 Task: Create in the project CalibratePro and in the Backlog issue 'Implement a new feature to allow for voice-based navigation and control of the system' a child issue 'Big data model interpretability and transparency remediation and testing', and assign it to team member softage.3@softage.net. Create in the project CalibratePro and in the Backlog issue 'Address issues related to data duplication and redundancy' a child issue 'Kubernetes cluster backup and recovery remediation and testing', and assign it to team member softage.4@softage.net
Action: Mouse moved to (91, 209)
Screenshot: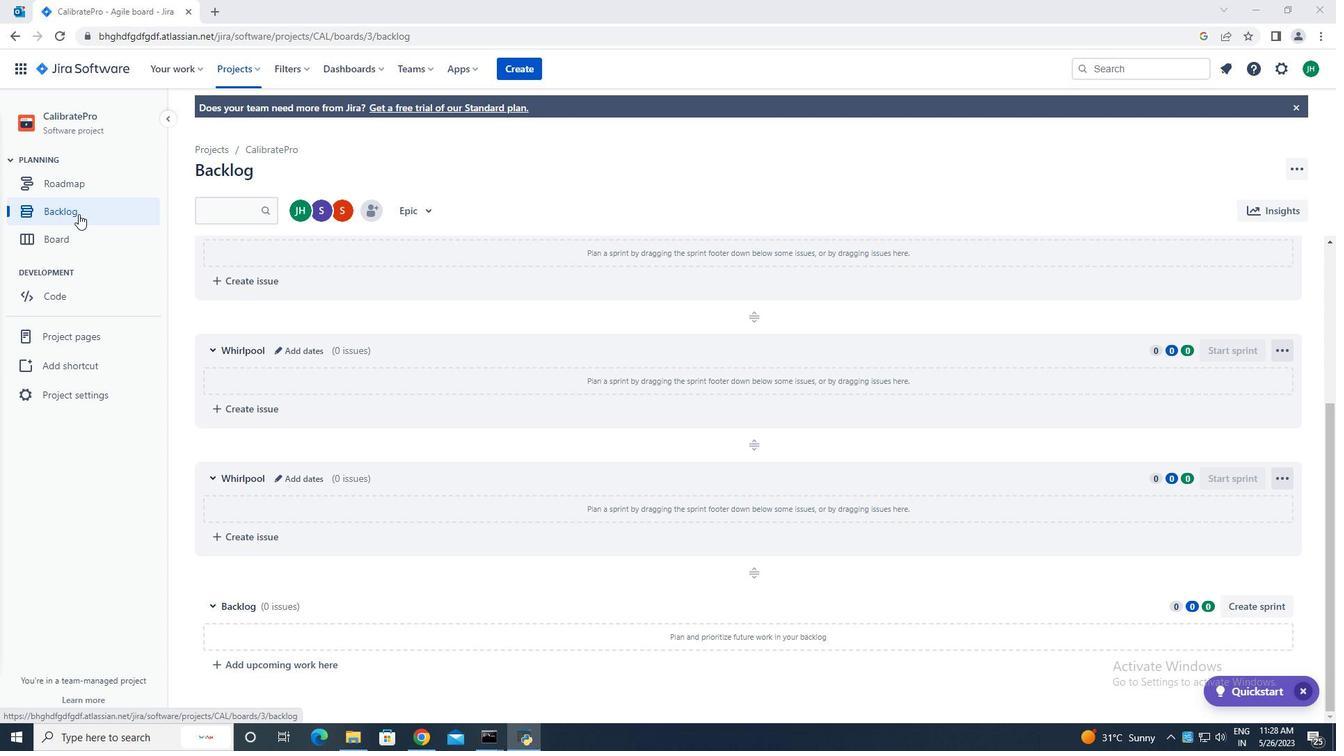 
Action: Mouse pressed left at (91, 209)
Screenshot: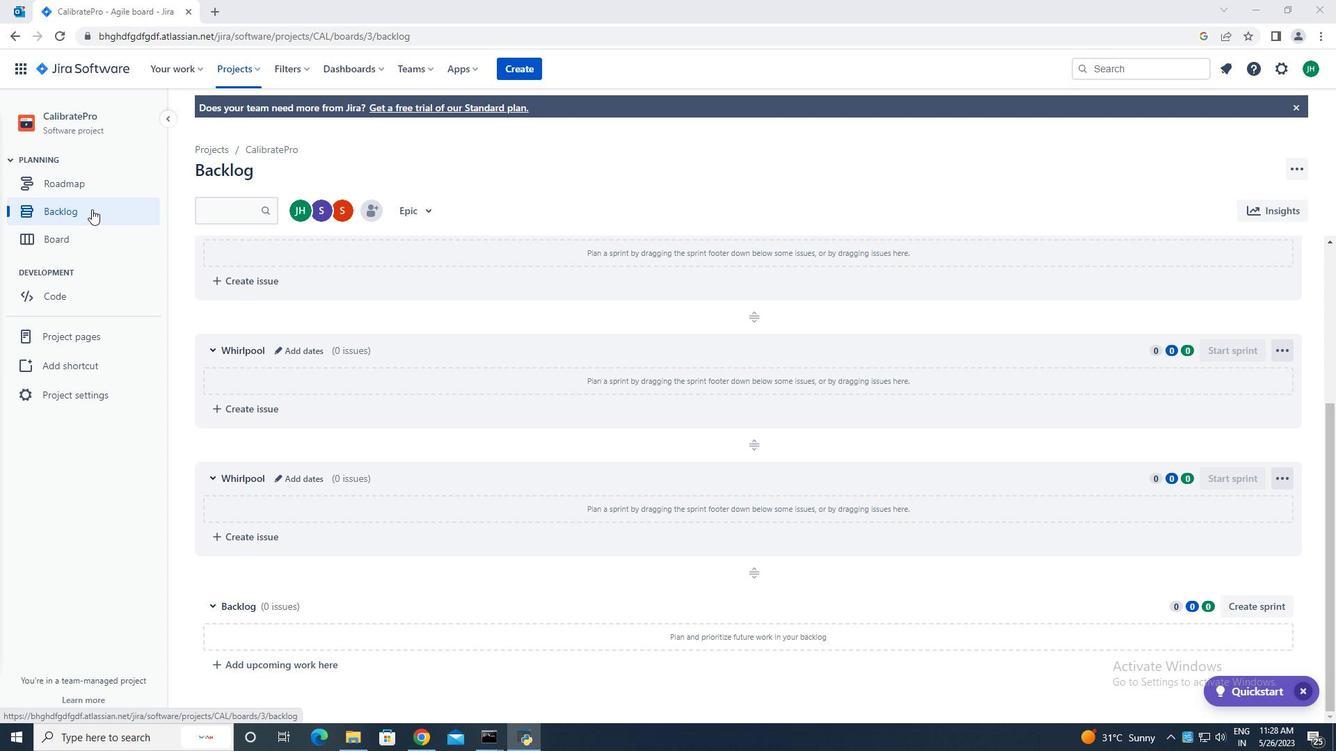 
Action: Mouse moved to (121, 210)
Screenshot: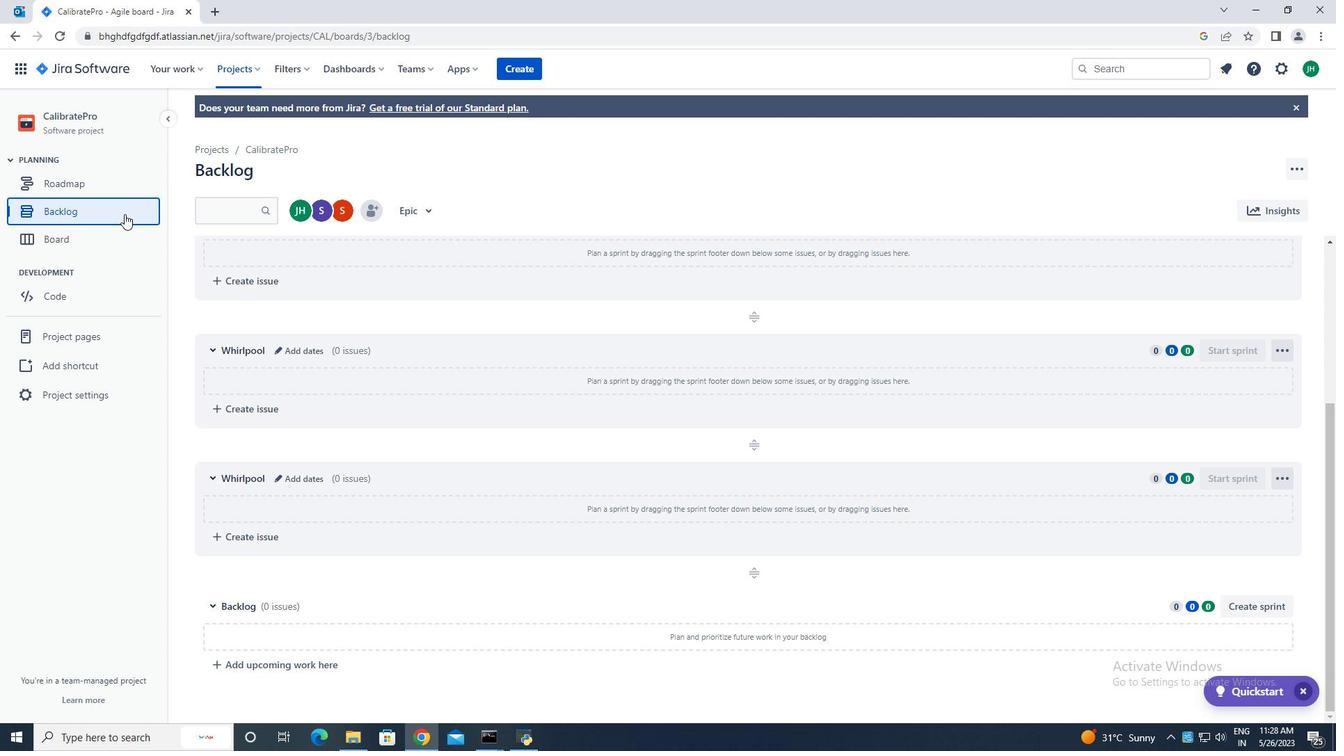 
Action: Mouse pressed left at (121, 210)
Screenshot: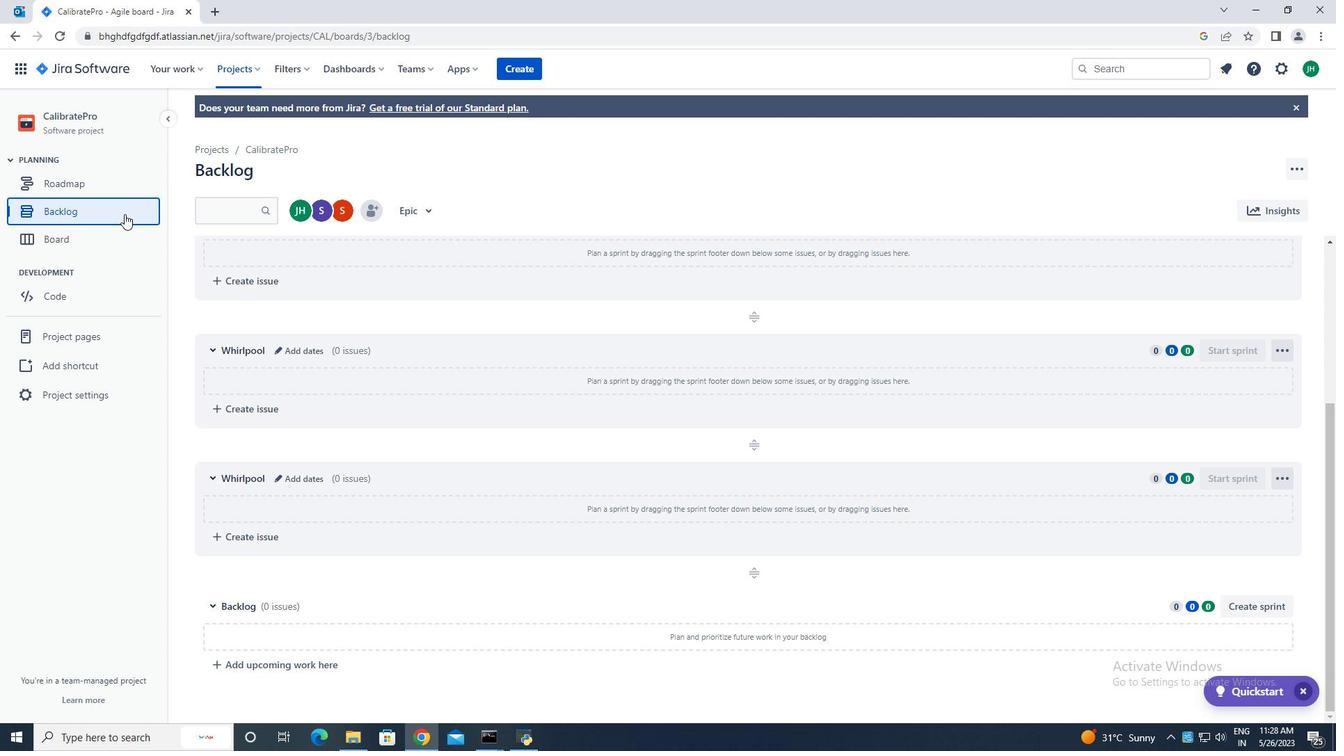
Action: Mouse moved to (366, 417)
Screenshot: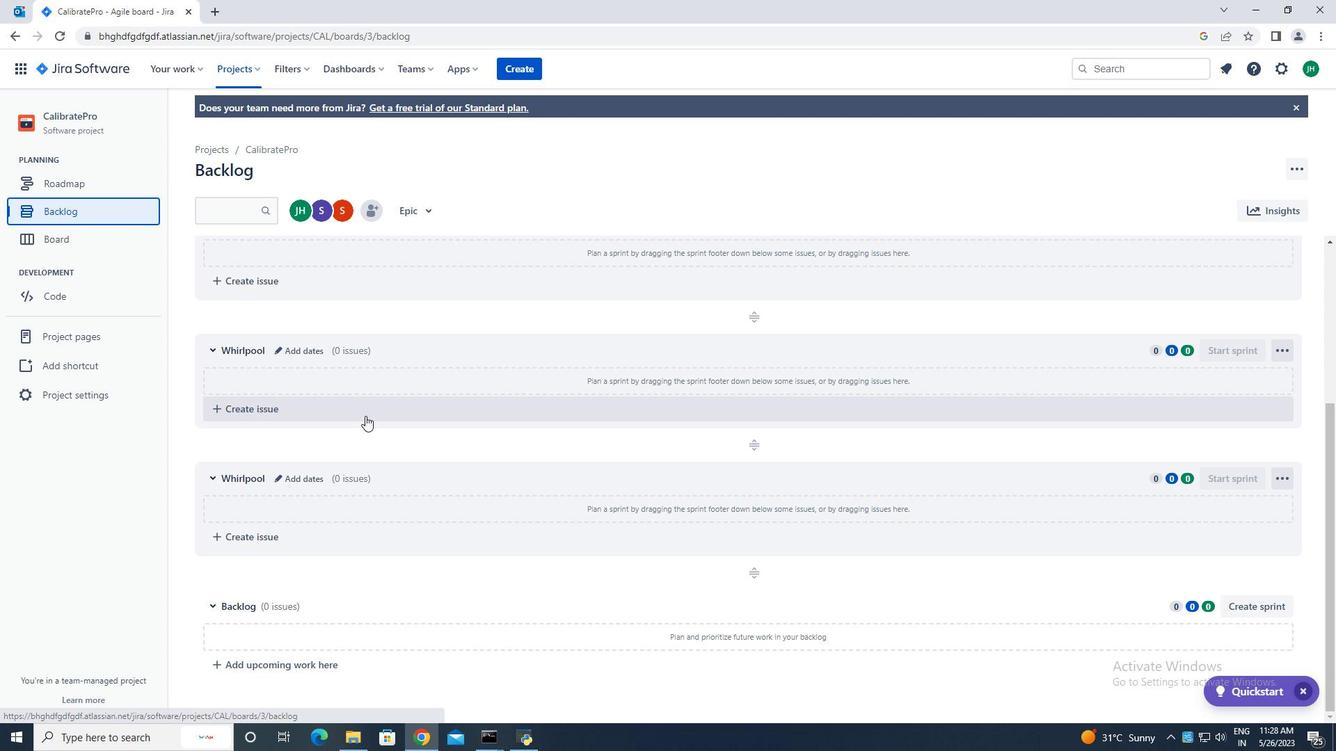 
Action: Mouse scrolled (366, 416) with delta (0, 0)
Screenshot: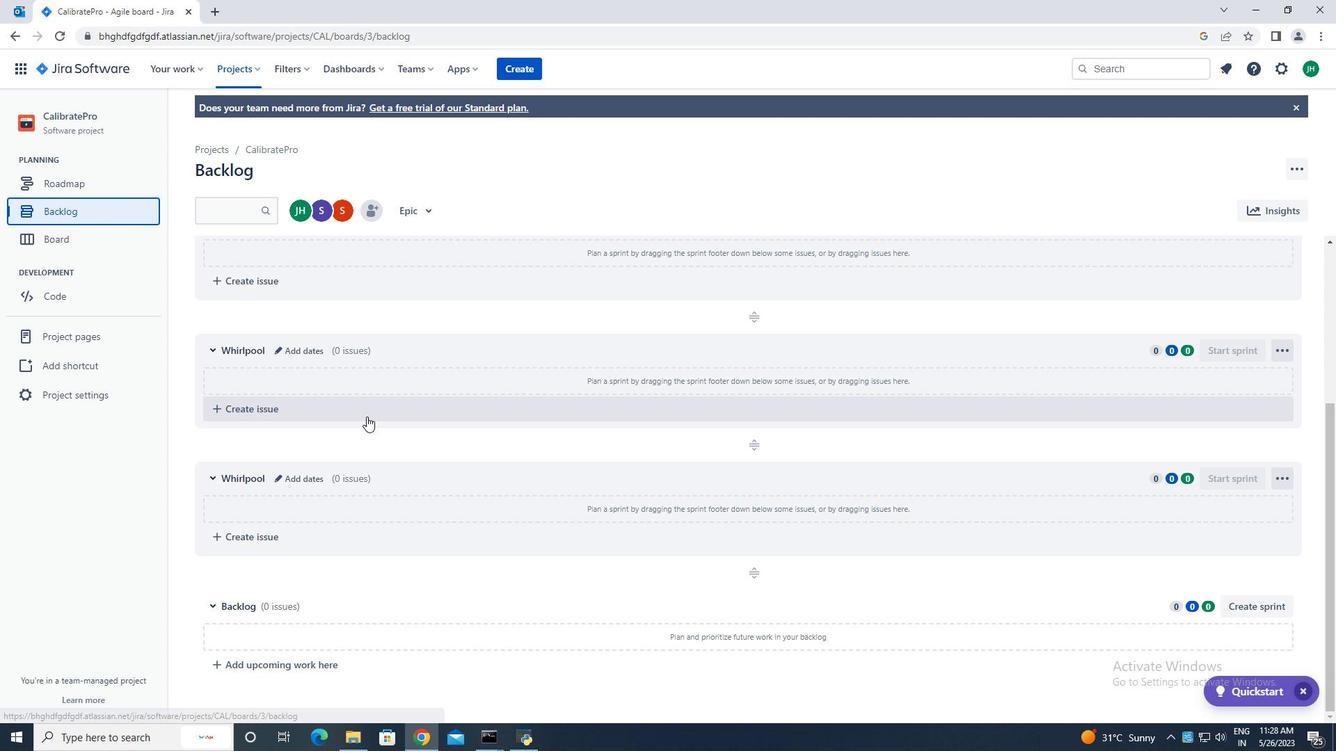 
Action: Mouse scrolled (366, 416) with delta (0, 0)
Screenshot: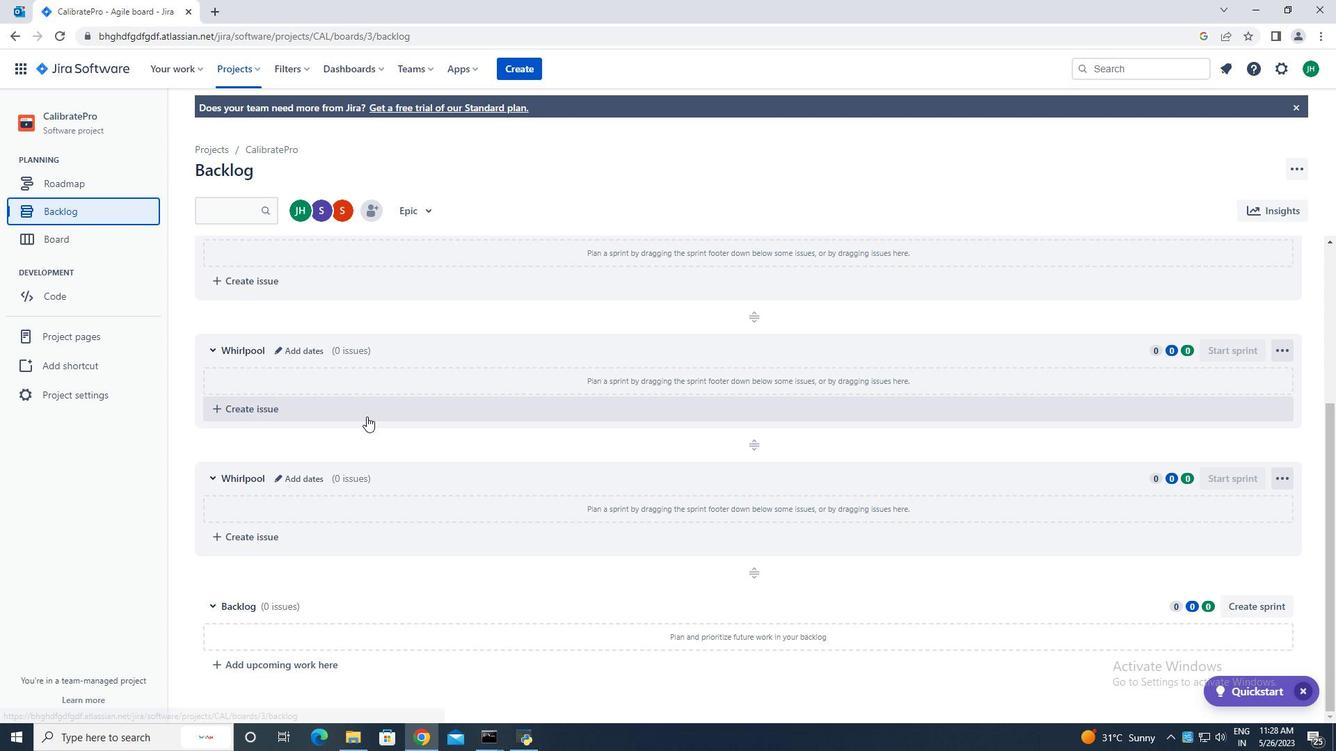 
Action: Mouse scrolled (366, 416) with delta (0, 0)
Screenshot: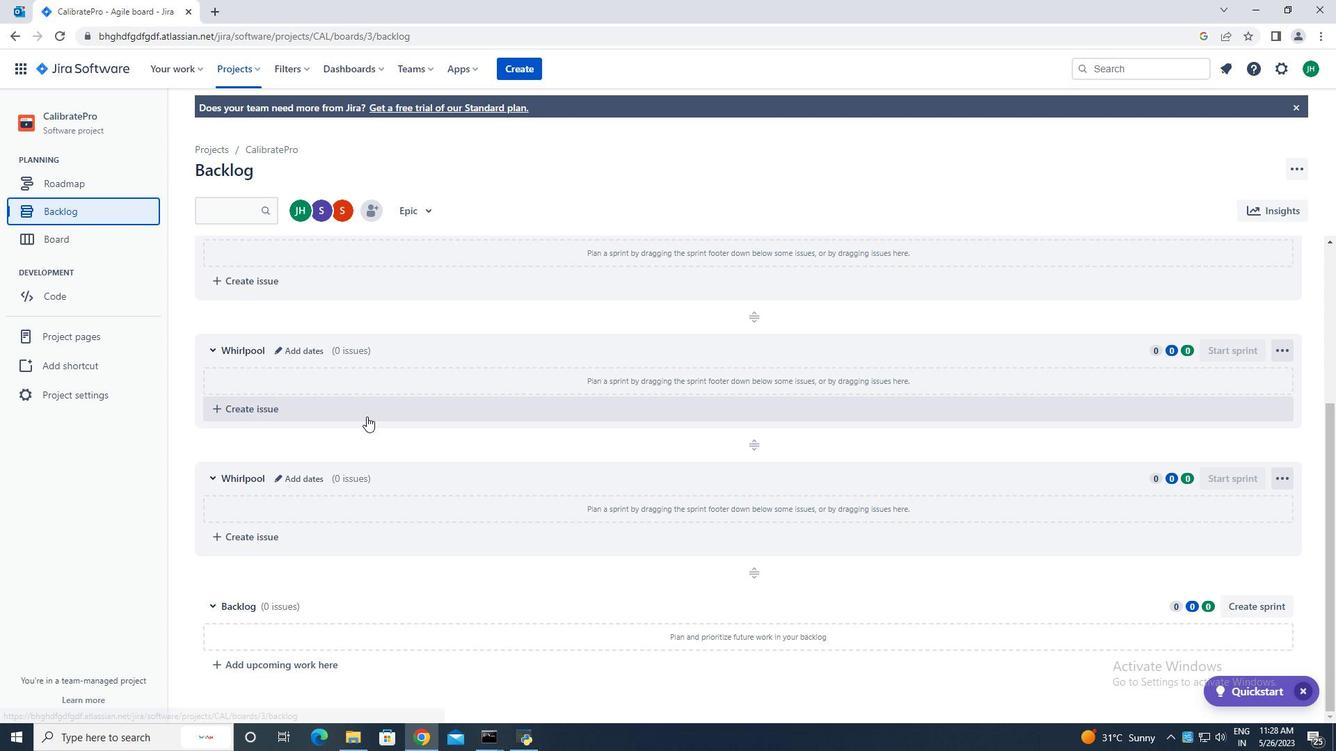 
Action: Mouse scrolled (366, 416) with delta (0, 0)
Screenshot: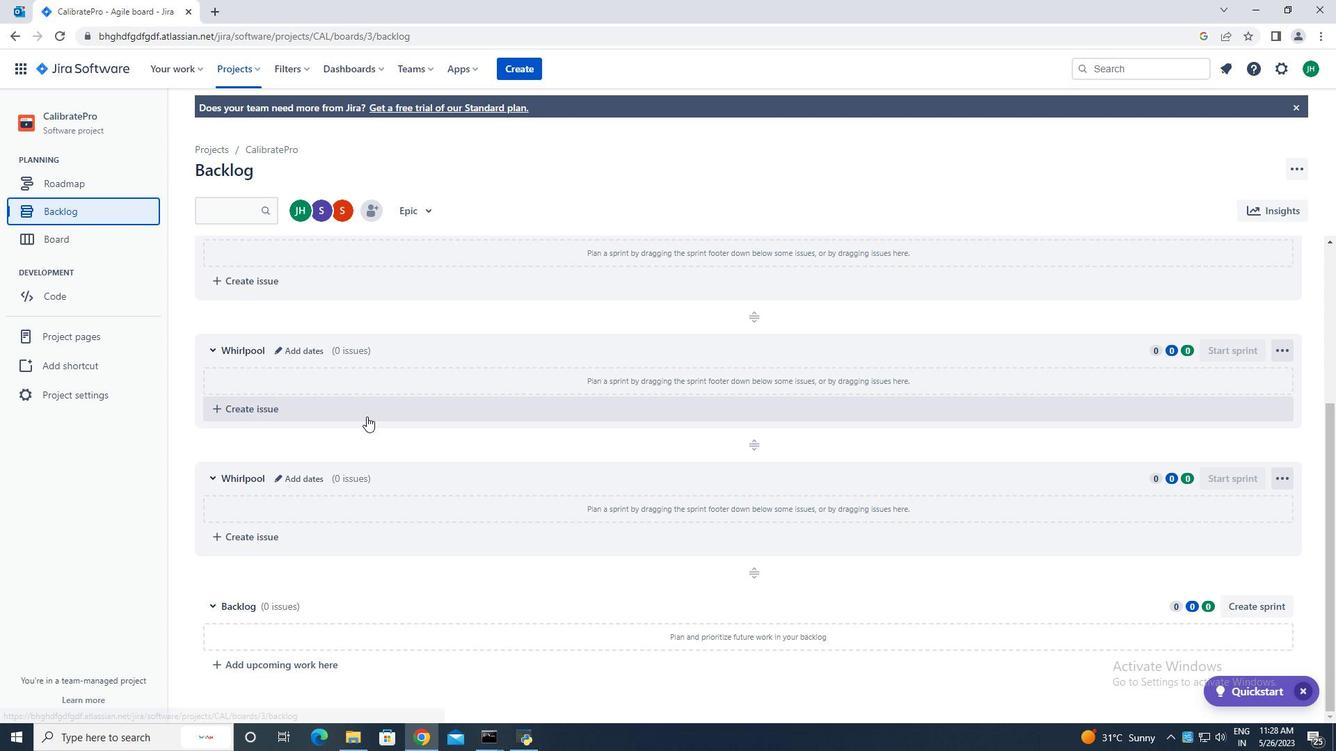 
Action: Mouse scrolled (366, 416) with delta (0, 0)
Screenshot: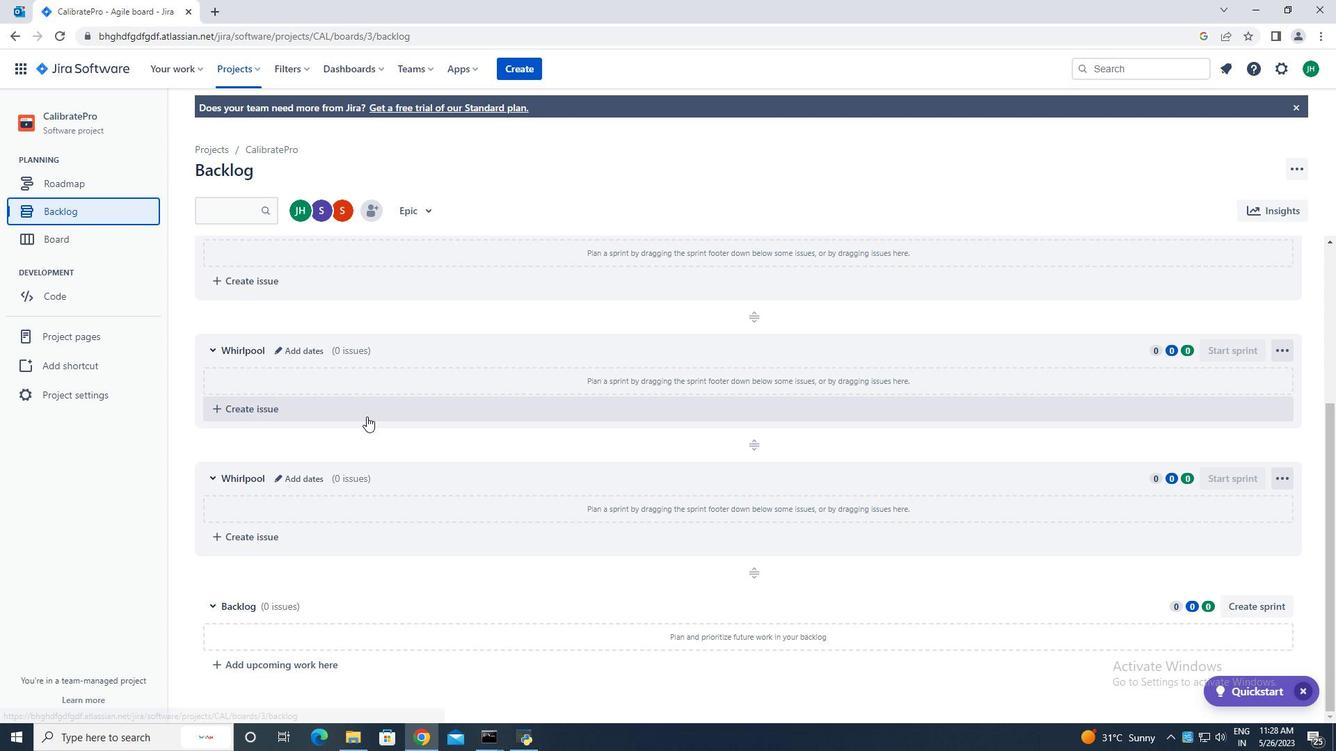
Action: Mouse scrolled (366, 416) with delta (0, 0)
Screenshot: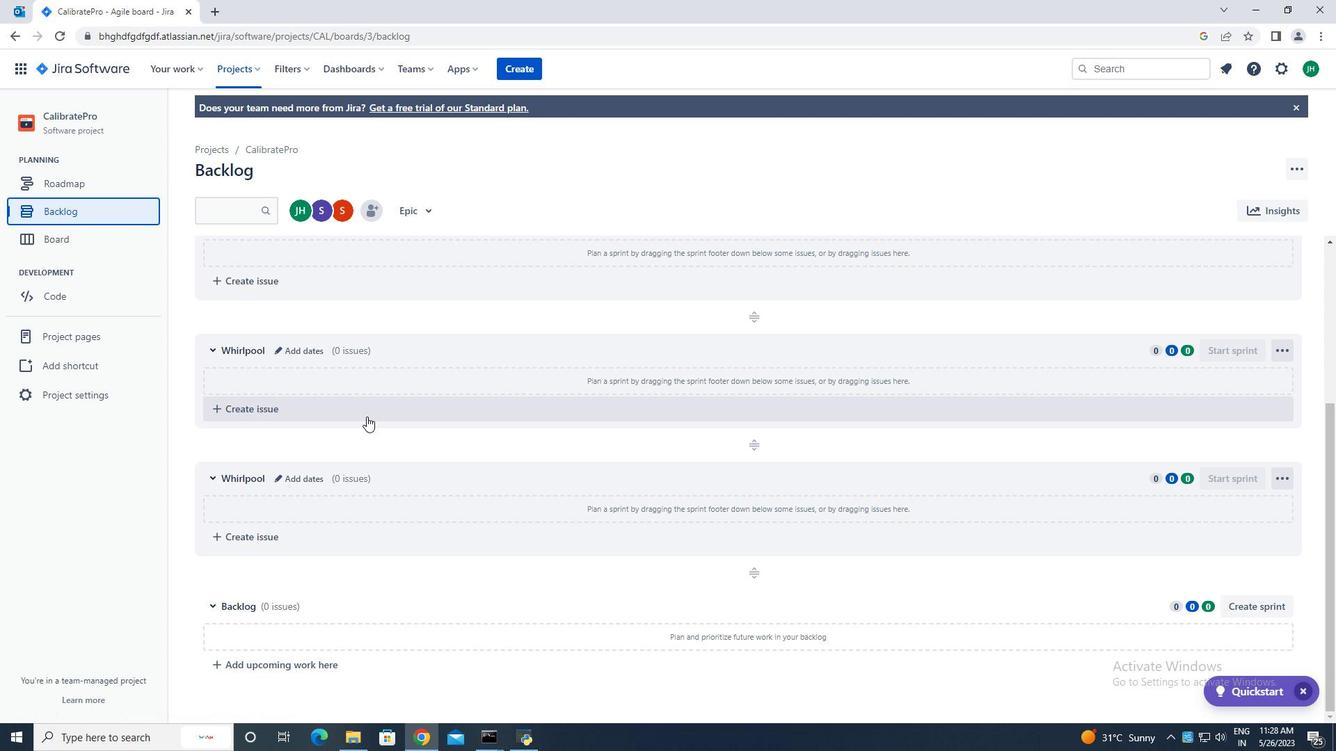 
Action: Mouse scrolled (366, 416) with delta (0, 0)
Screenshot: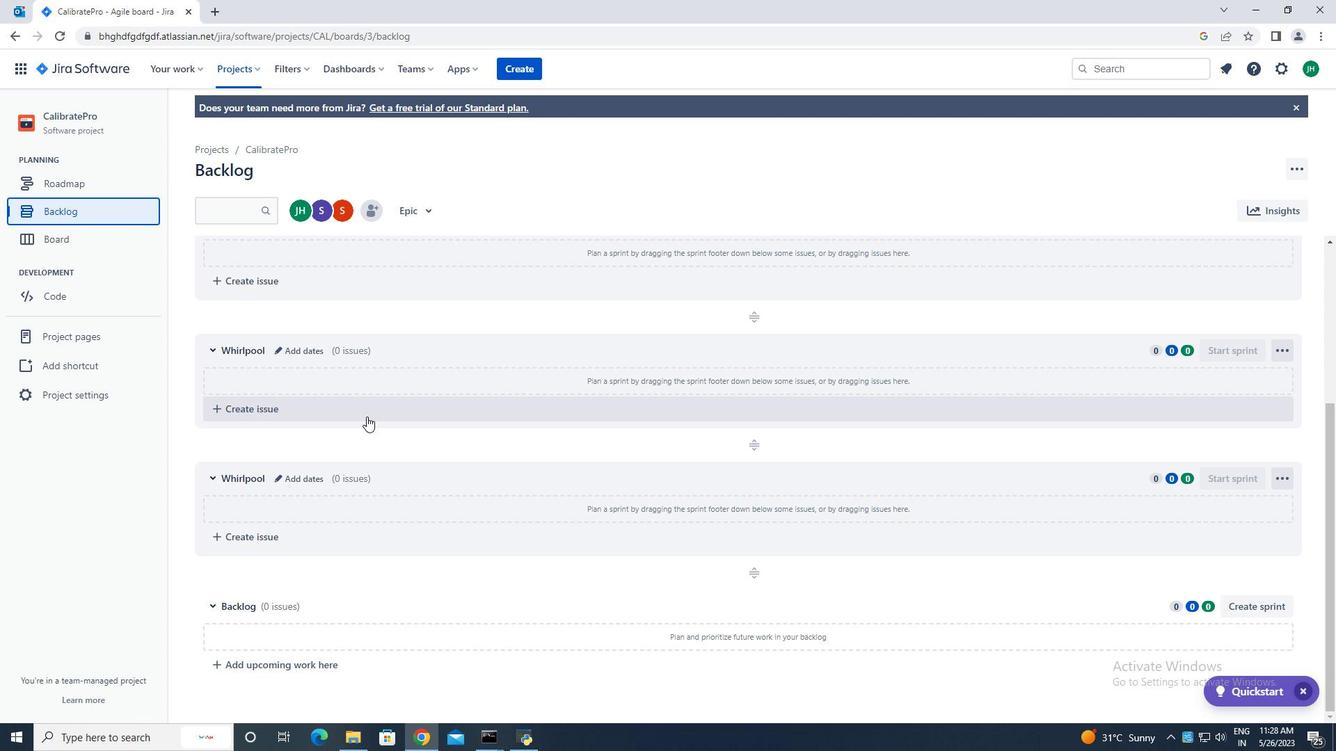 
Action: Mouse scrolled (366, 416) with delta (0, 0)
Screenshot: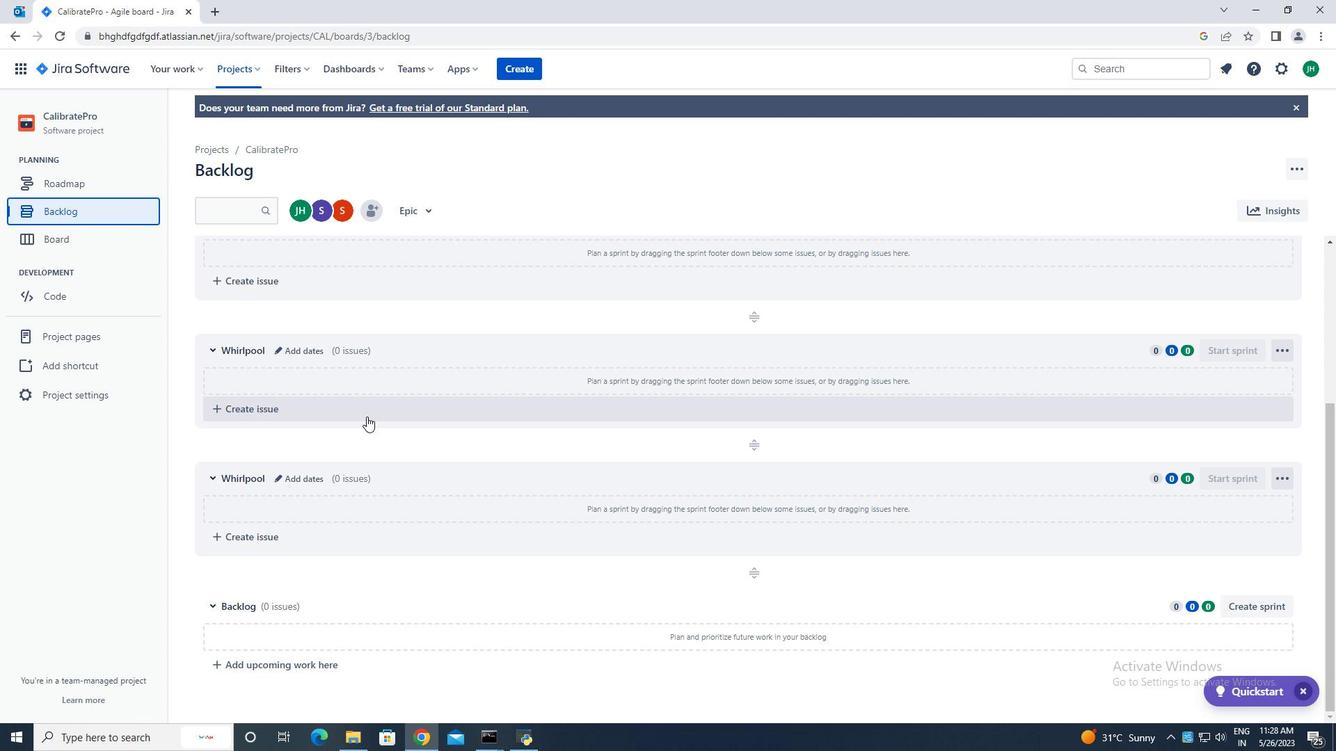 
Action: Mouse scrolled (366, 416) with delta (0, 0)
Screenshot: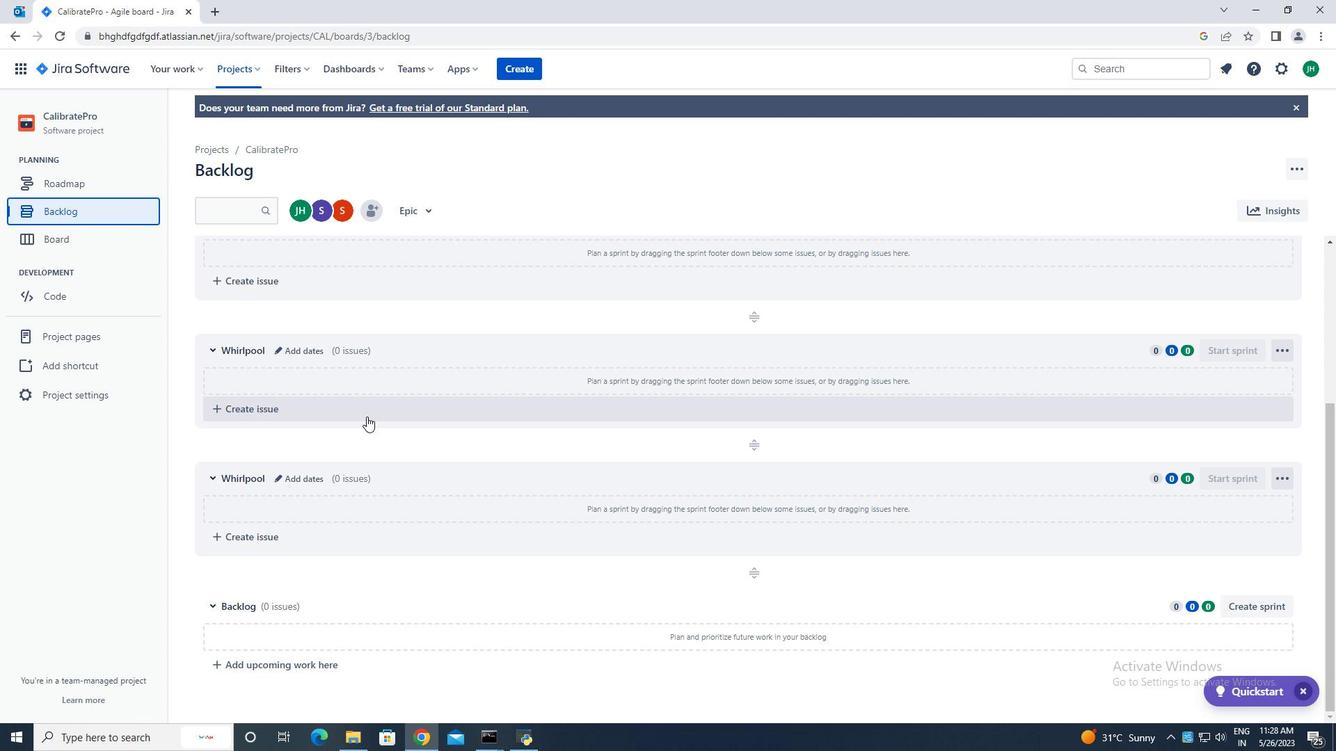 
Action: Mouse scrolled (366, 416) with delta (0, 0)
Screenshot: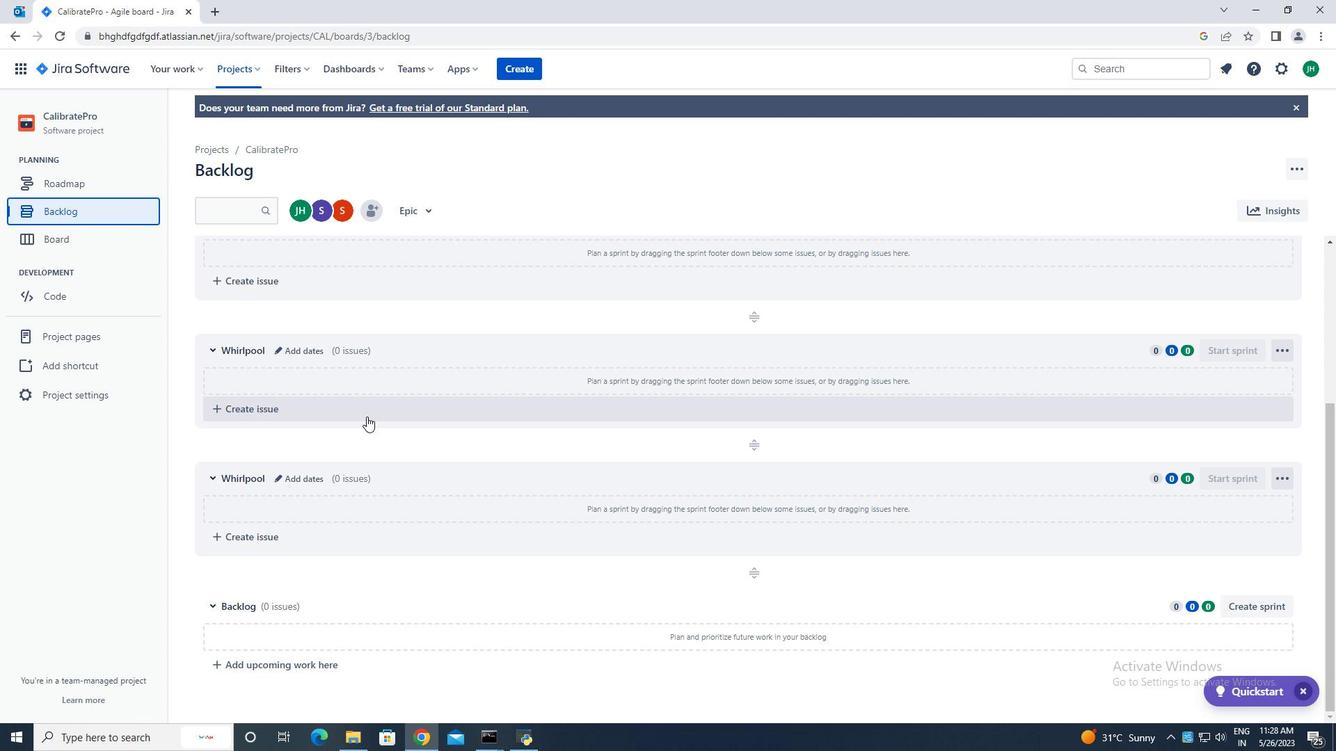 
Action: Mouse scrolled (366, 416) with delta (0, 0)
Screenshot: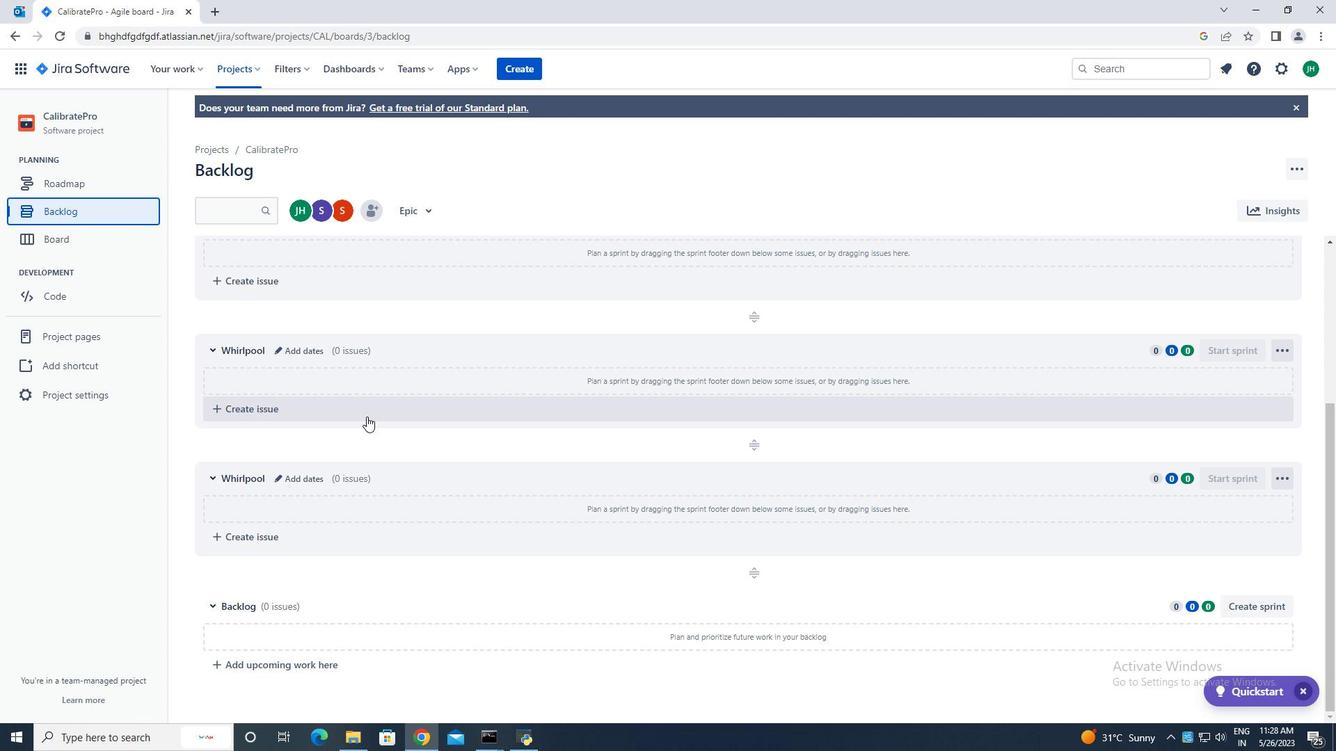 
Action: Mouse moved to (371, 420)
Screenshot: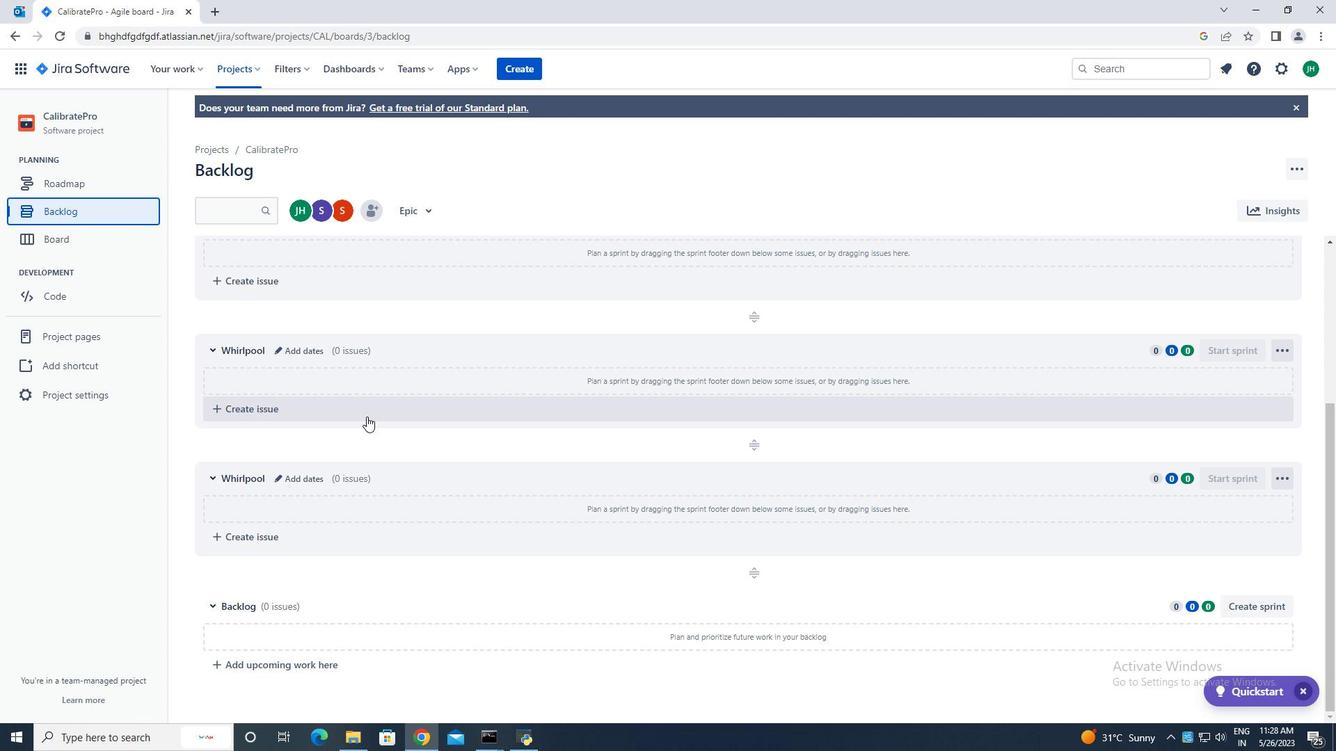 
Action: Mouse scrolled (371, 419) with delta (0, 0)
Screenshot: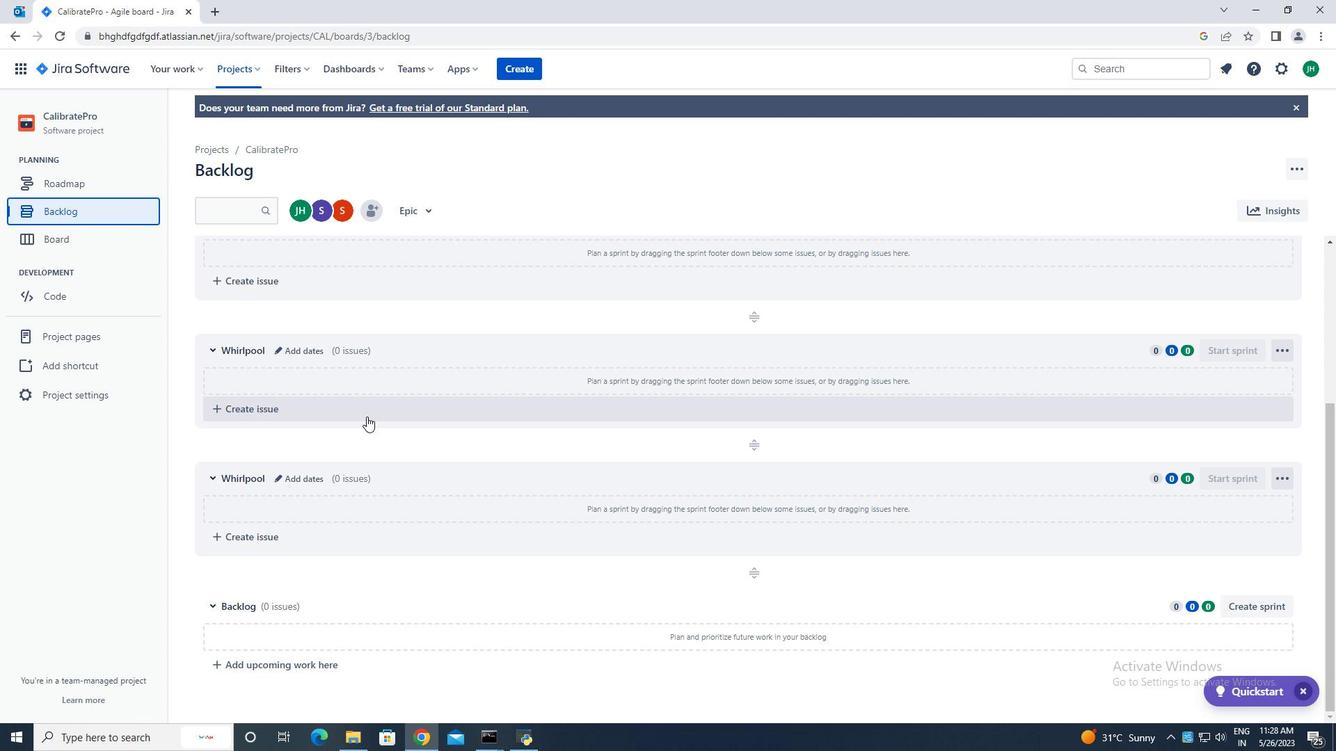 
Action: Mouse moved to (227, 339)
Screenshot: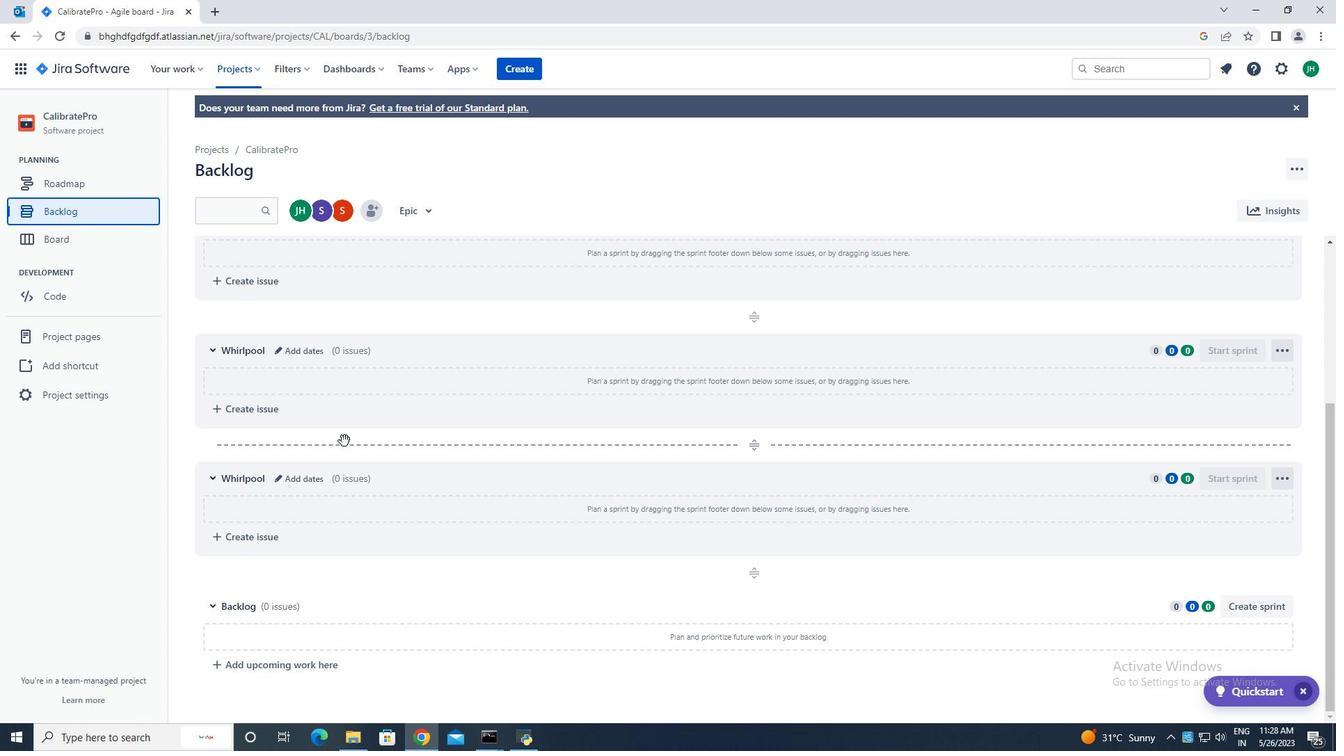 
Action: Mouse scrolled (321, 430) with delta (0, 0)
Screenshot: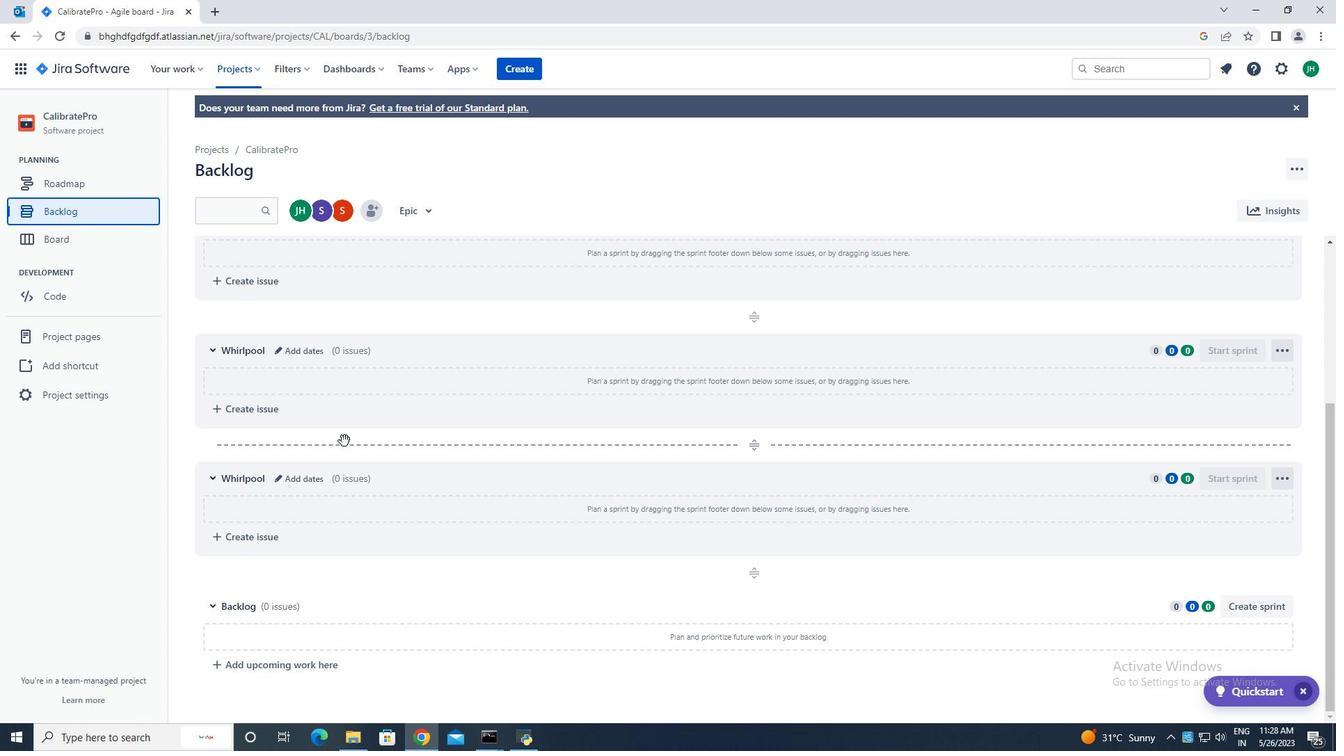 
Action: Mouse moved to (213, 325)
Screenshot: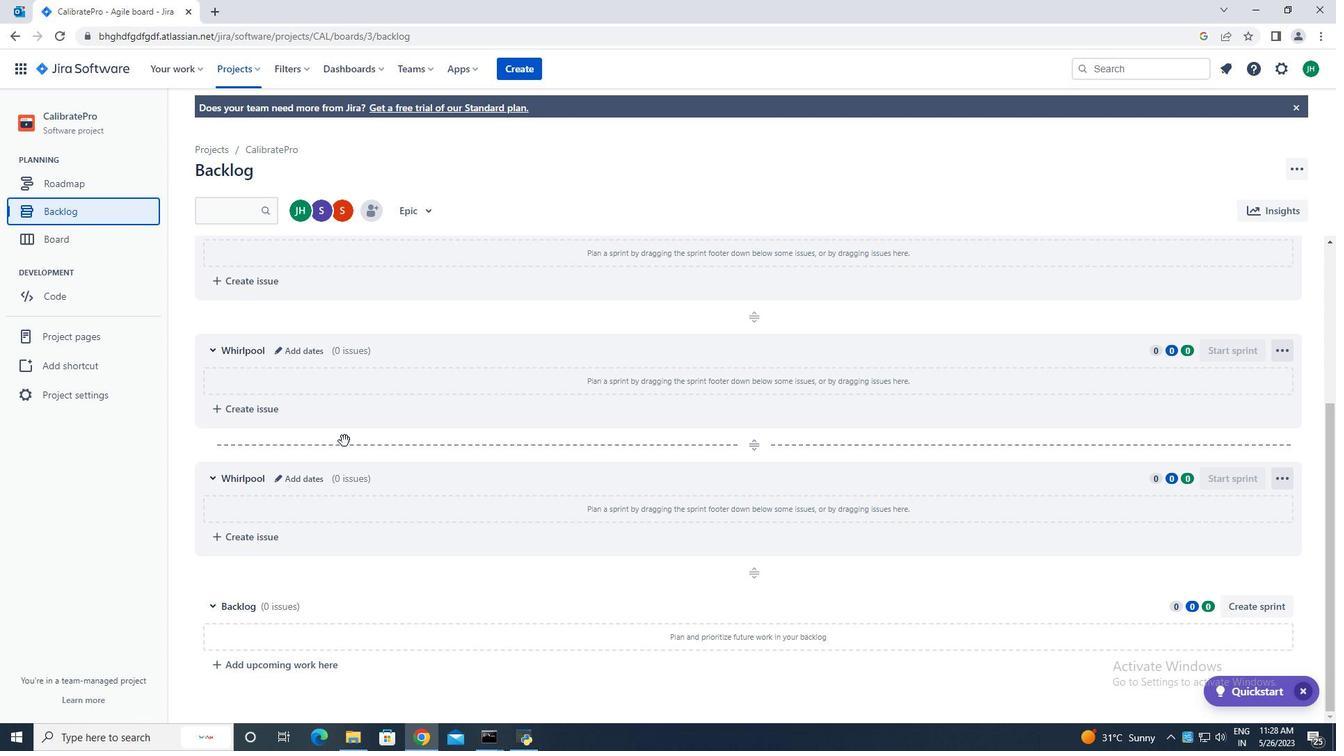 
Action: Mouse scrolled (286, 403) with delta (0, 0)
Screenshot: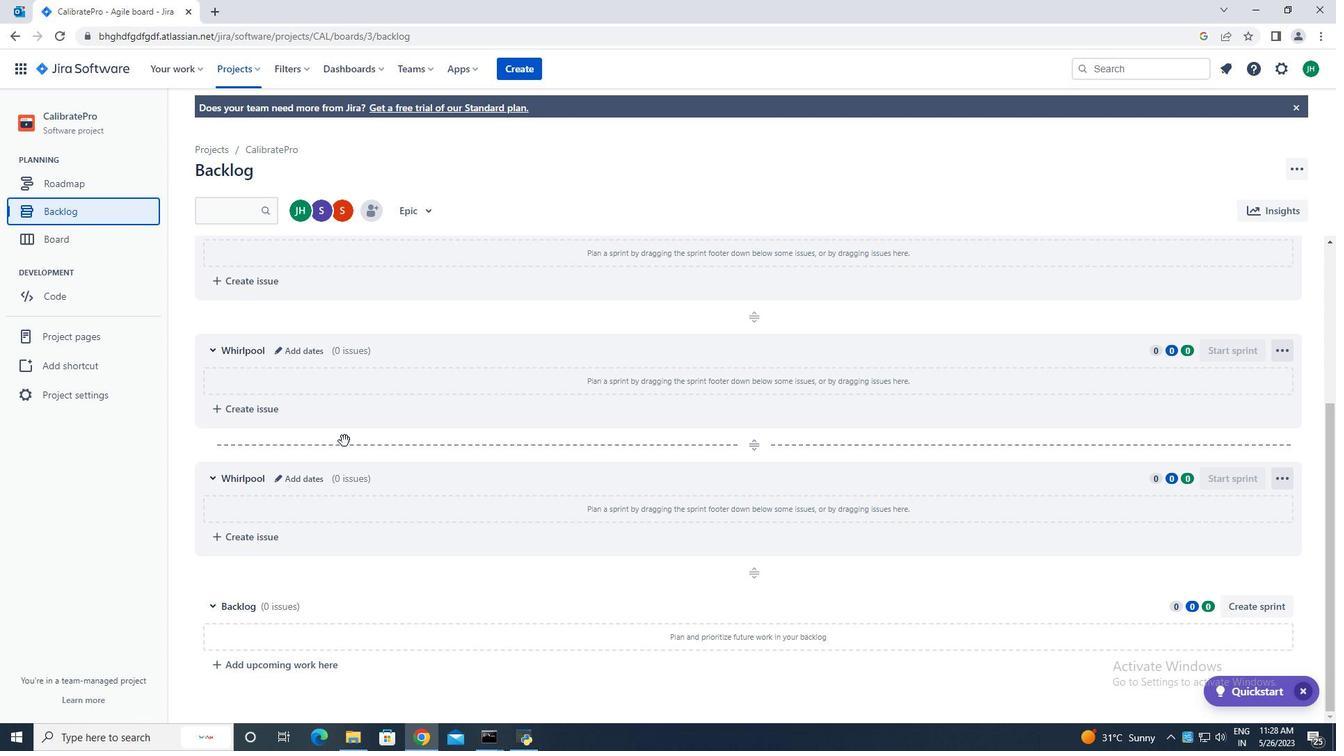 
Action: Mouse moved to (141, 250)
Screenshot: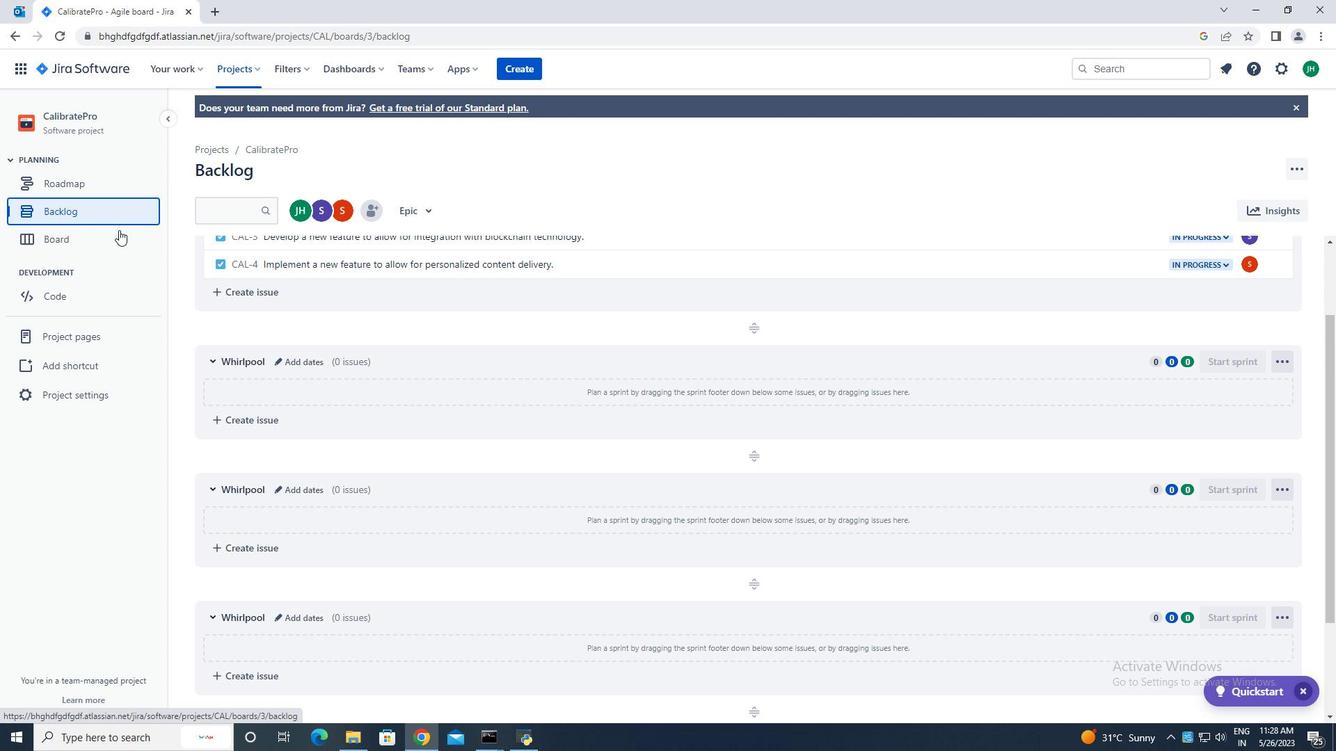 
Action: Mouse scrolled (141, 251) with delta (0, 0)
Screenshot: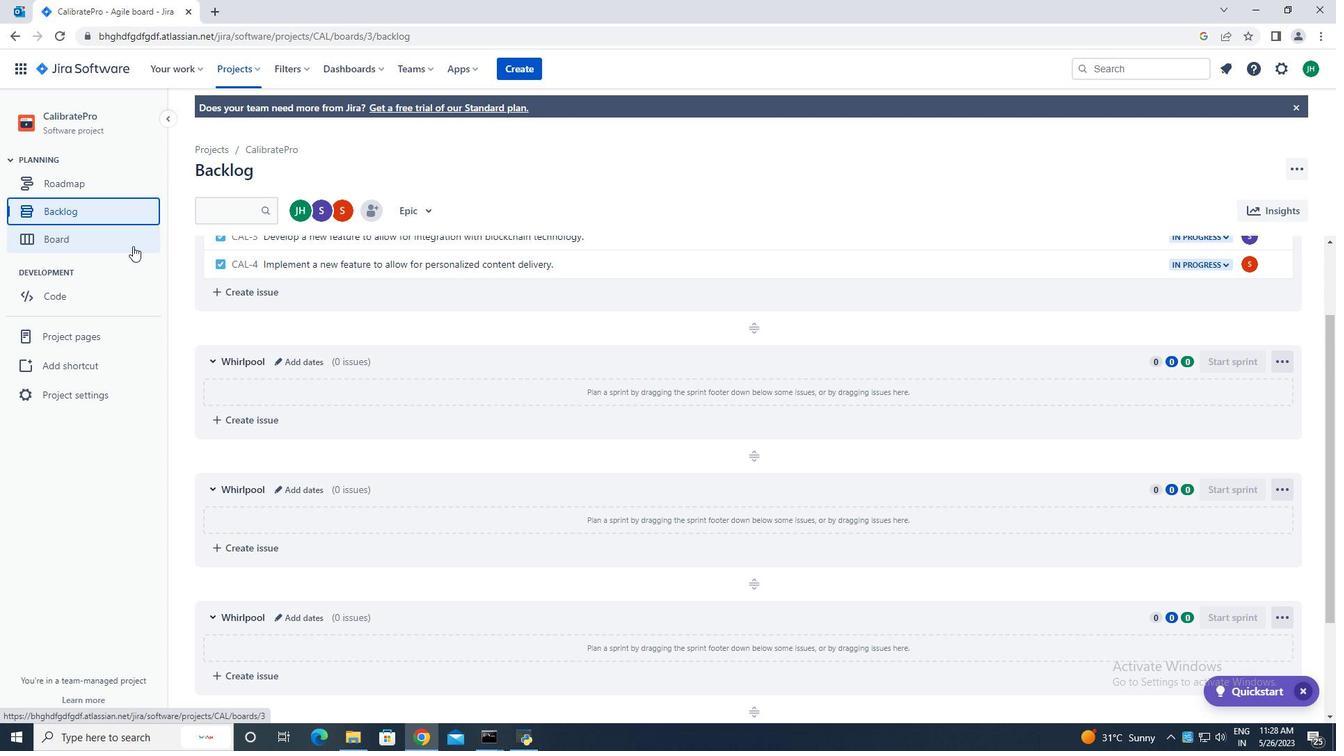 
Action: Mouse scrolled (141, 251) with delta (0, 0)
Screenshot: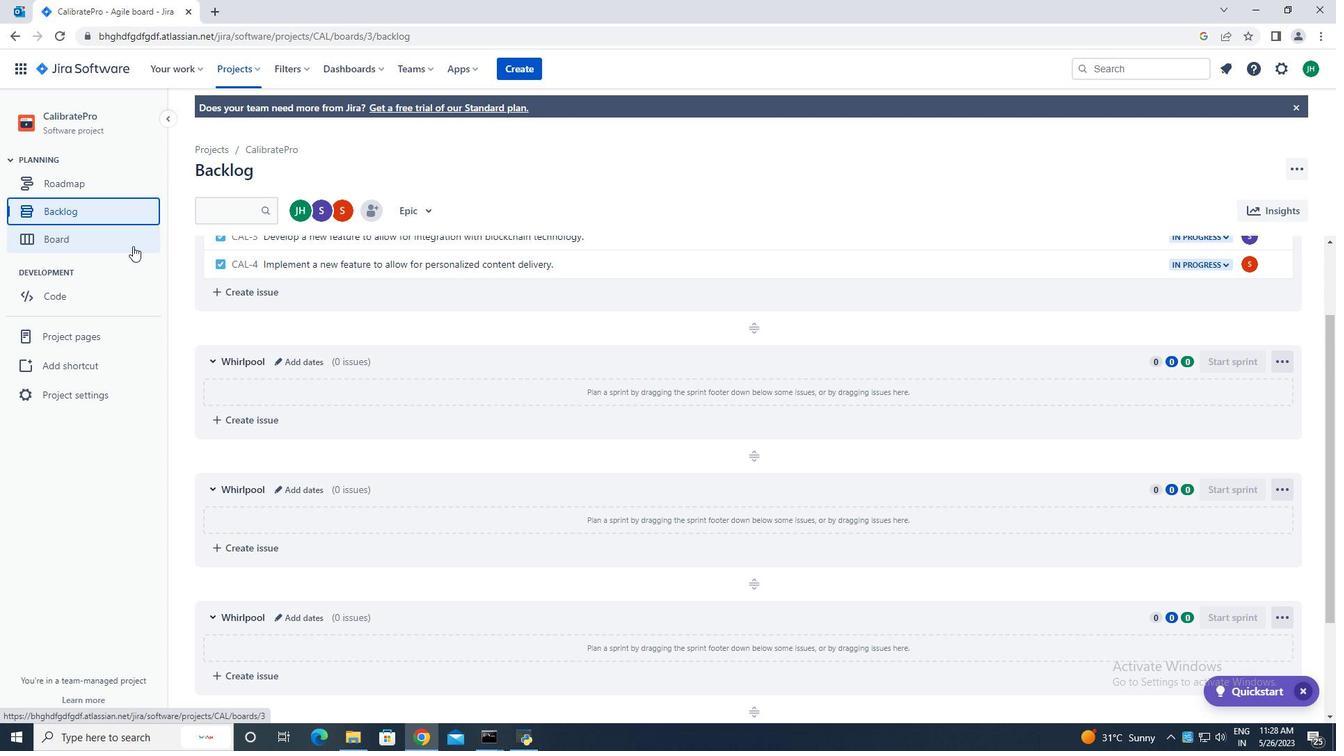 
Action: Mouse moved to (141, 250)
Screenshot: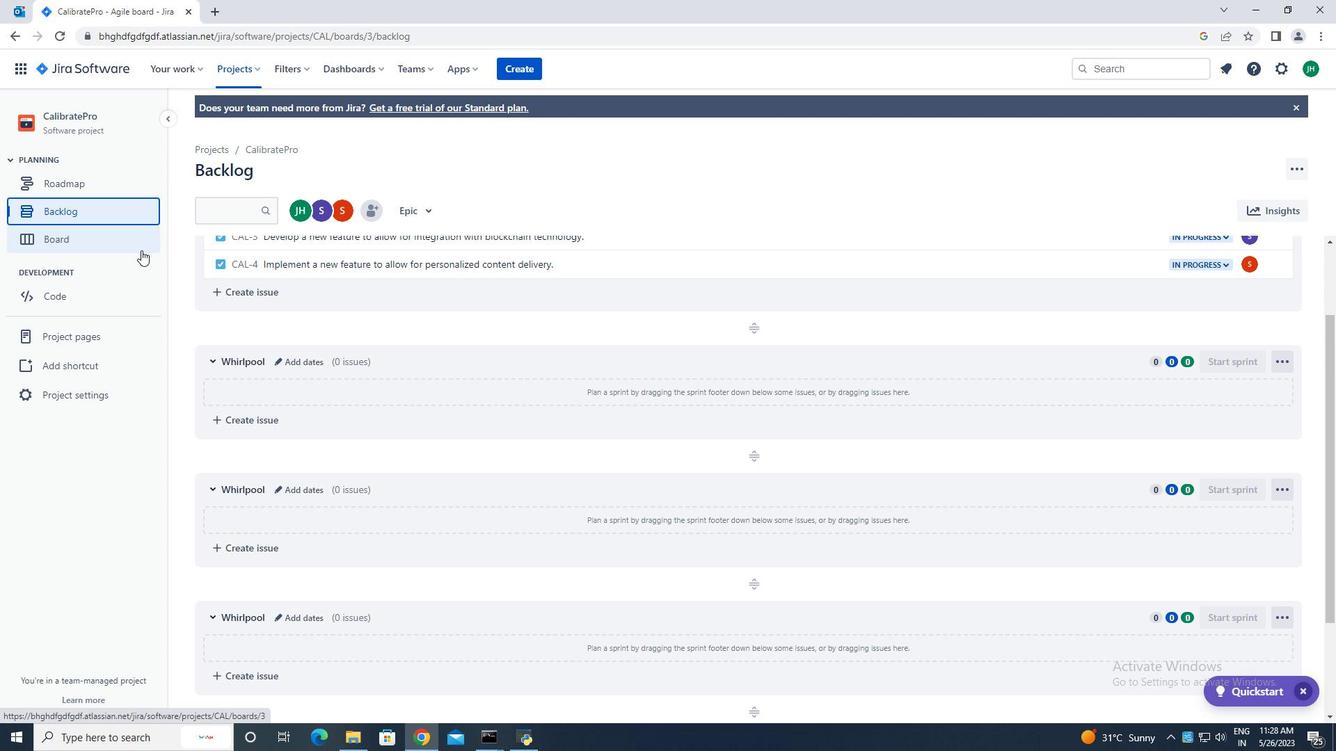 
Action: Mouse scrolled (141, 251) with delta (0, 0)
Screenshot: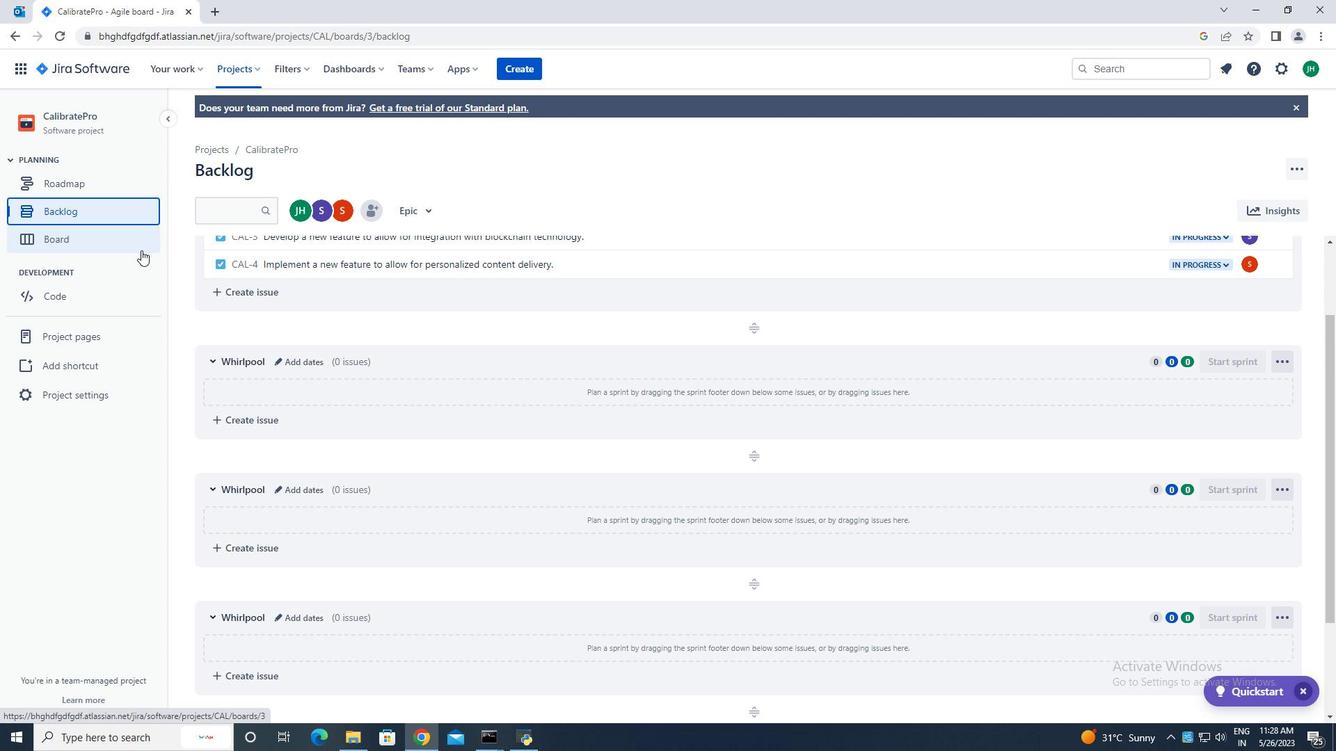 
Action: Mouse scrolled (141, 251) with delta (0, 0)
Screenshot: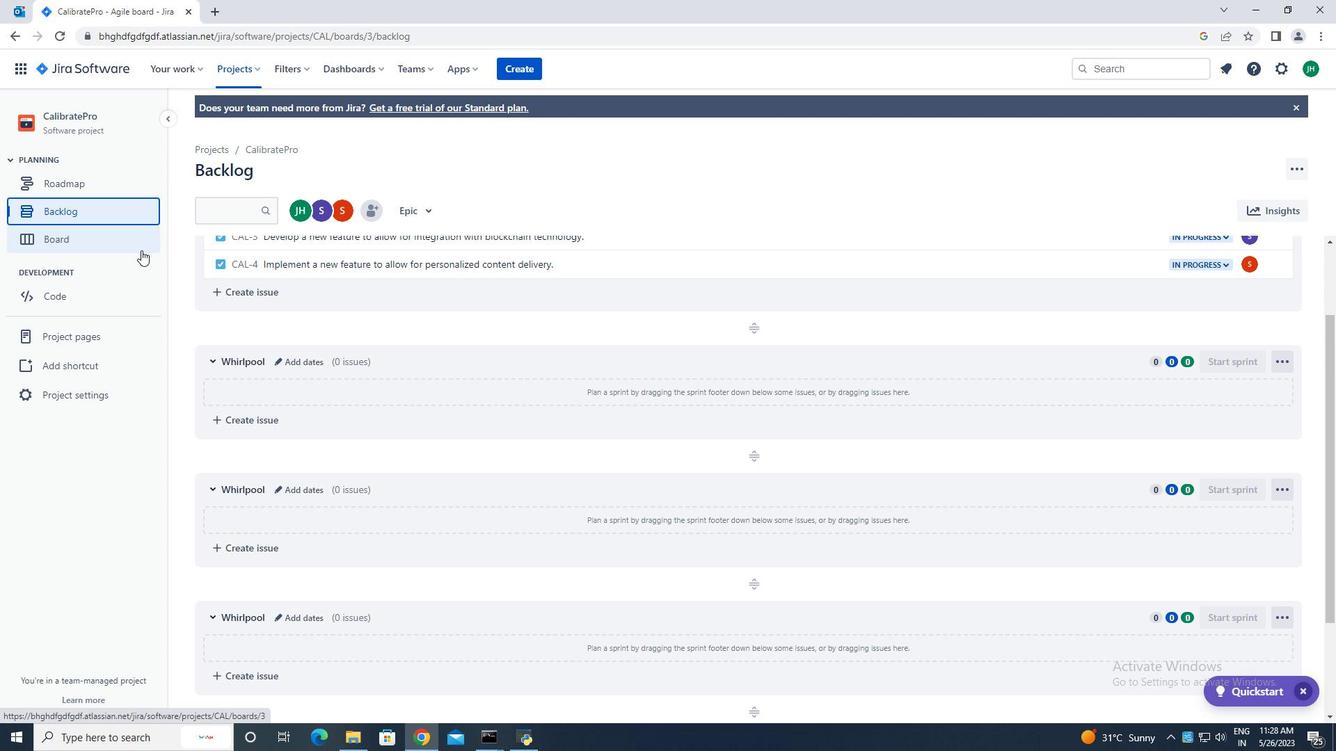 
Action: Mouse scrolled (141, 251) with delta (0, 0)
Screenshot: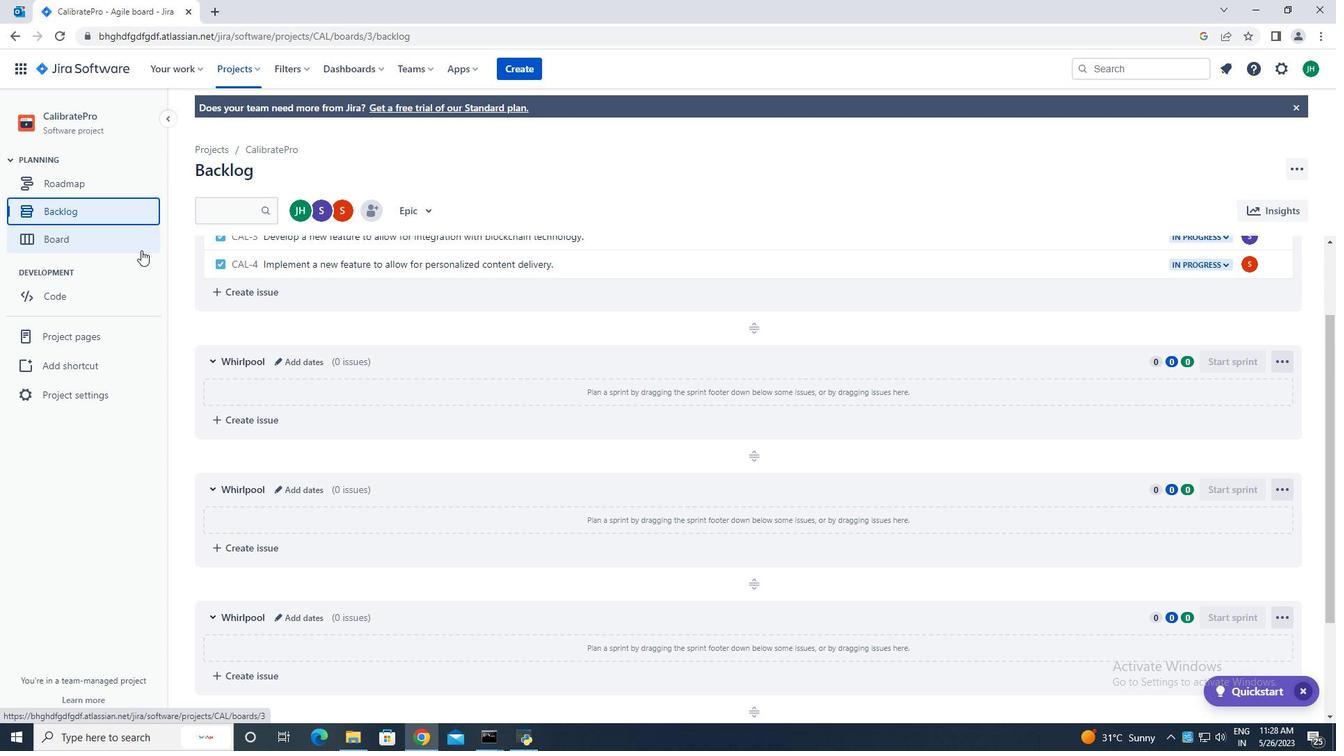 
Action: Mouse moved to (142, 249)
Screenshot: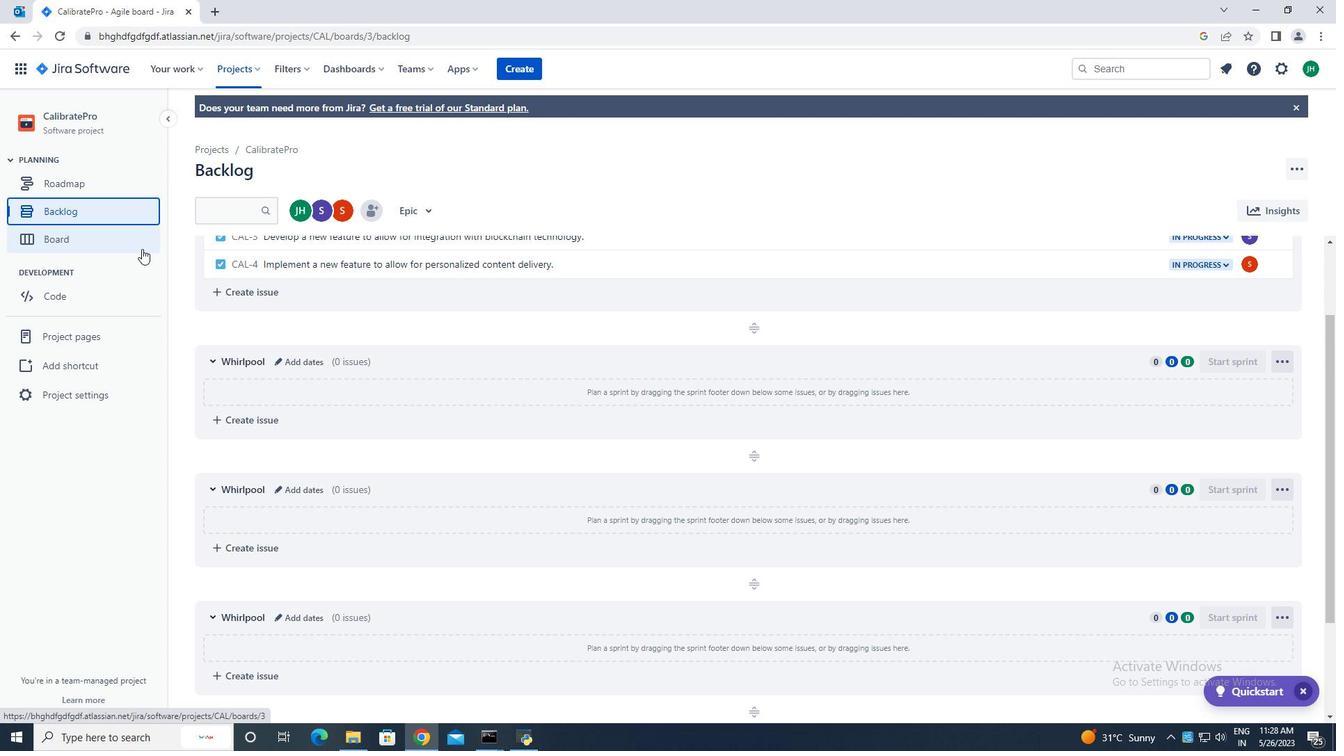 
Action: Mouse scrolled (142, 250) with delta (0, 0)
Screenshot: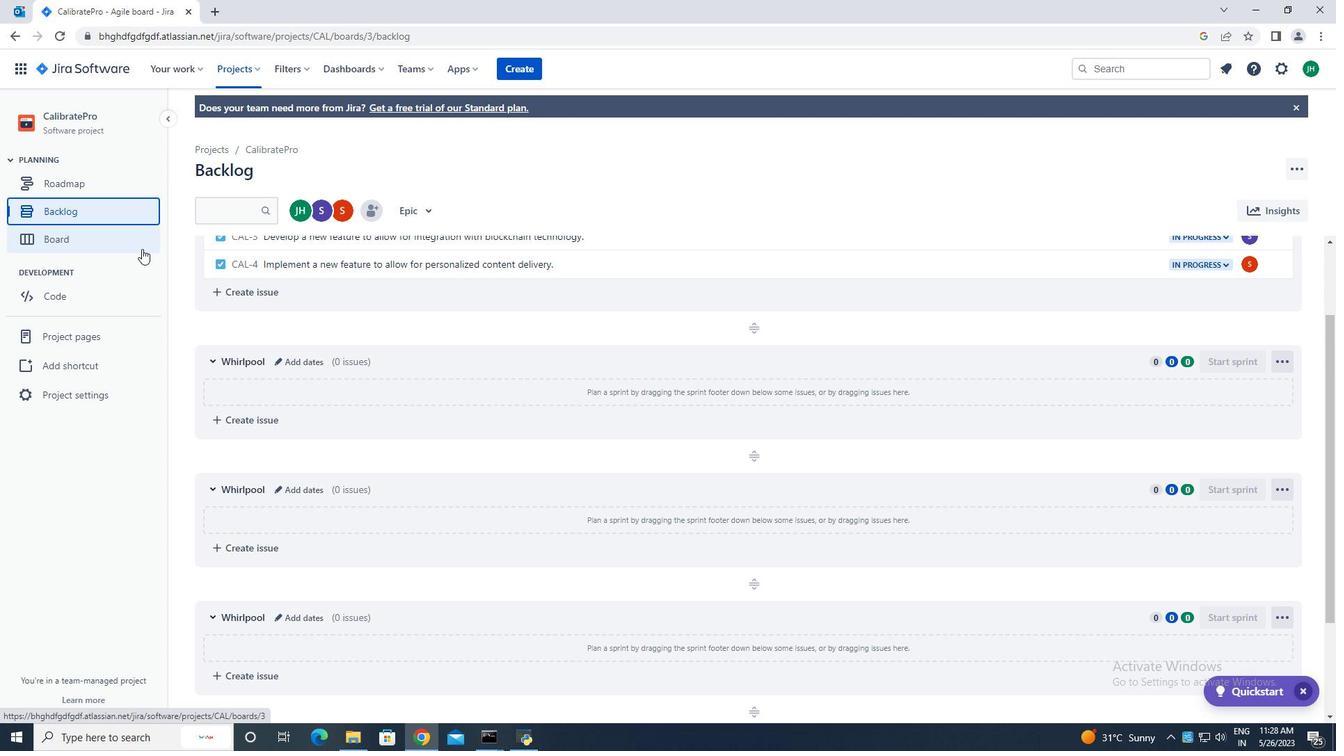 
Action: Mouse scrolled (142, 250) with delta (0, 0)
Screenshot: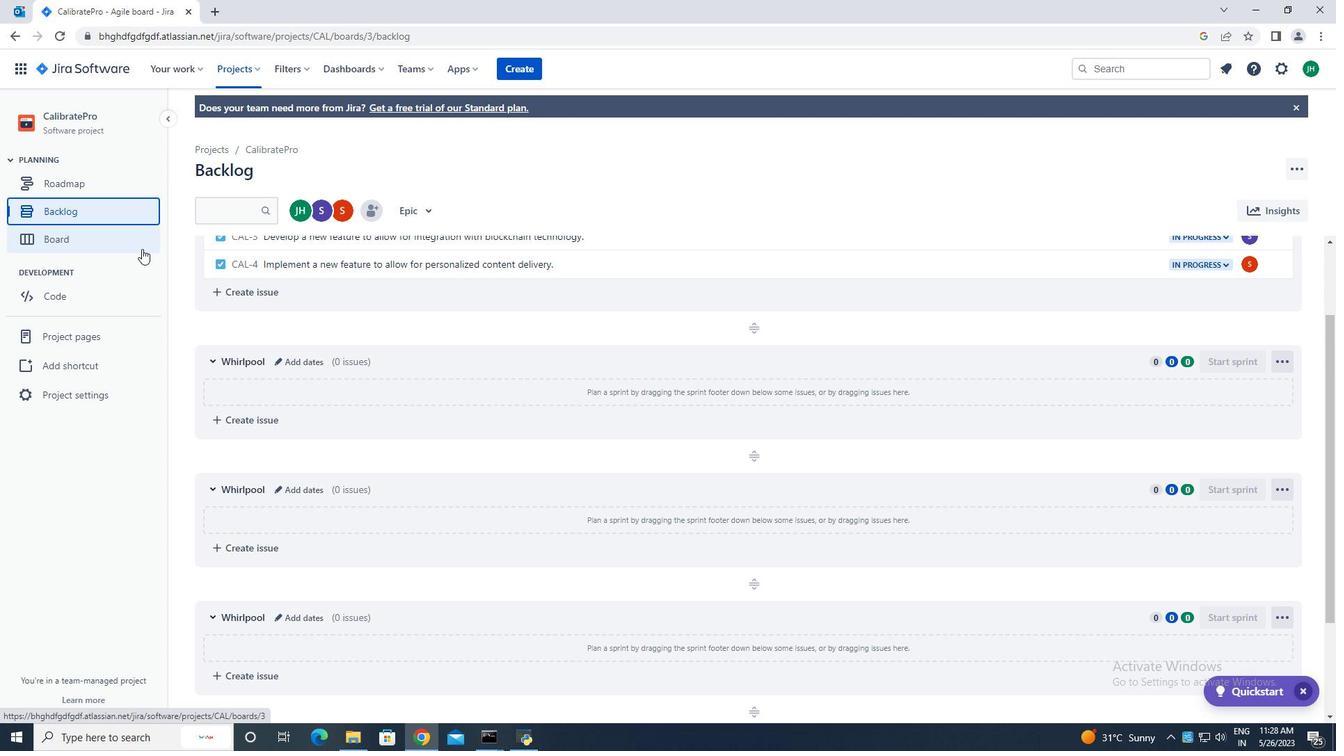 
Action: Mouse scrolled (142, 250) with delta (0, 0)
Screenshot: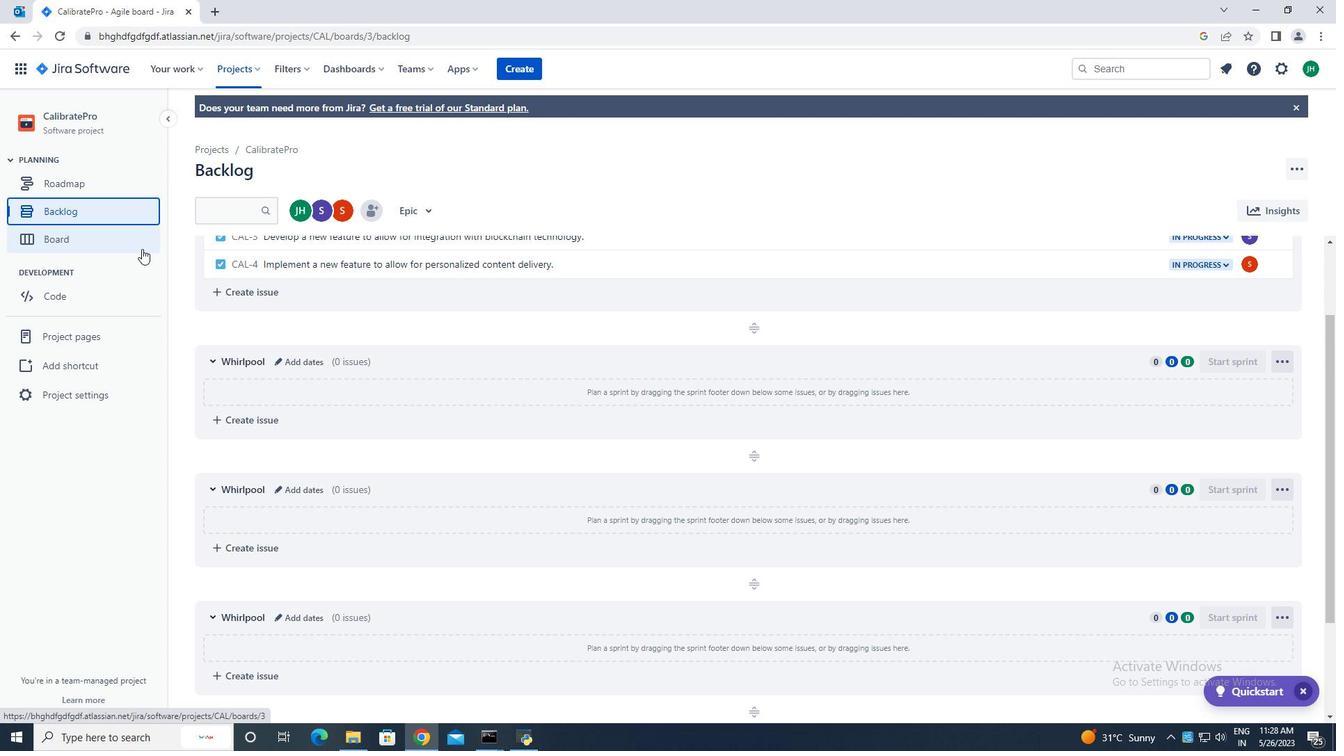 
Action: Mouse scrolled (142, 250) with delta (0, 0)
Screenshot: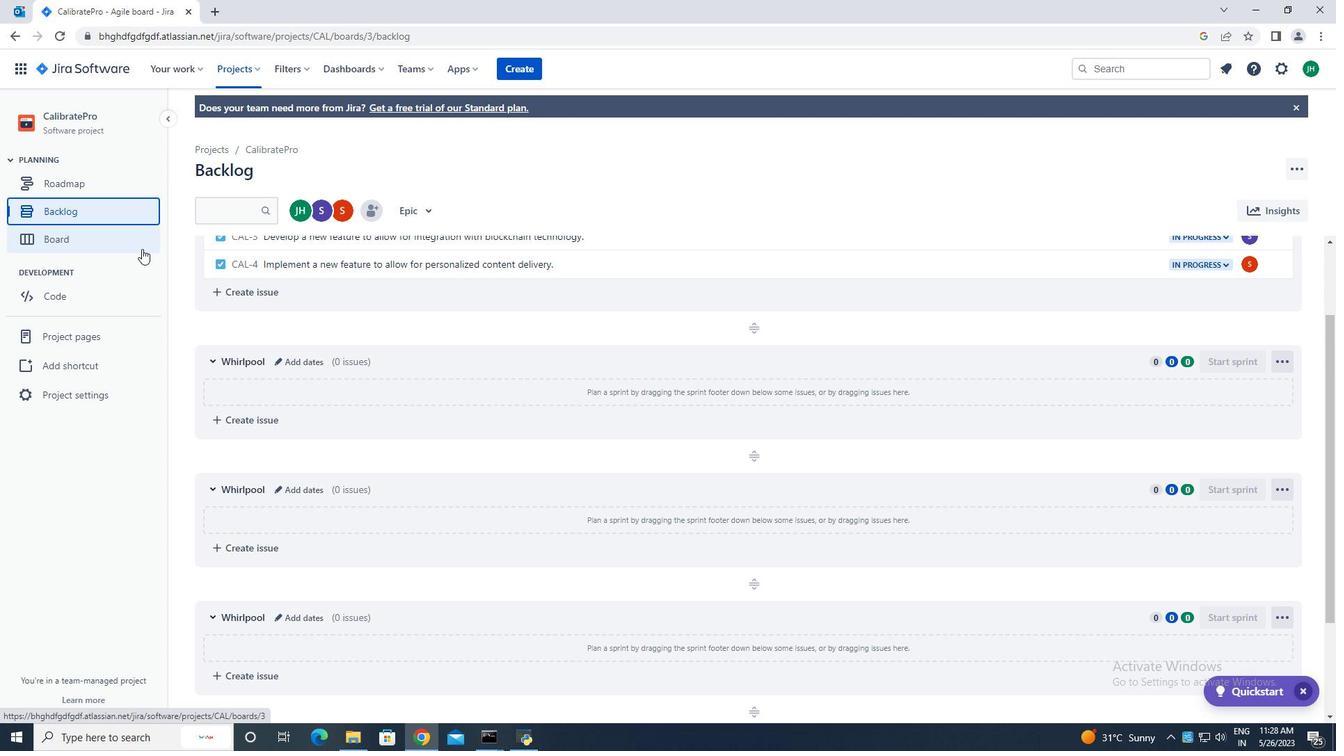 
Action: Mouse scrolled (142, 250) with delta (0, 0)
Screenshot: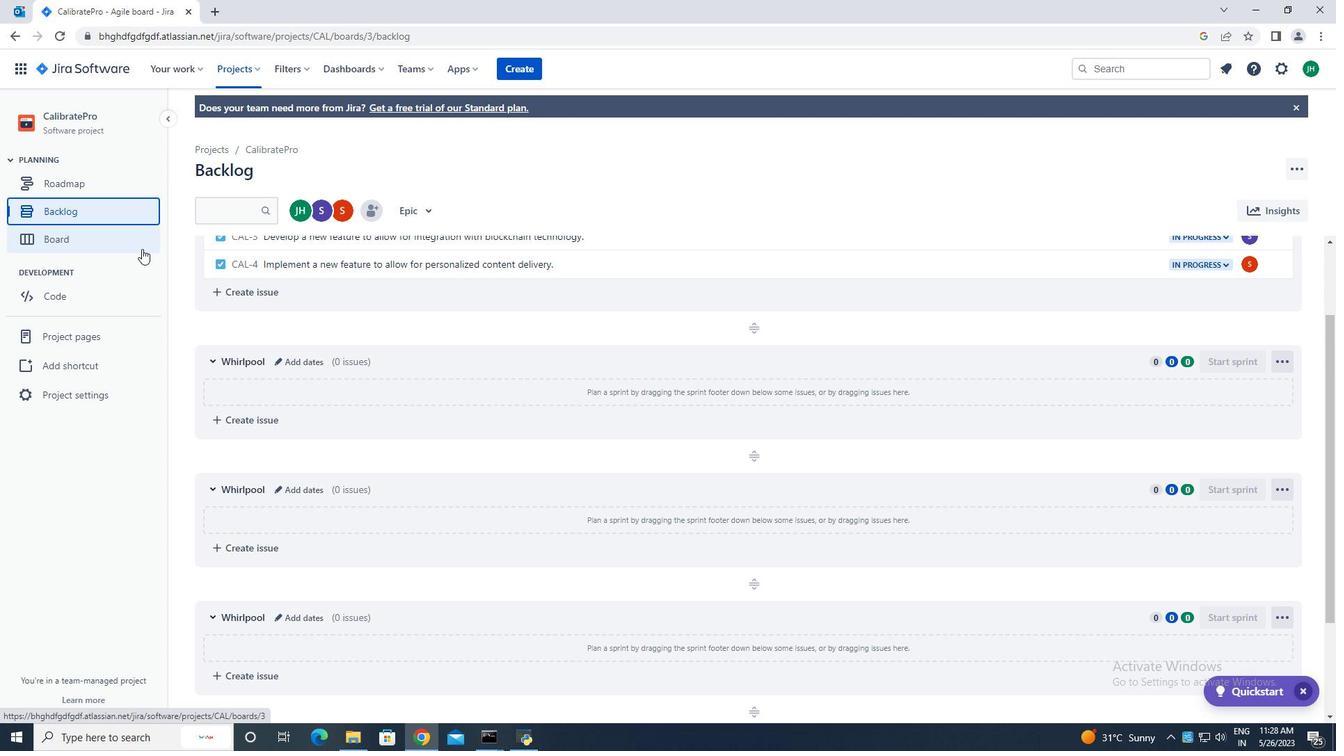 
Action: Mouse moved to (423, 464)
Screenshot: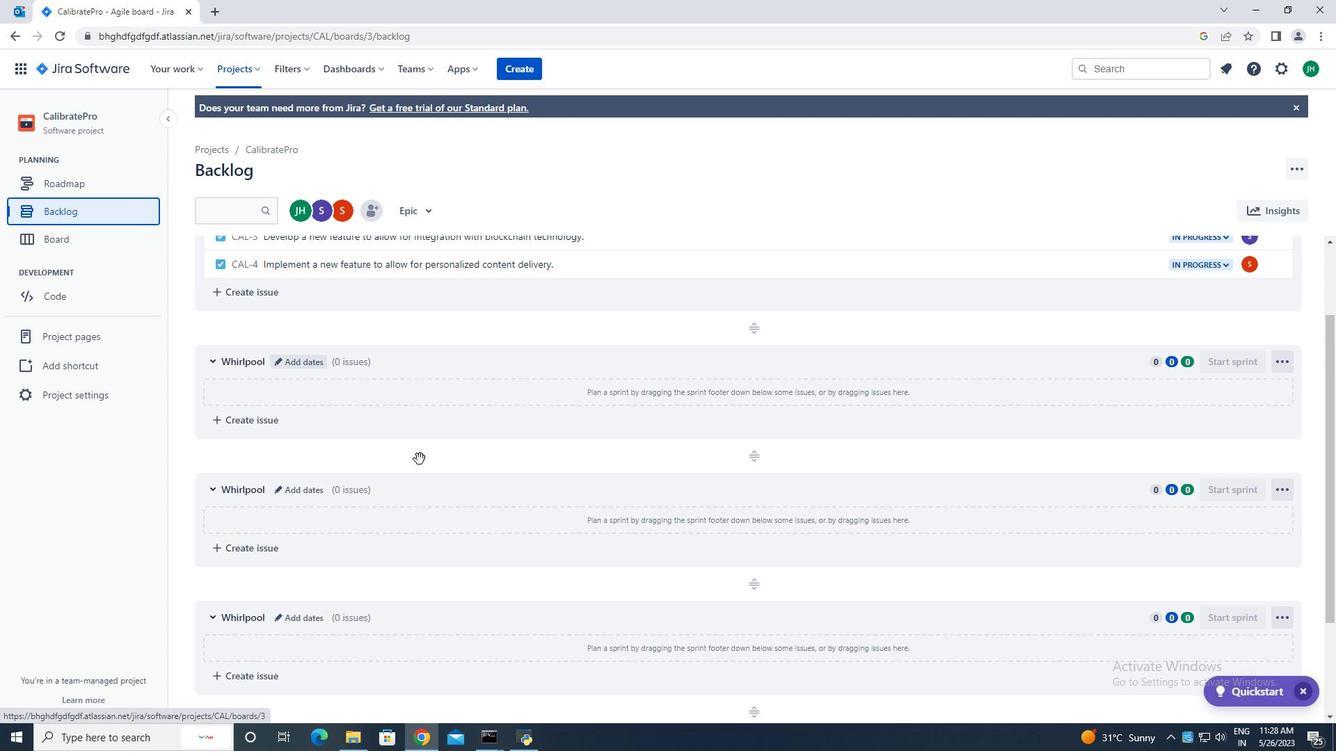 
Action: Mouse scrolled (423, 465) with delta (0, 0)
Screenshot: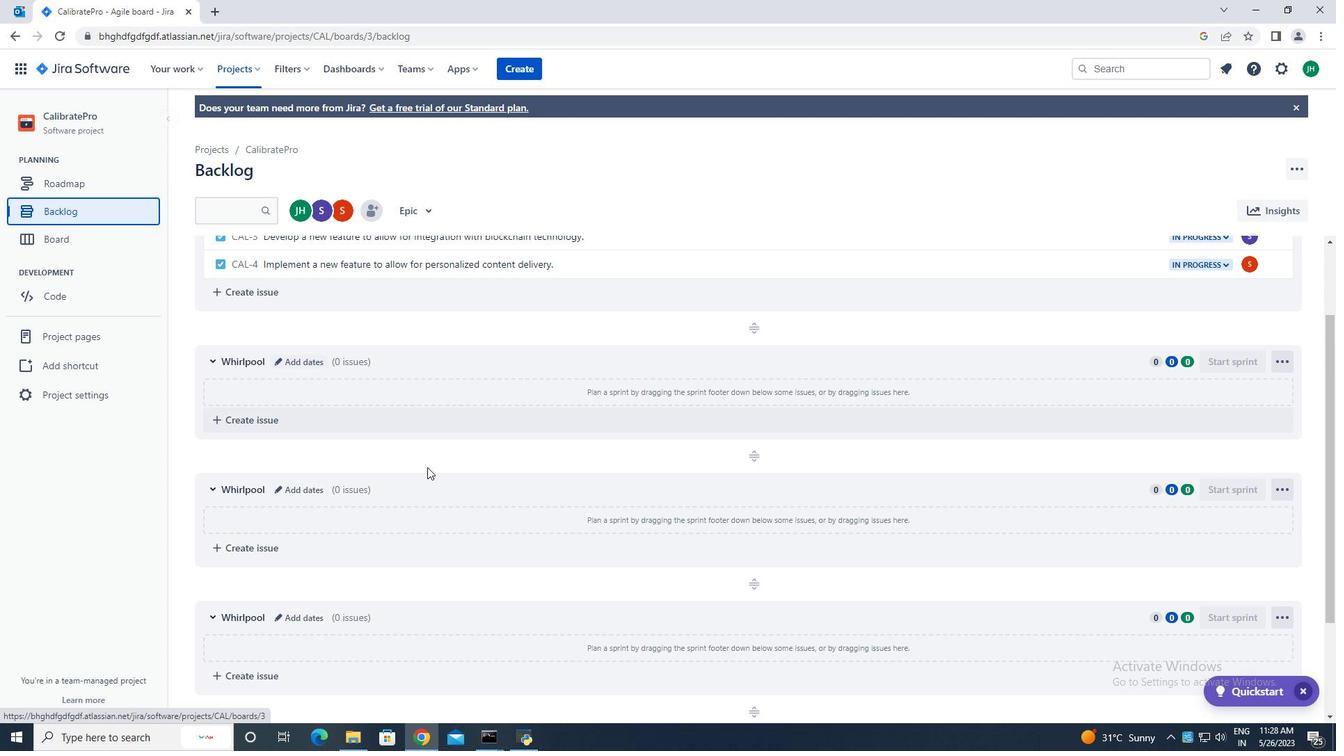 
Action: Mouse moved to (423, 462)
Screenshot: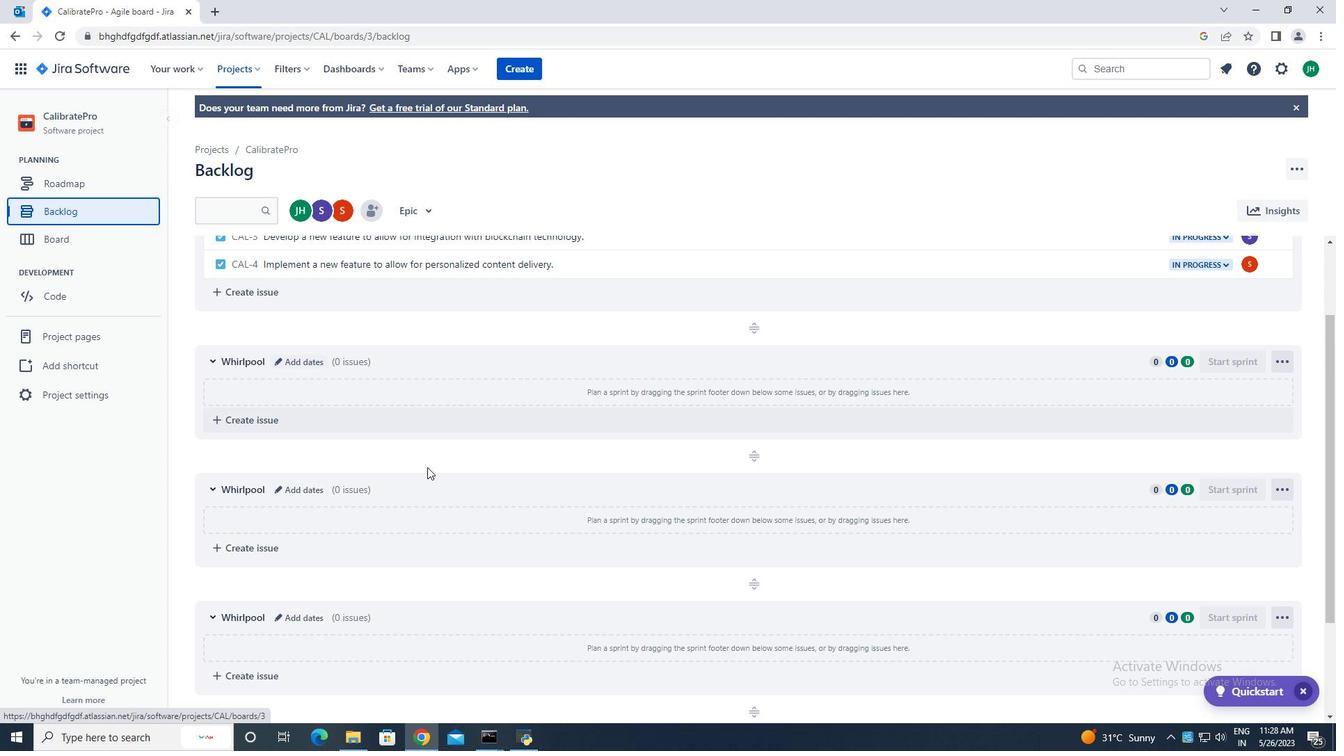 
Action: Mouse scrolled (423, 463) with delta (0, 0)
Screenshot: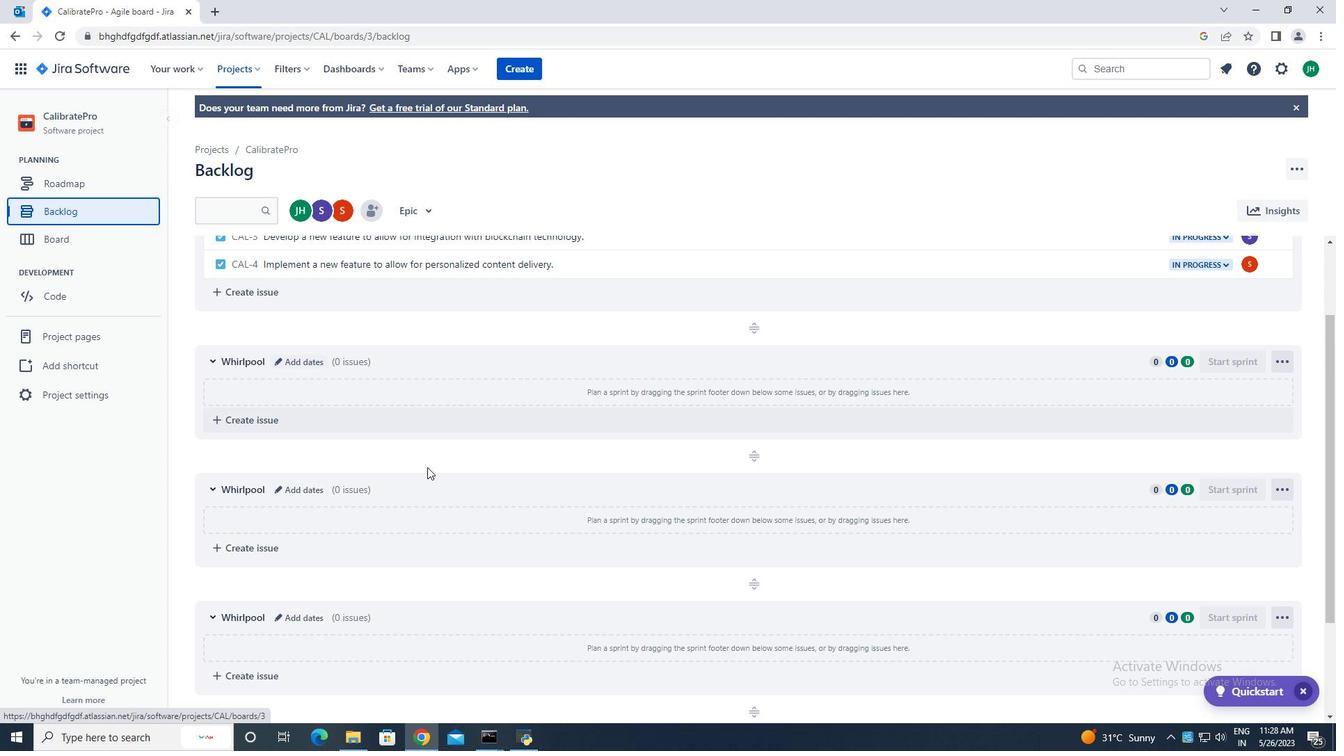 
Action: Mouse moved to (421, 461)
Screenshot: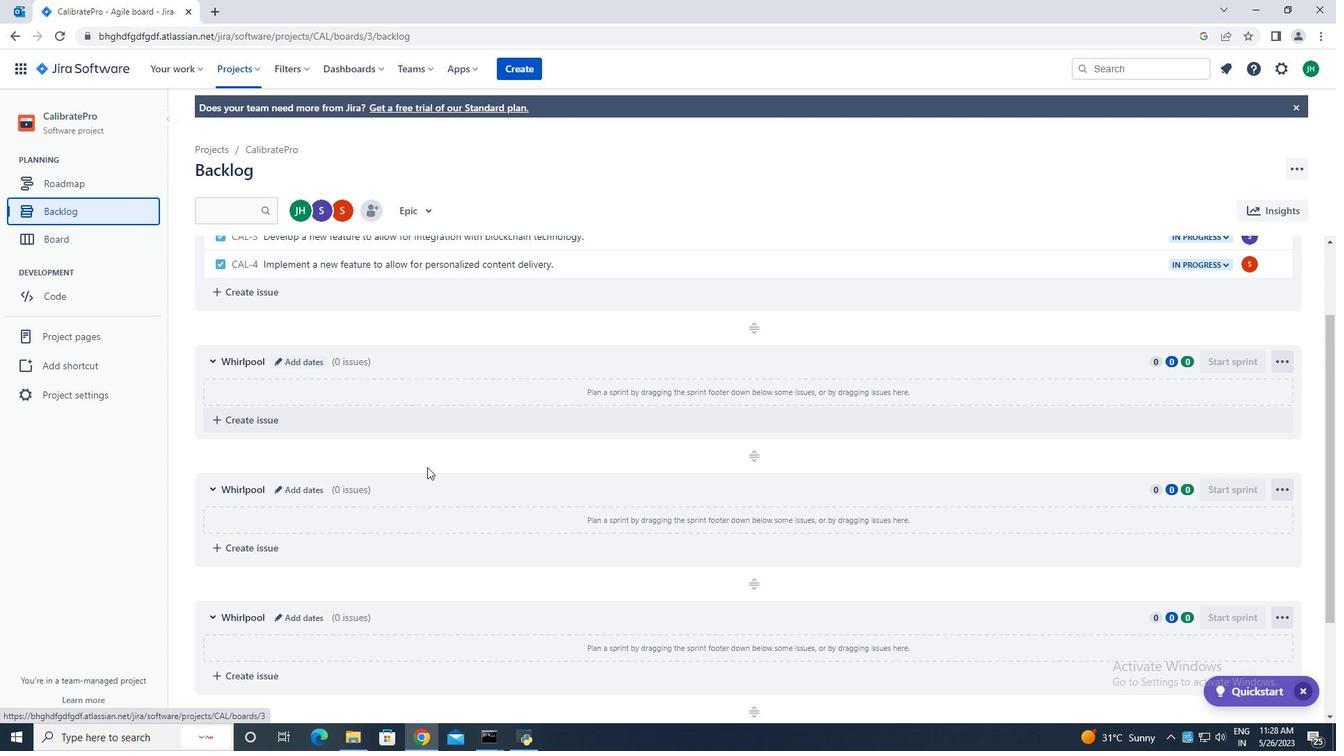 
Action: Mouse scrolled (422, 462) with delta (0, 0)
Screenshot: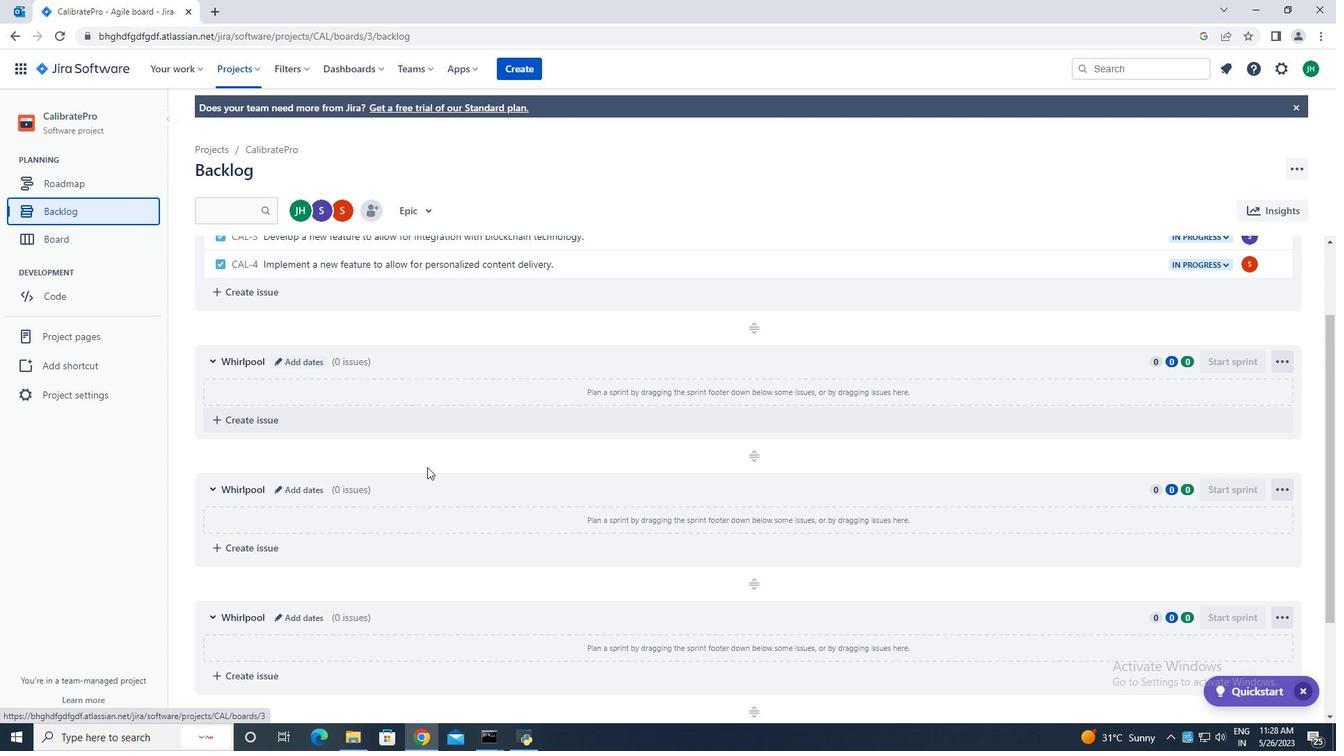 
Action: Mouse moved to (420, 459)
Screenshot: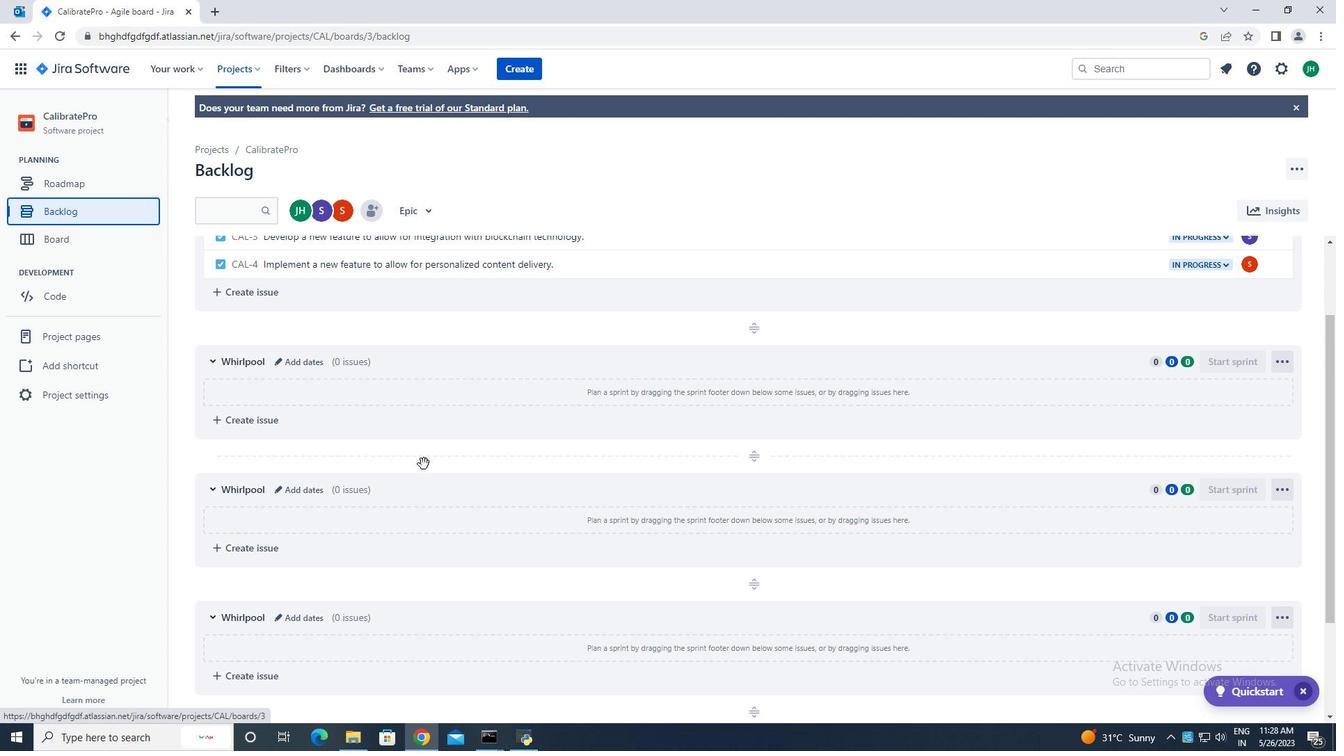 
Action: Mouse scrolled (421, 461) with delta (0, 0)
Screenshot: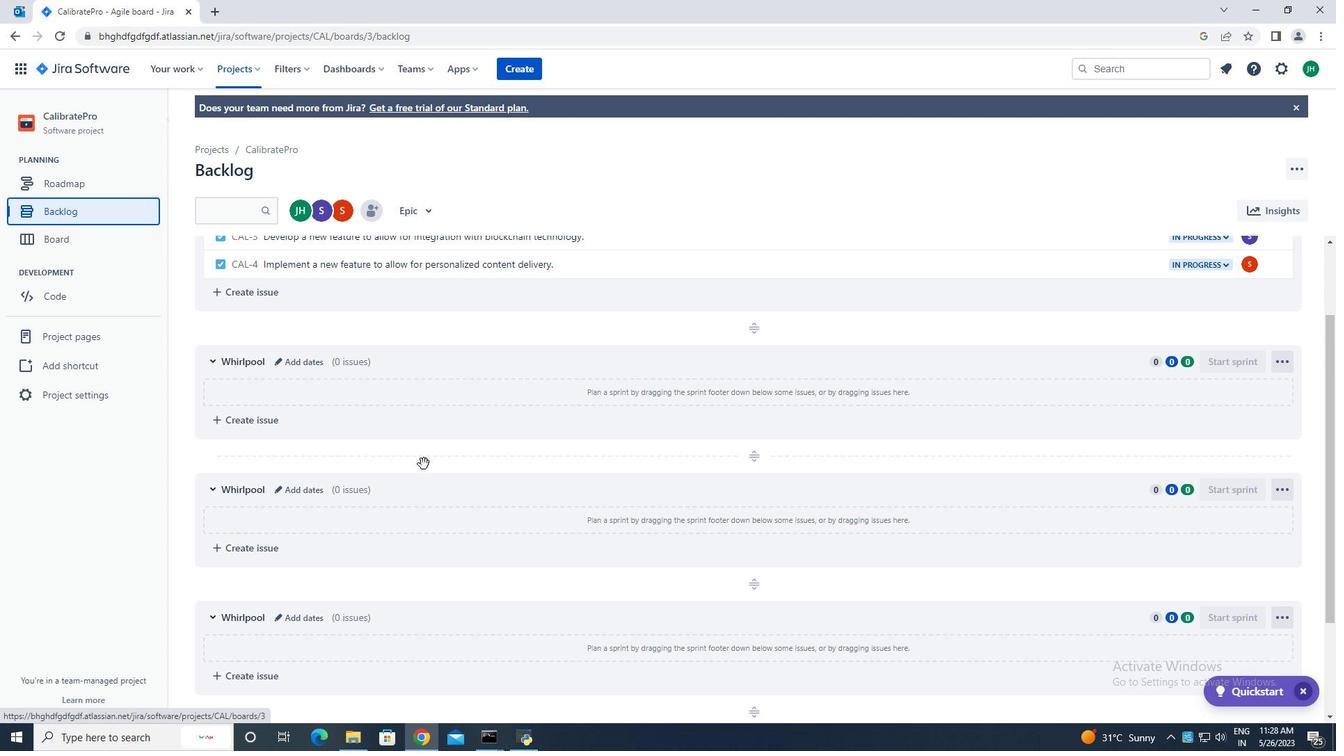 
Action: Mouse moved to (409, 428)
Screenshot: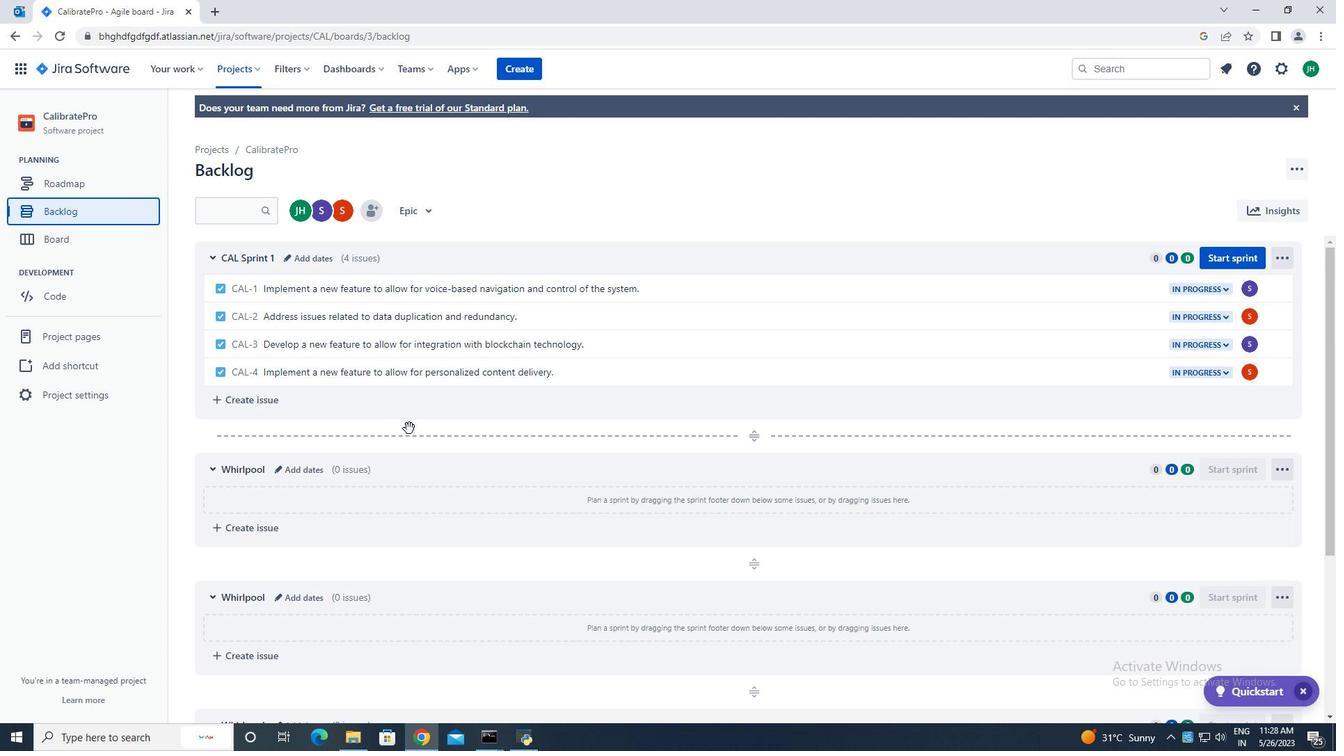 
Action: Mouse scrolled (409, 428) with delta (0, 0)
Screenshot: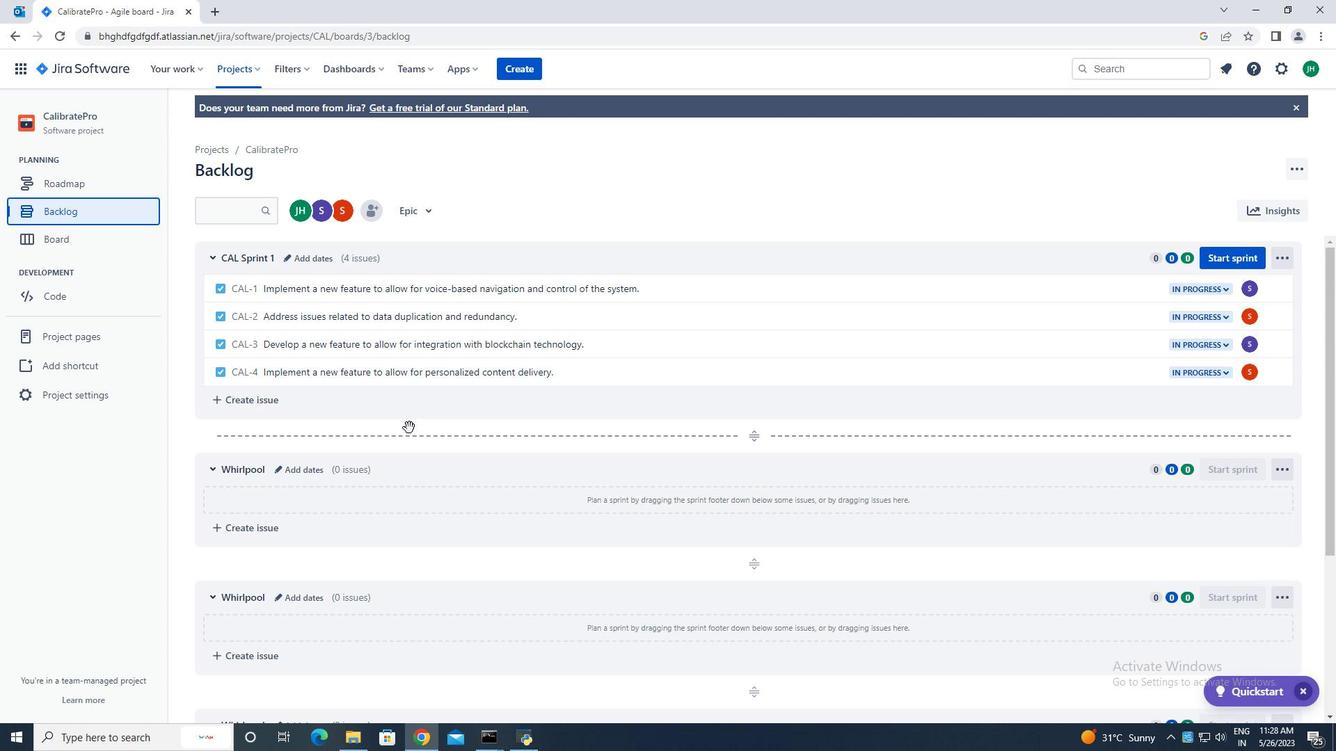 
Action: Mouse scrolled (409, 428) with delta (0, 0)
Screenshot: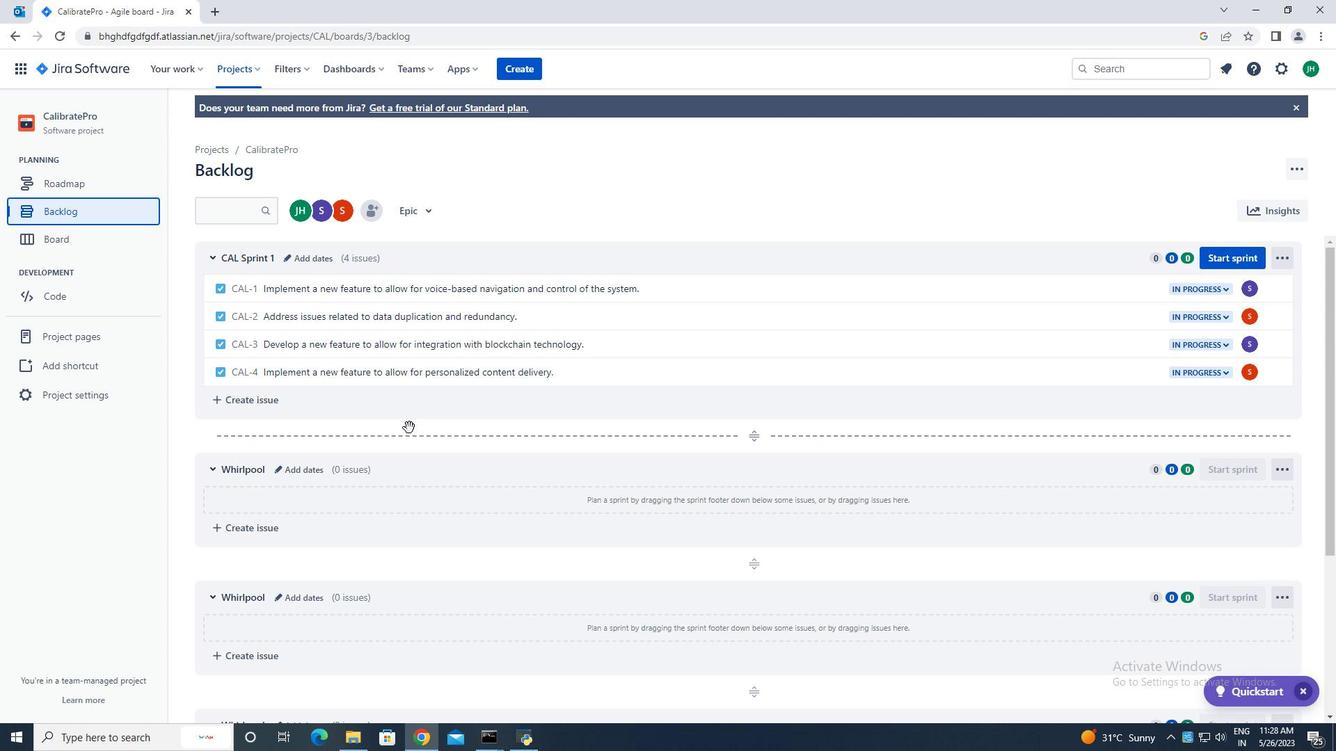 
Action: Mouse scrolled (409, 428) with delta (0, 0)
Screenshot: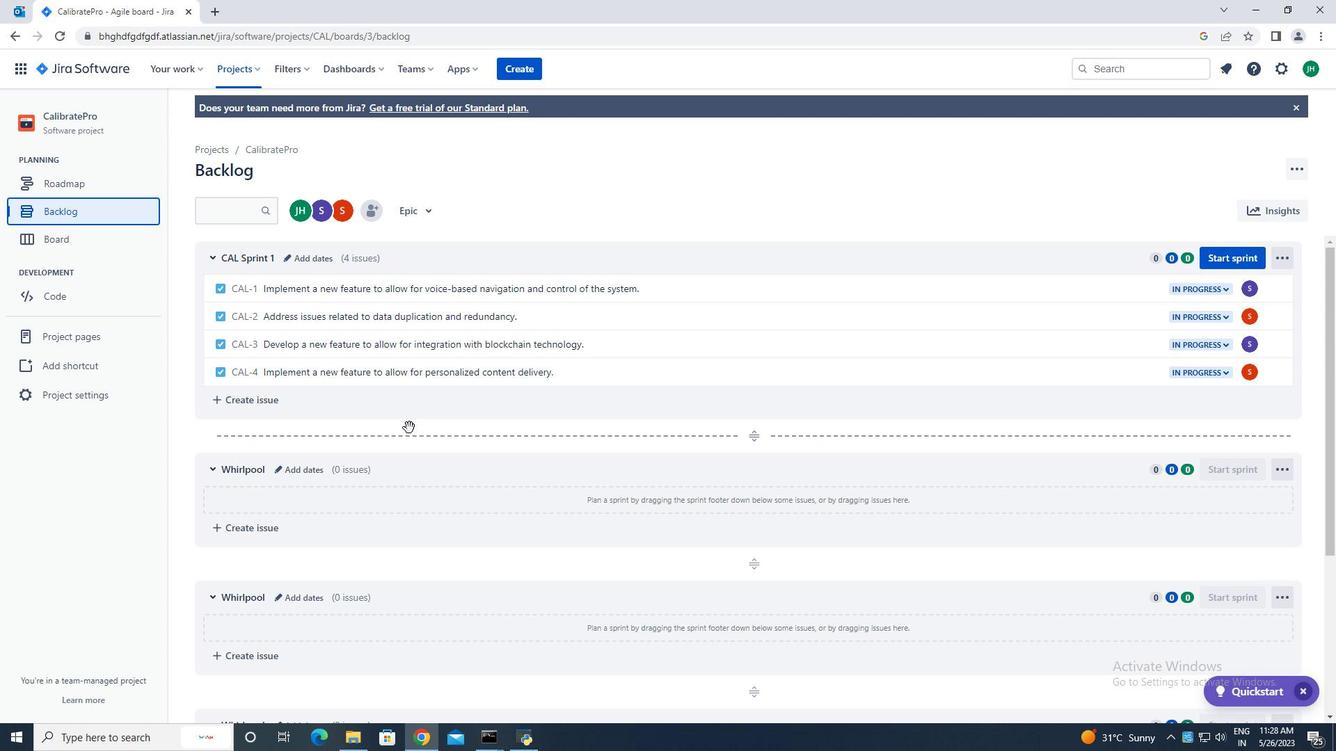
Action: Mouse scrolled (409, 428) with delta (0, 0)
Screenshot: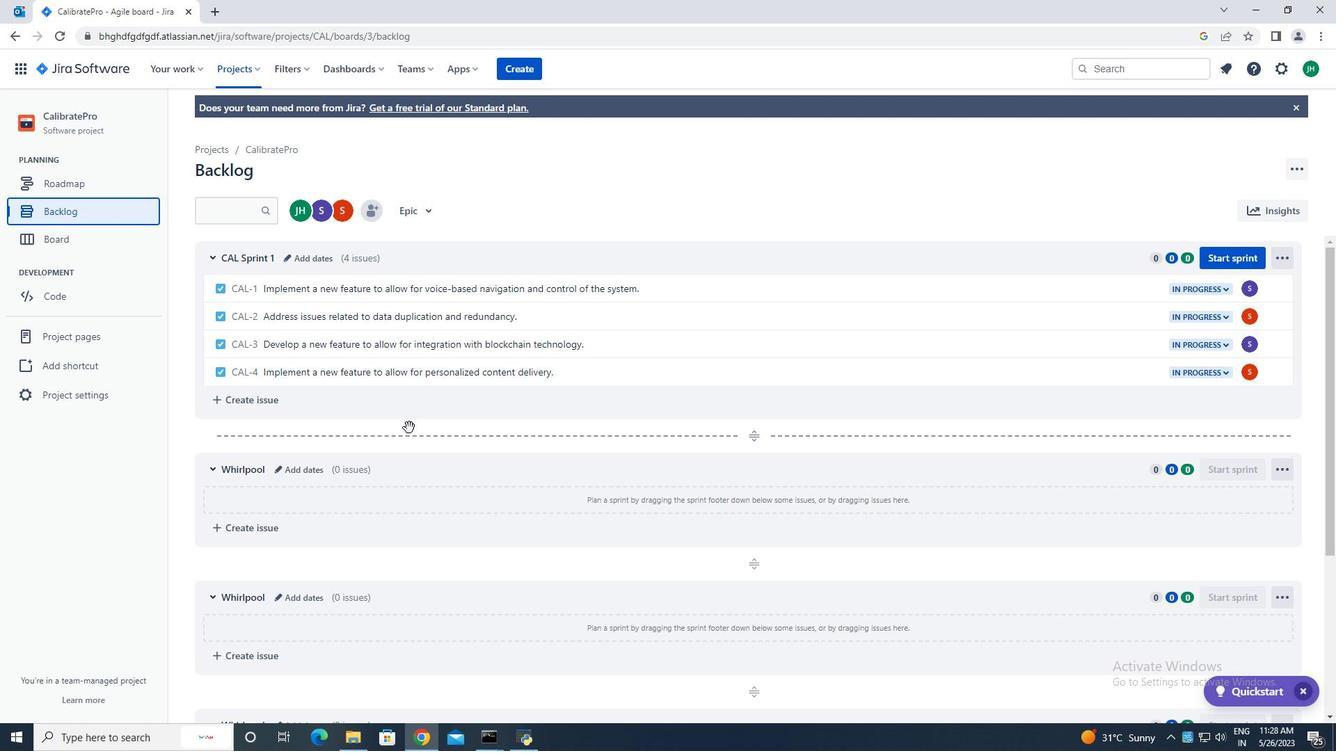
Action: Mouse scrolled (409, 428) with delta (0, 0)
Screenshot: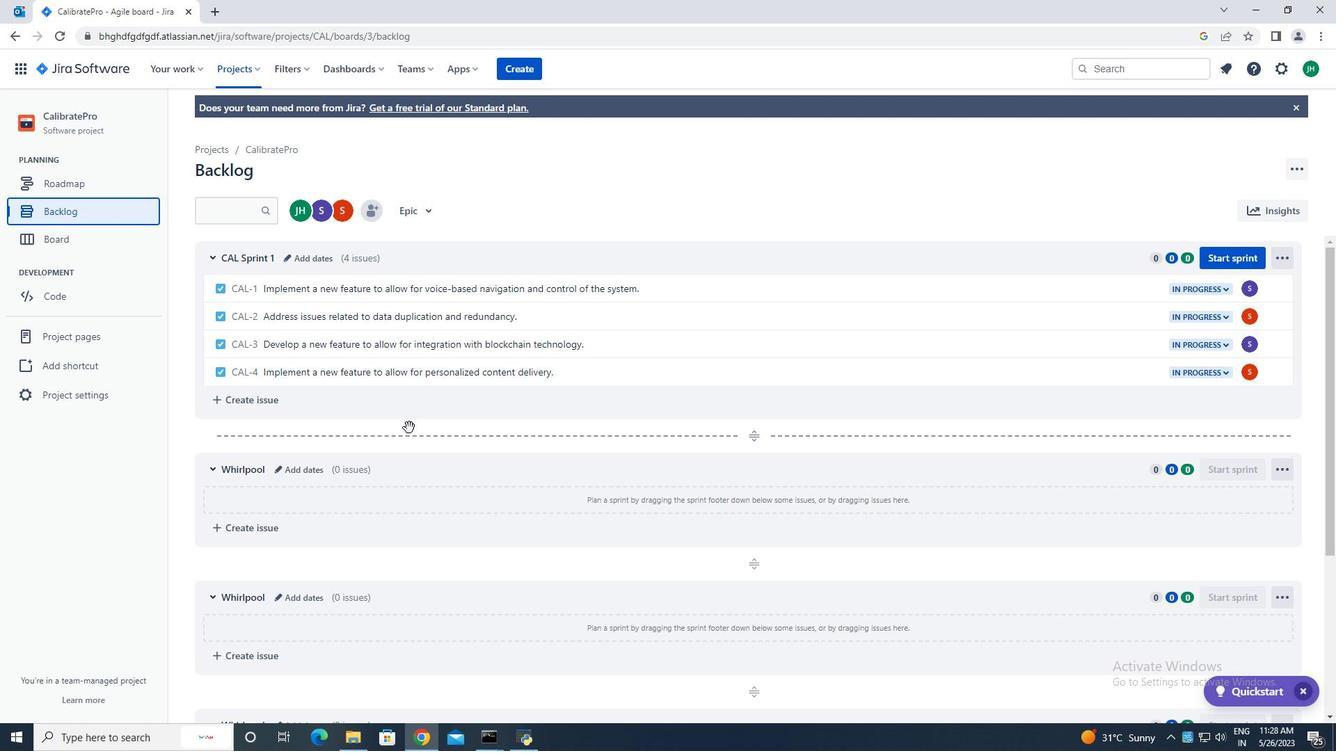 
Action: Mouse moved to (417, 495)
Screenshot: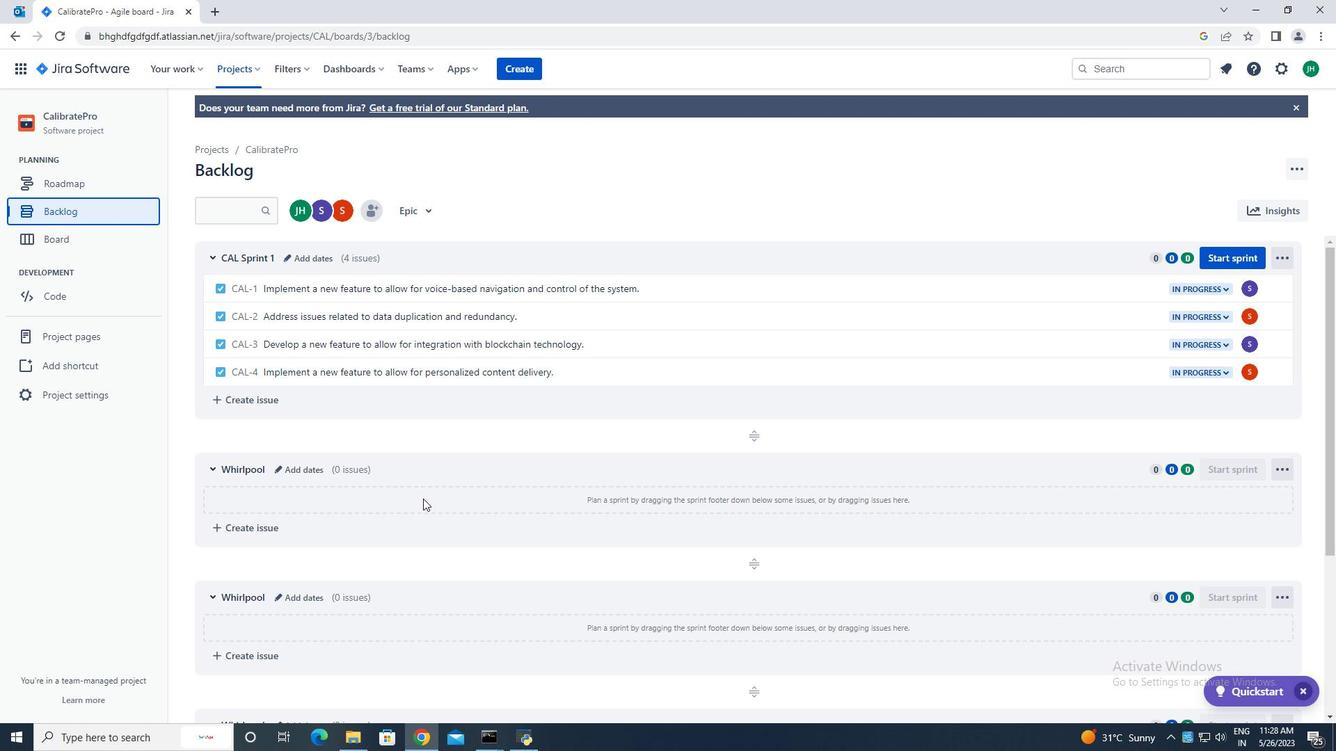 
Action: Mouse scrolled (417, 496) with delta (0, 0)
Screenshot: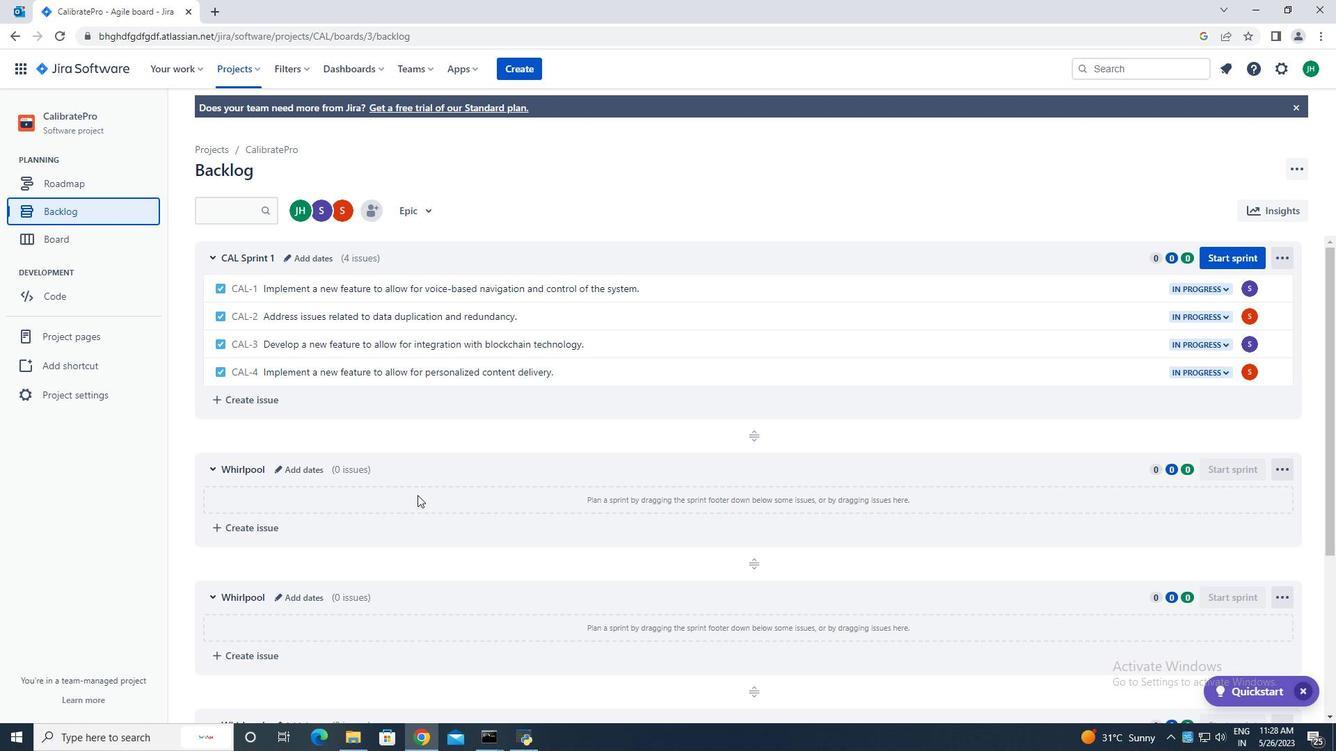 
Action: Mouse scrolled (417, 496) with delta (0, 0)
Screenshot: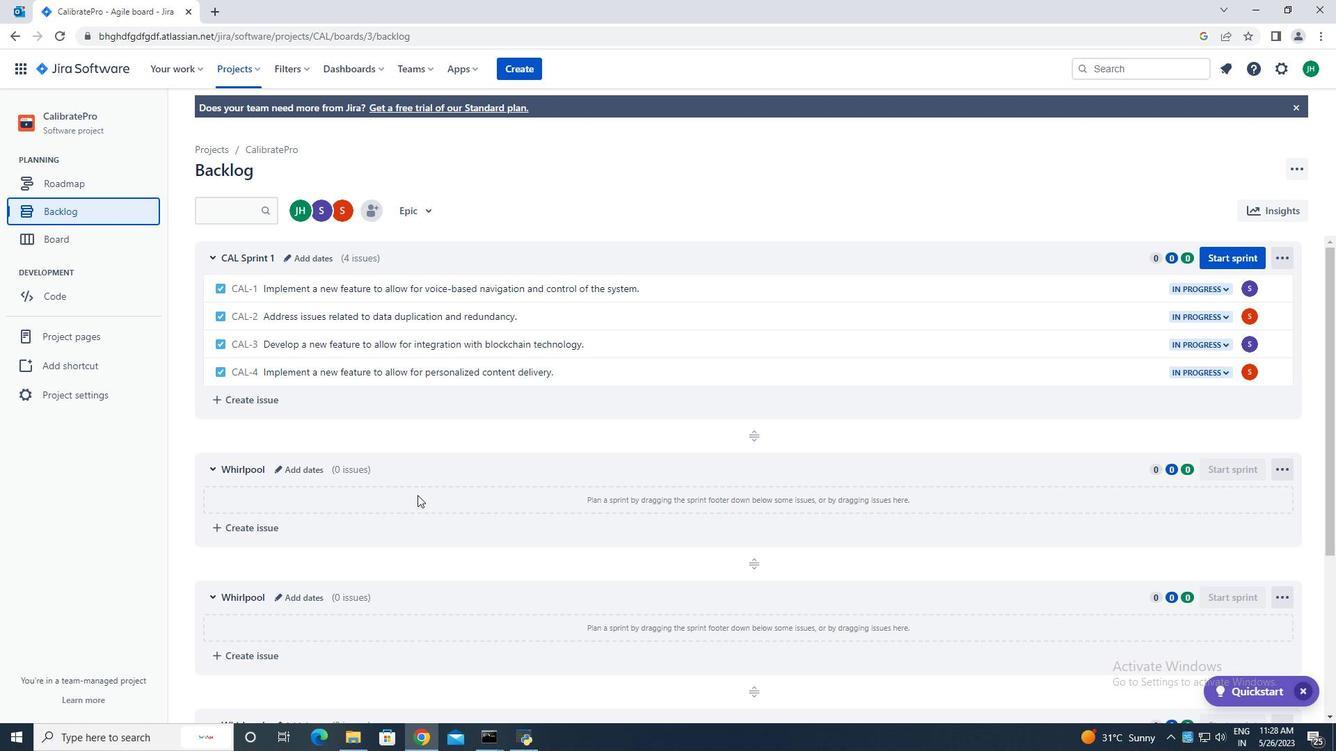 
Action: Mouse scrolled (417, 496) with delta (0, 0)
Screenshot: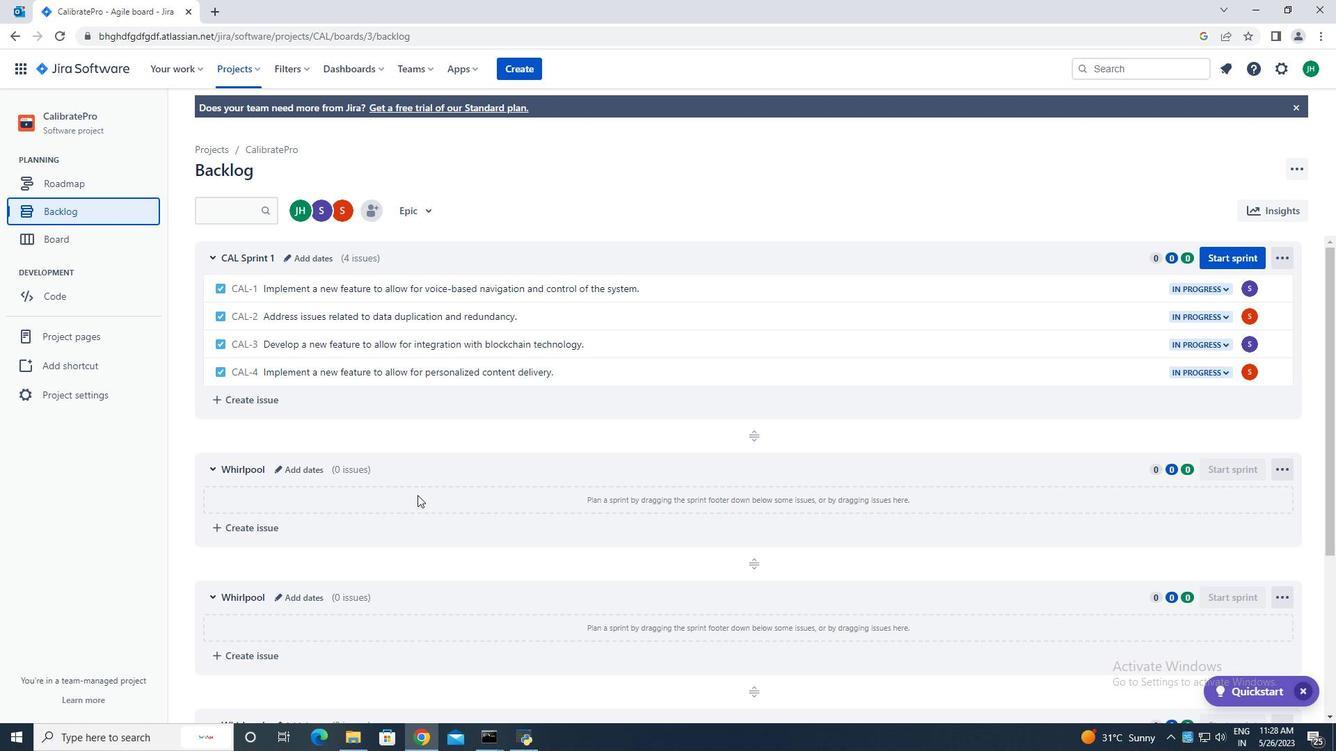 
Action: Mouse moved to (1113, 289)
Screenshot: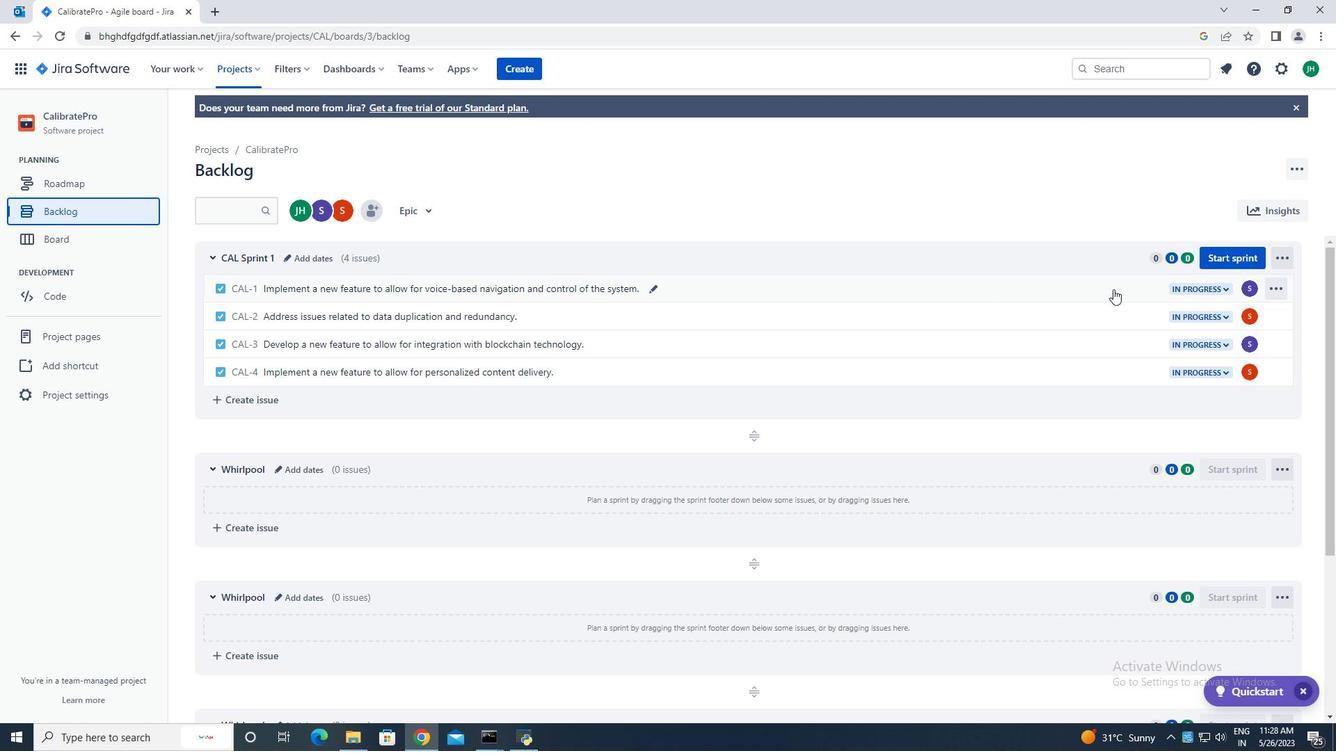 
Action: Mouse pressed left at (1113, 289)
Screenshot: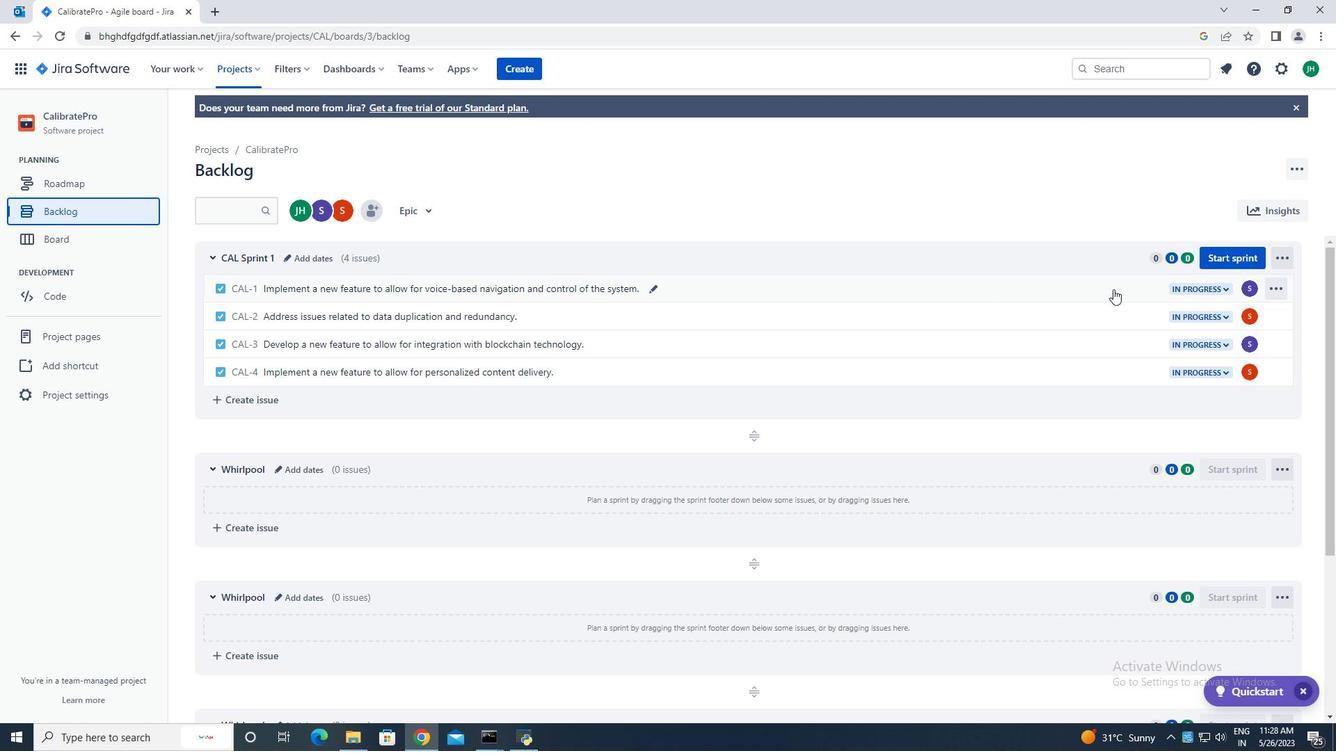 
Action: Mouse moved to (1089, 355)
Screenshot: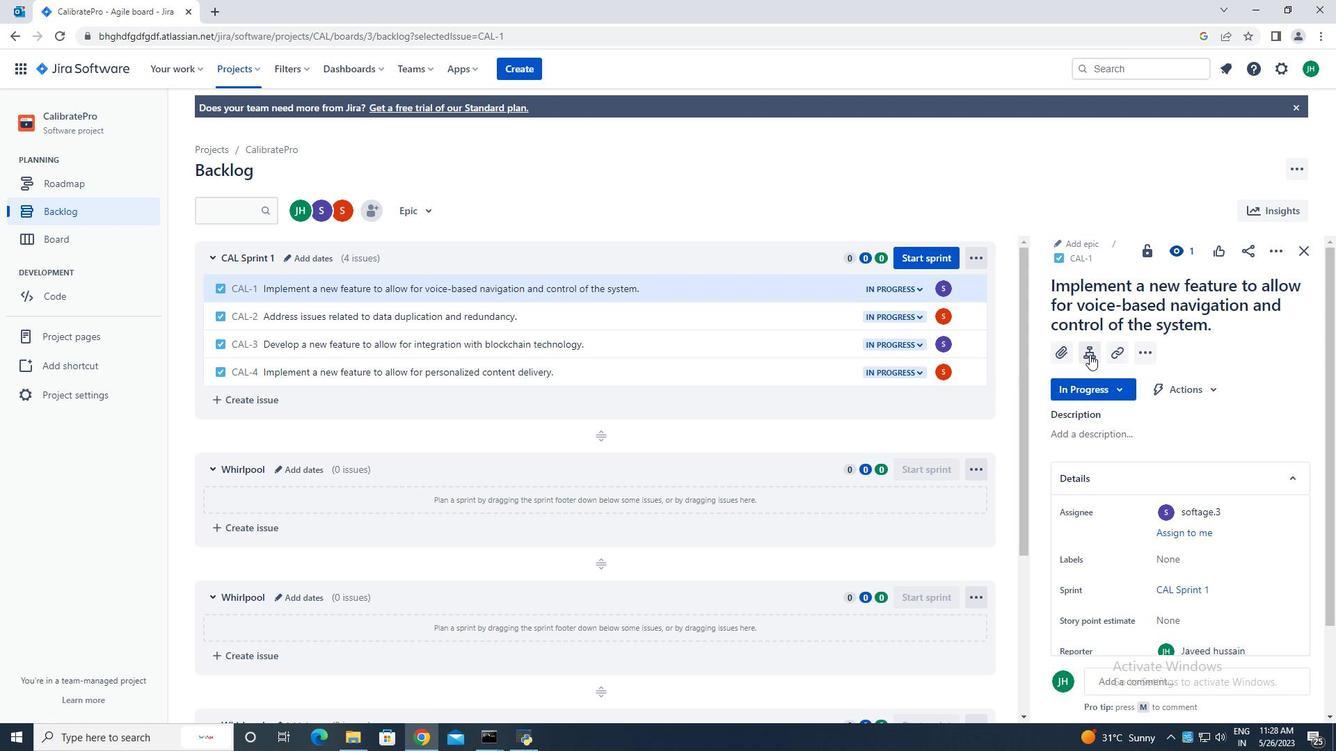 
Action: Mouse pressed left at (1089, 355)
Screenshot: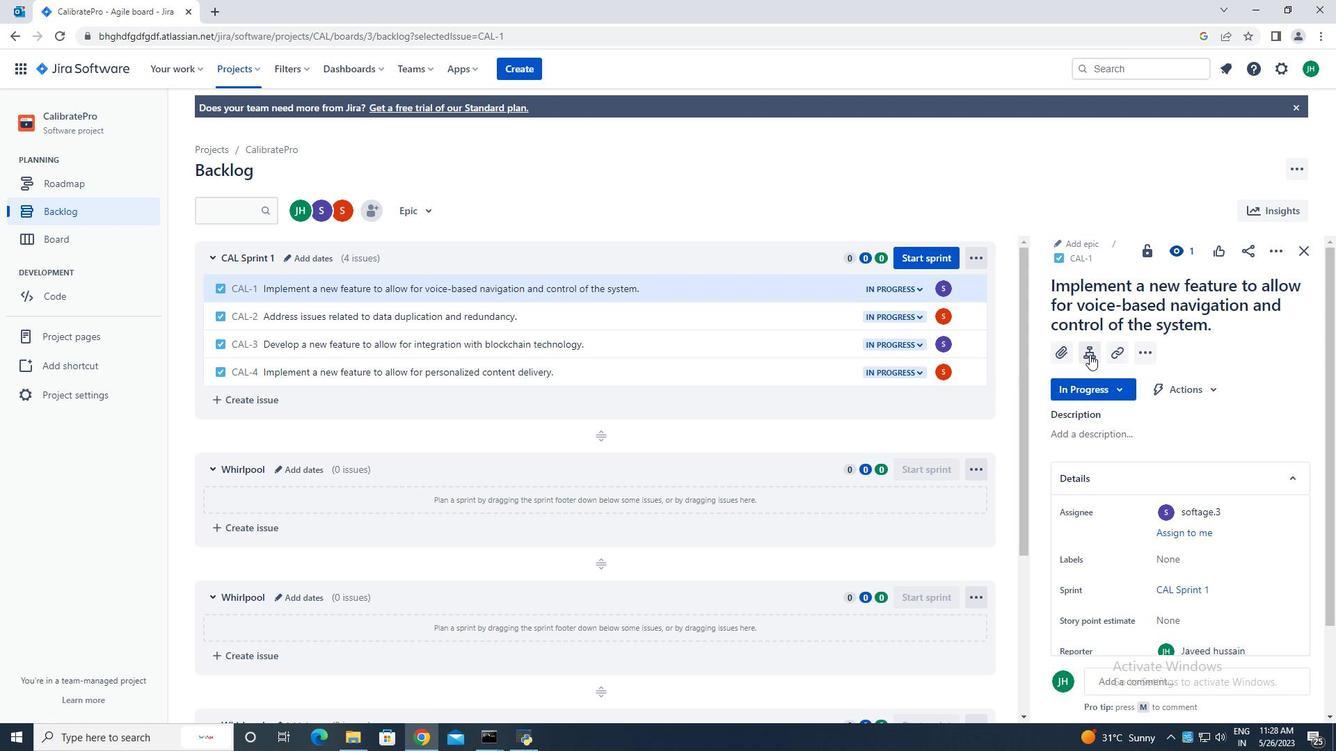
Action: Mouse moved to (1090, 468)
Screenshot: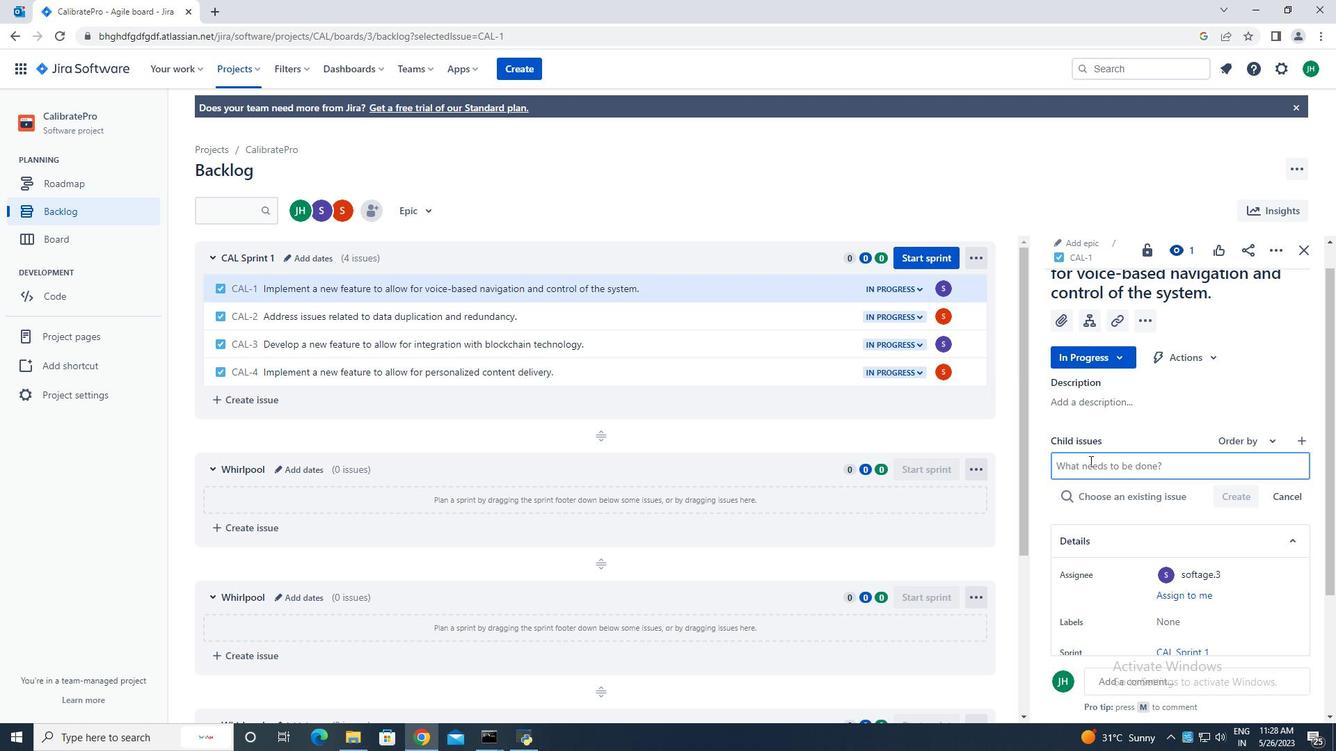
Action: Mouse pressed left at (1090, 468)
Screenshot: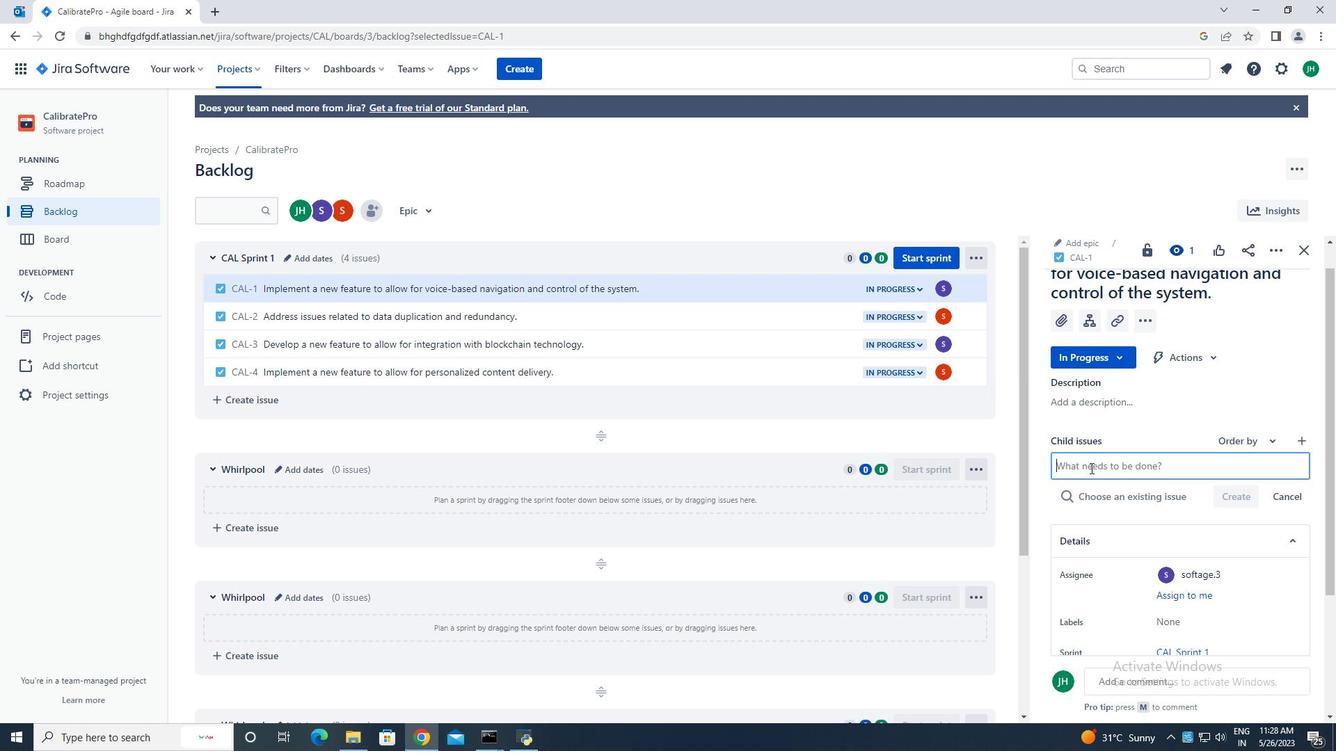 
Action: Key pressed <Key.caps_lock>B<Key.caps_lock>ig<Key.space>data<Key.space>model<Key.space>interpretability<Key.space>and<Key.space>transpare<Key.backspace><Key.backspace>rency<Key.space>remediation<Key.space>and<Key.space>testing.<Key.enter>
Screenshot: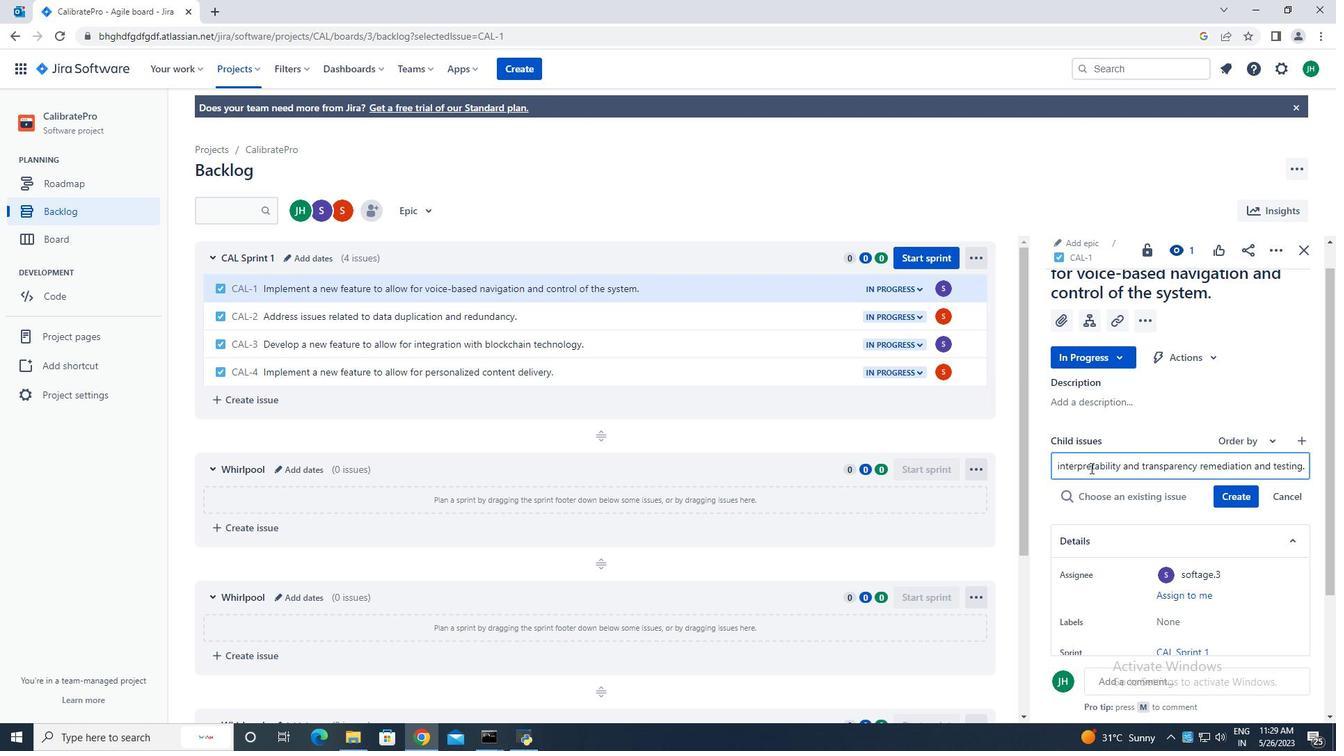 
Action: Mouse moved to (1254, 472)
Screenshot: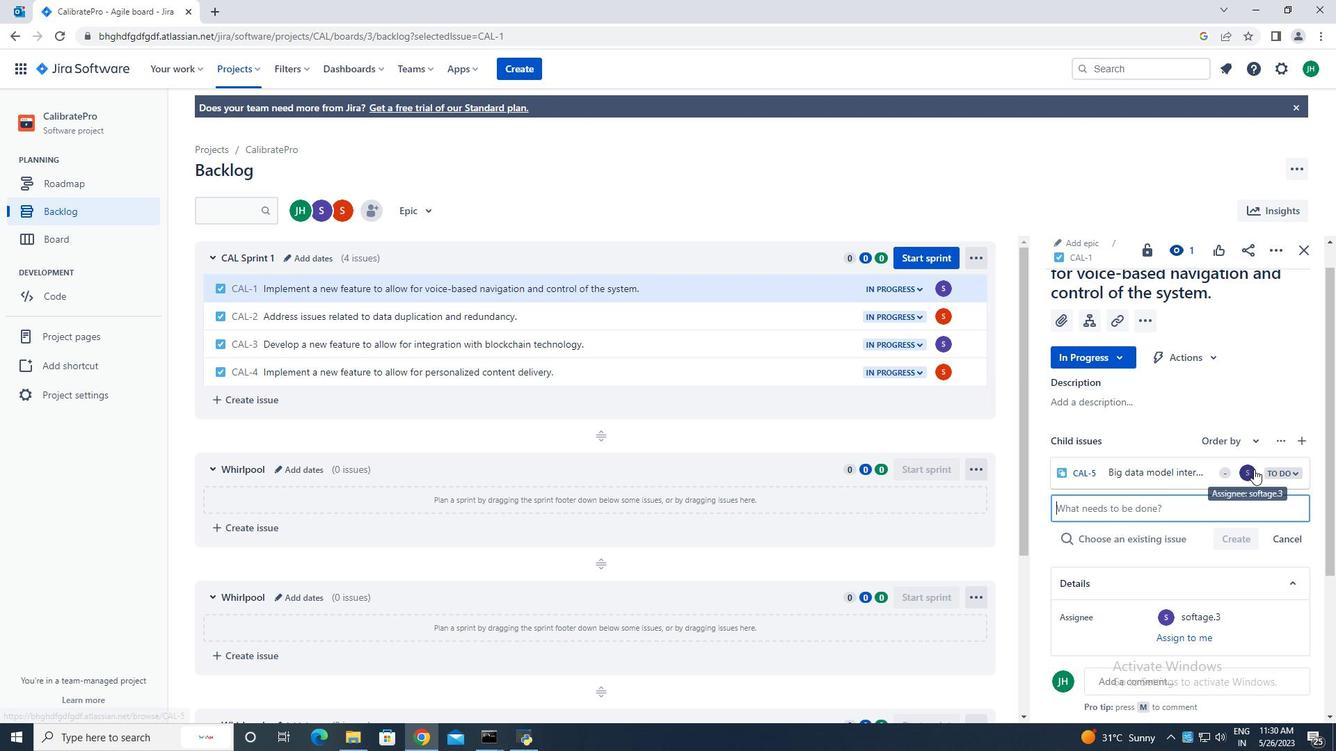 
Action: Mouse pressed left at (1254, 472)
Screenshot: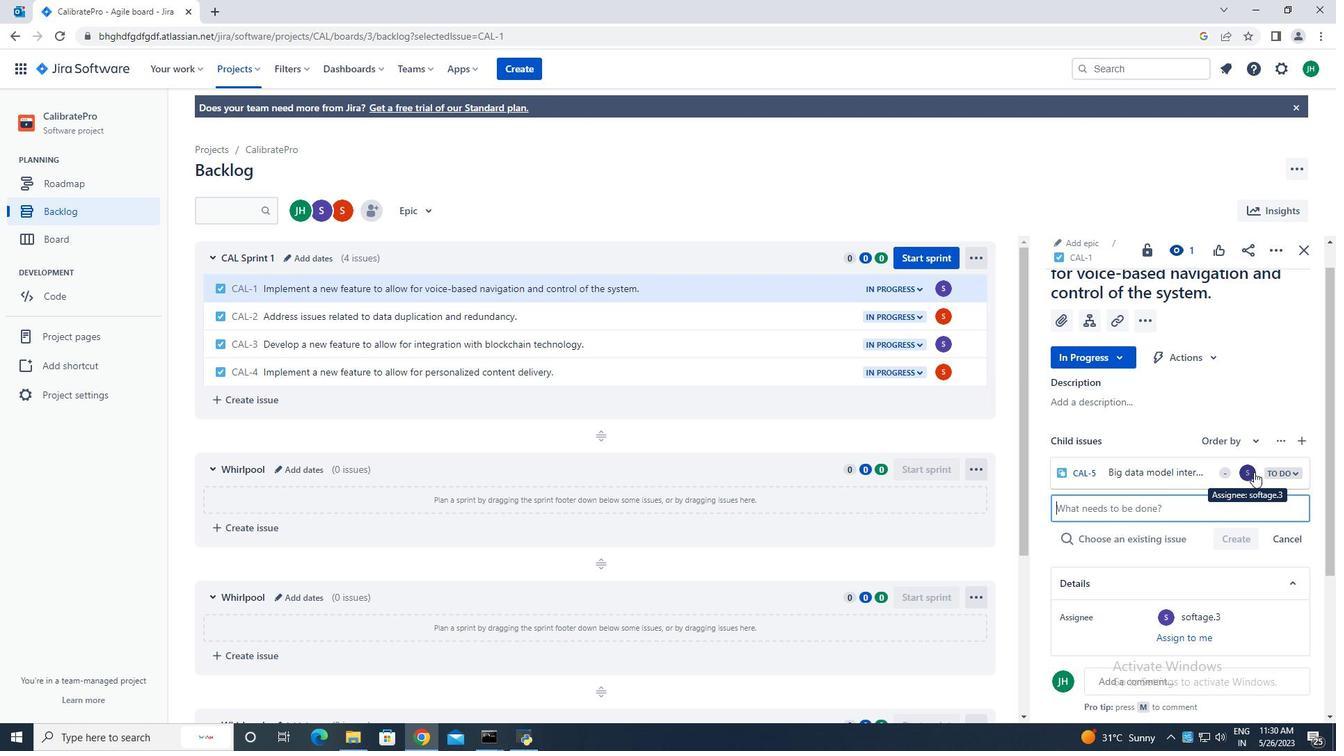 
Action: Mouse moved to (1131, 391)
Screenshot: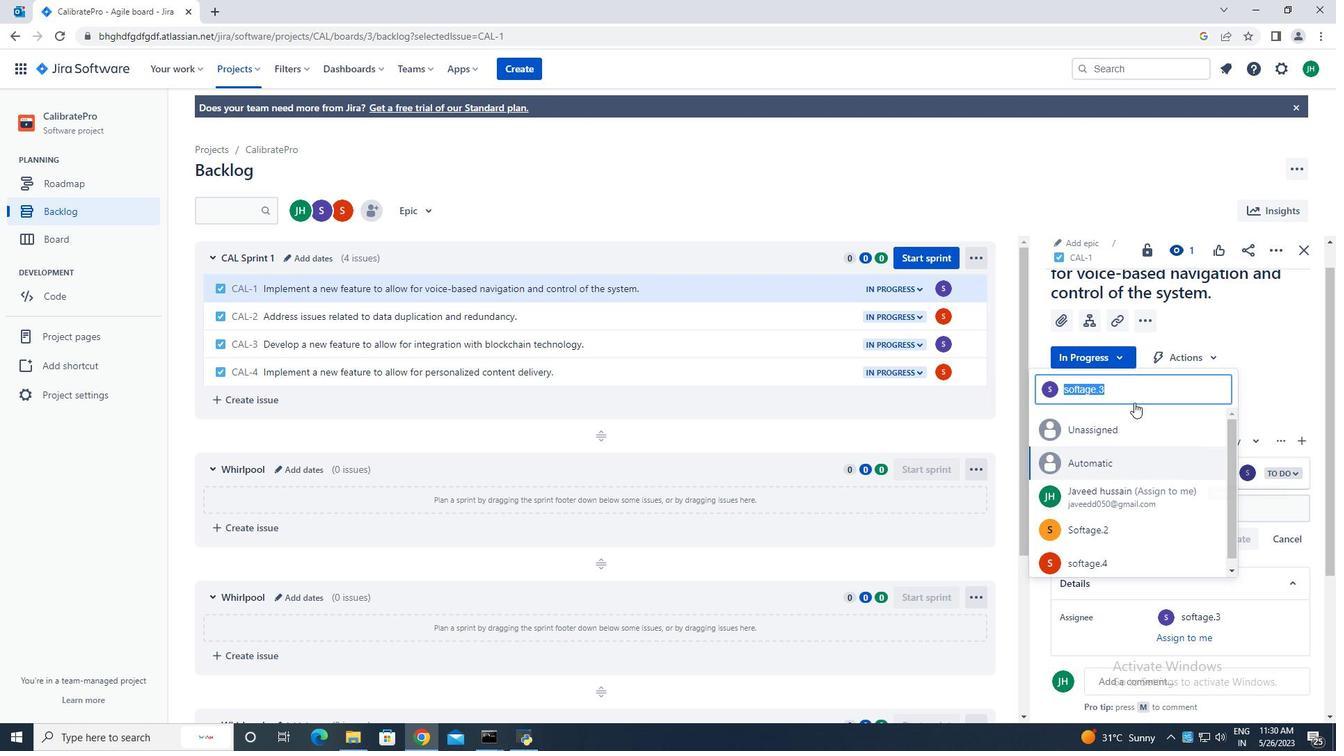 
Action: Key pressed softage.3
Screenshot: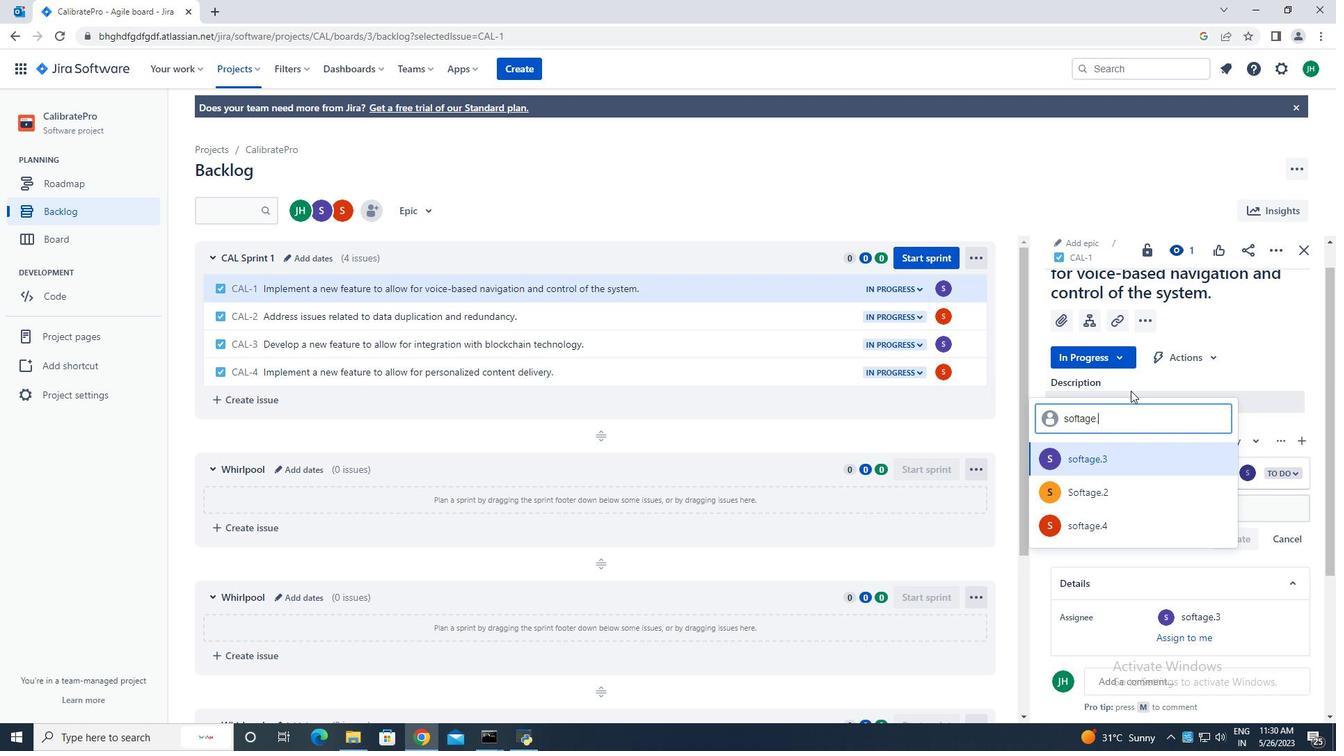 
Action: Mouse moved to (1143, 461)
Screenshot: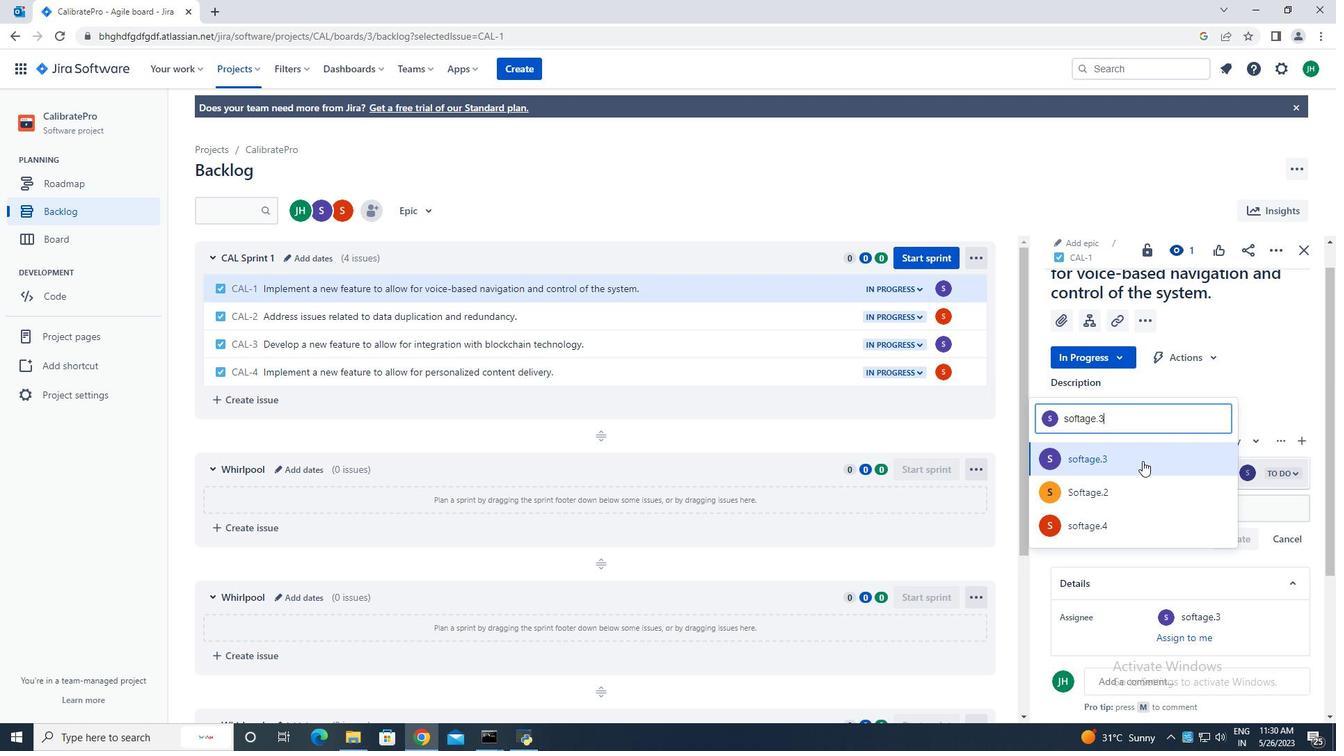 
Action: Mouse pressed left at (1143, 461)
Screenshot: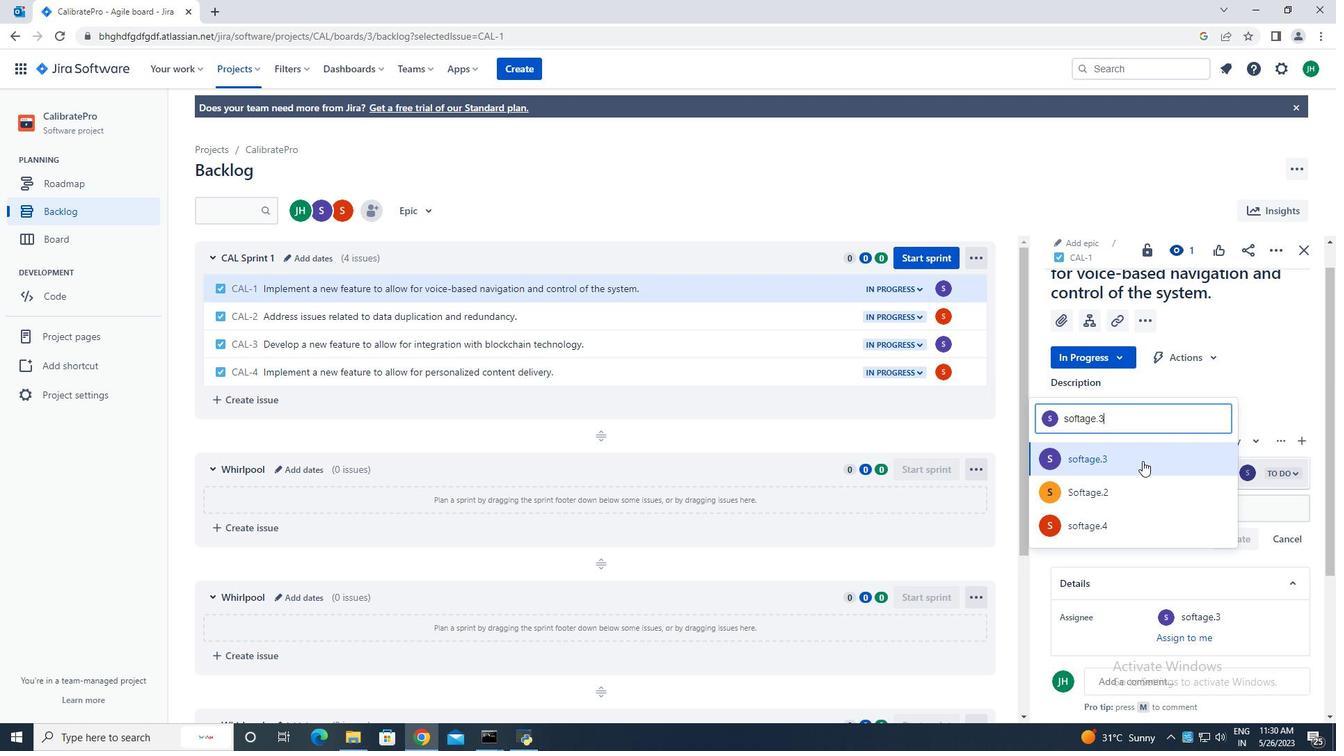 
Action: Mouse moved to (1301, 250)
Screenshot: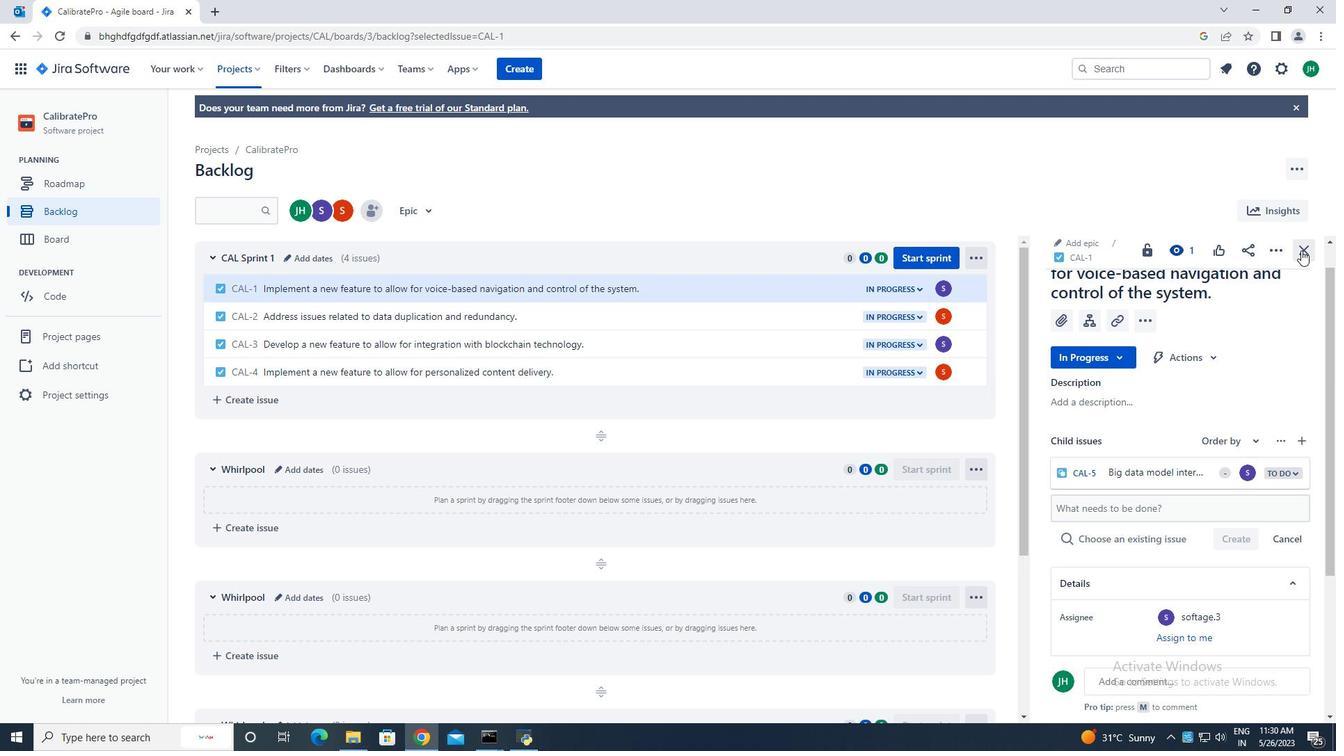 
Action: Mouse pressed left at (1301, 250)
Screenshot: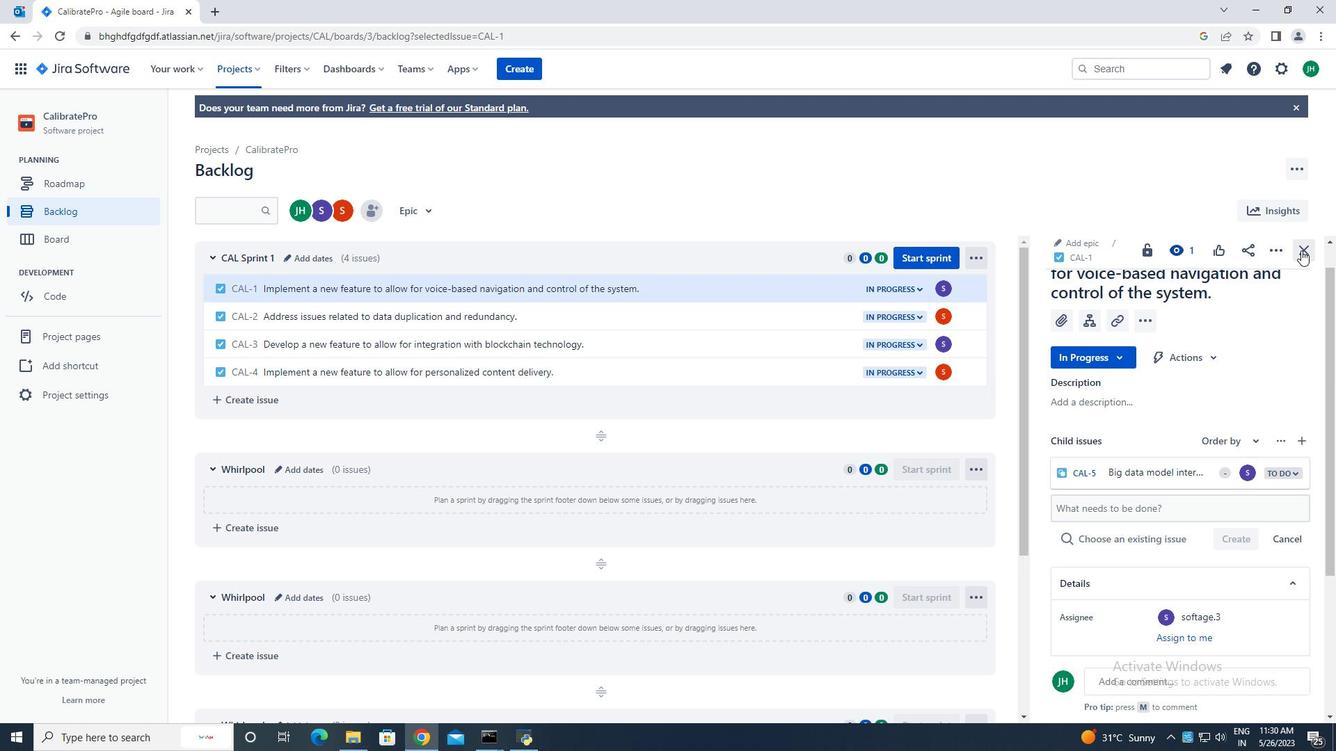 
Action: Mouse moved to (948, 323)
Screenshot: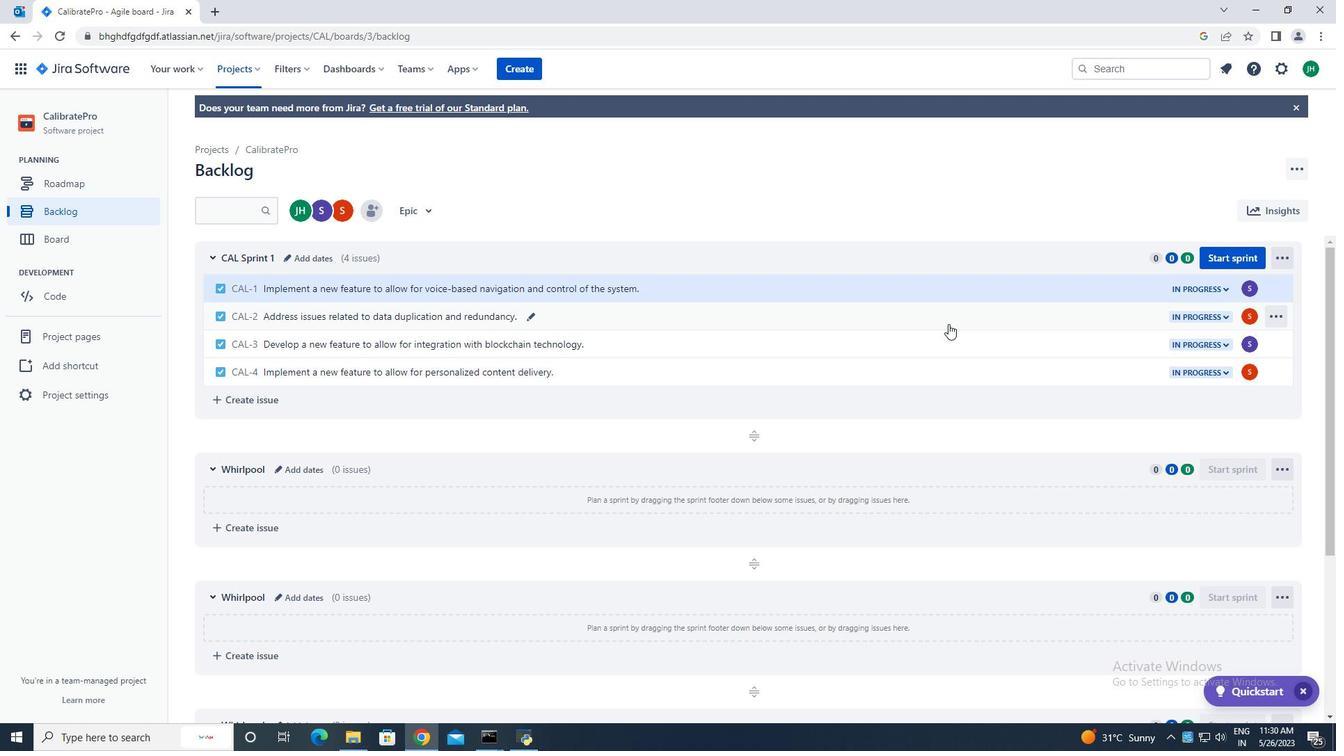 
Action: Mouse pressed left at (948, 323)
Screenshot: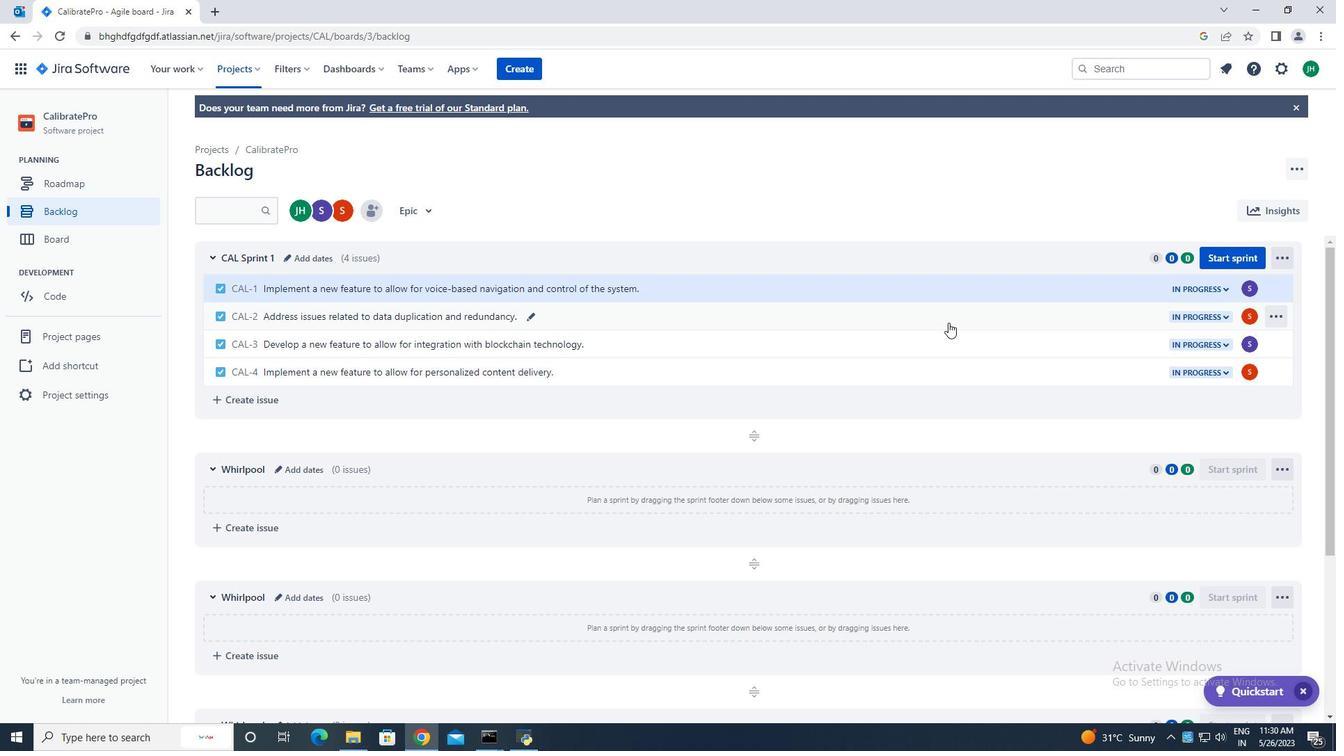 
Action: Mouse moved to (1086, 332)
Screenshot: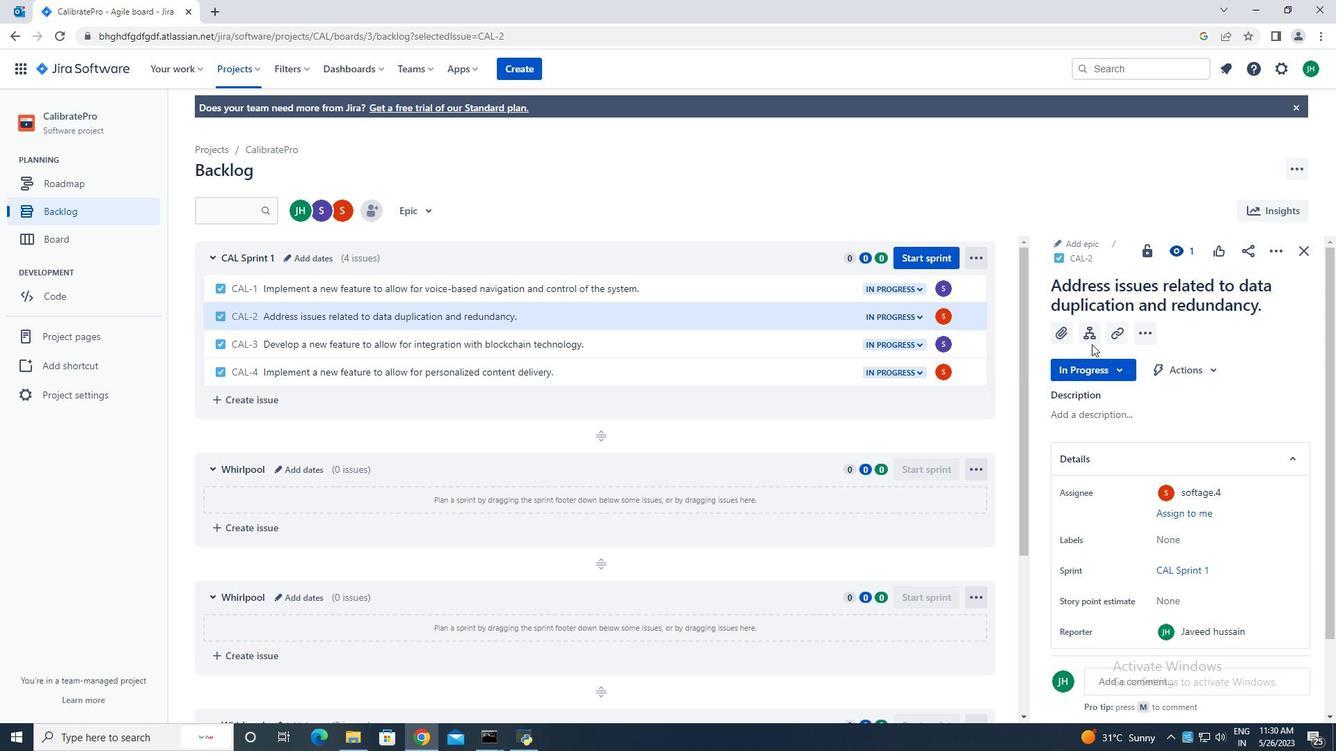 
Action: Mouse pressed left at (1086, 332)
Screenshot: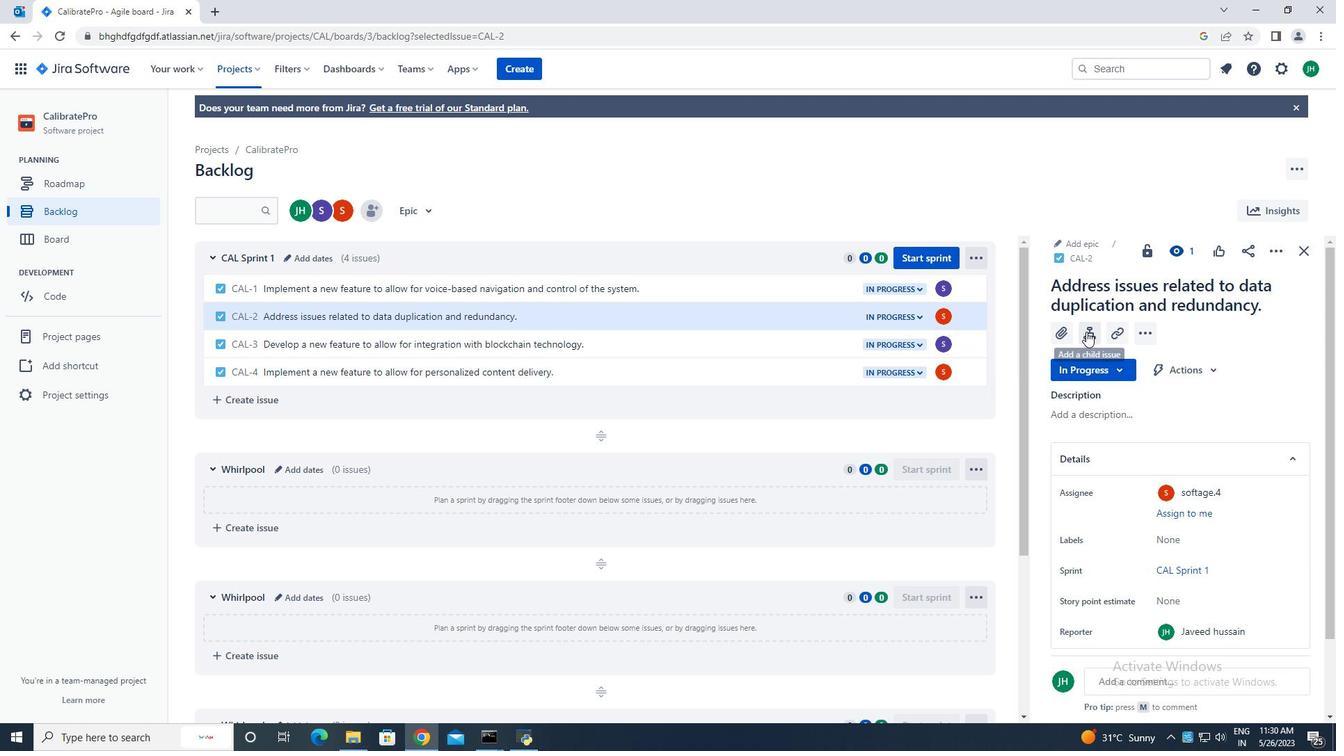 
Action: Mouse moved to (1096, 470)
Screenshot: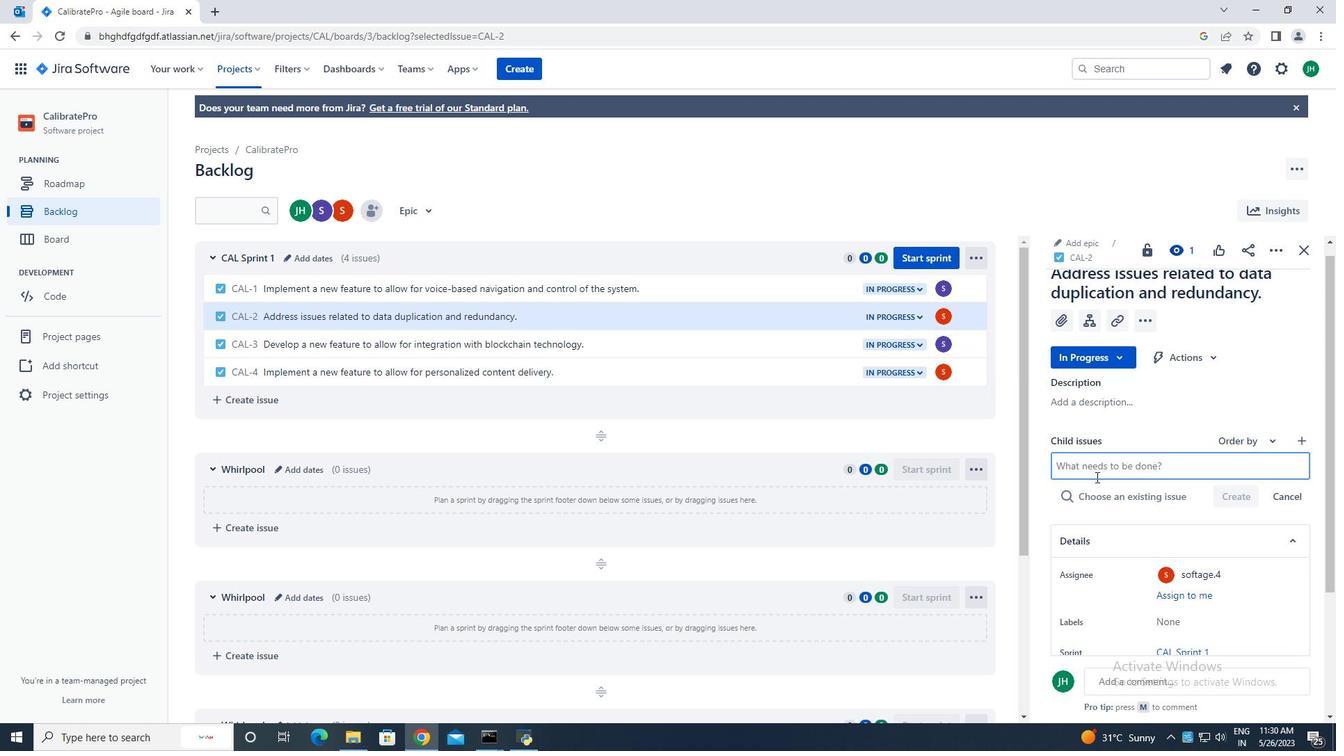 
Action: Mouse pressed left at (1096, 470)
Screenshot: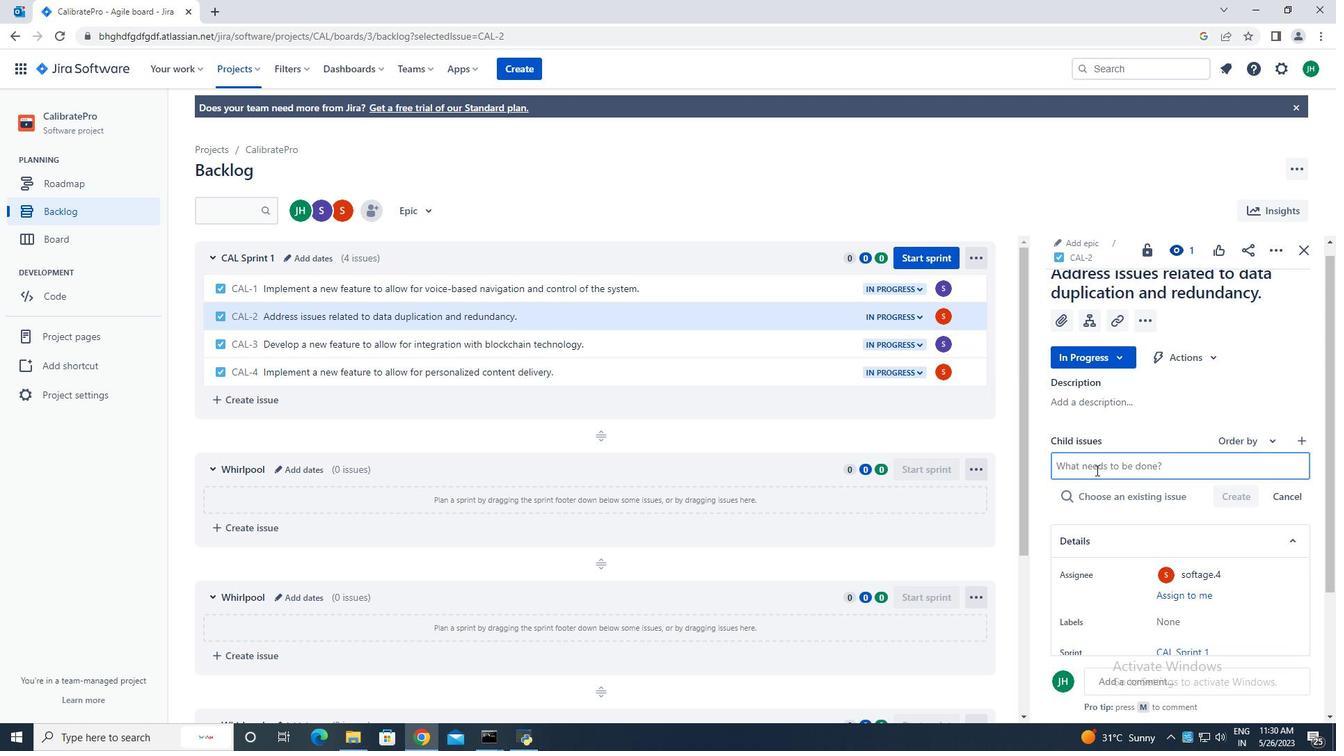 
Action: Key pressed <Key.caps_lock>K<Key.caps_lock>ubernates<Key.space>cluster<Key.space><Key.left><Key.left><Key.left><Key.left><Key.left><Key.left><Key.left><Key.left><Key.left><Key.left><Key.left><Key.left><Key.left><Key.left><Key.left><Key.left><Key.left><Key.right><Key.right><Key.right><Key.right><Key.right><Key.backspace>e<Key.right><Key.right><Key.right><Key.right><Key.right><Key.right><Key.right><Key.right><Key.right><Key.right><Key.right><Key.space>backi<Key.backspace>up<Key.space>and<Key.space>recovery<Key.space>remediation<Key.space>and<Key.space>teting<Key.space><Key.backspace><Key.backspace><Key.backspace><Key.backspace><Key.backspace>sting.<Key.enter>
Screenshot: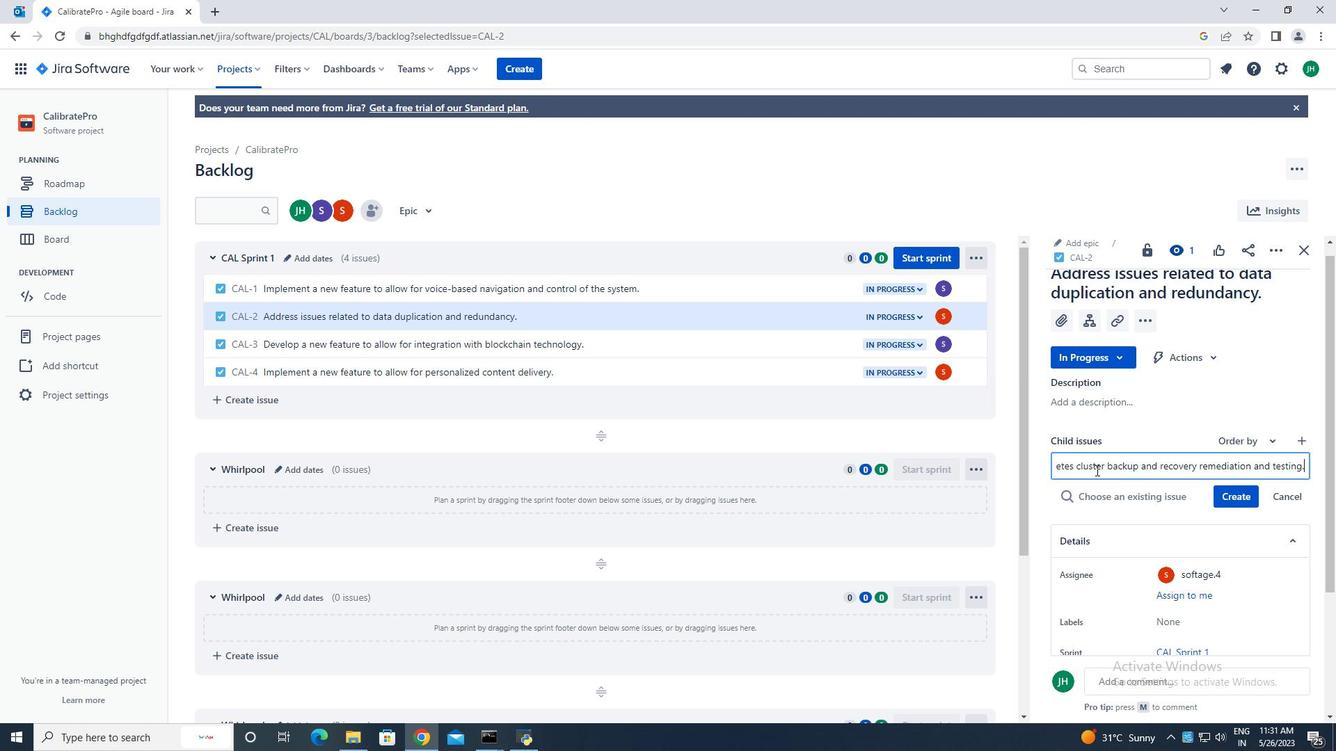 
Action: Mouse moved to (1249, 474)
Screenshot: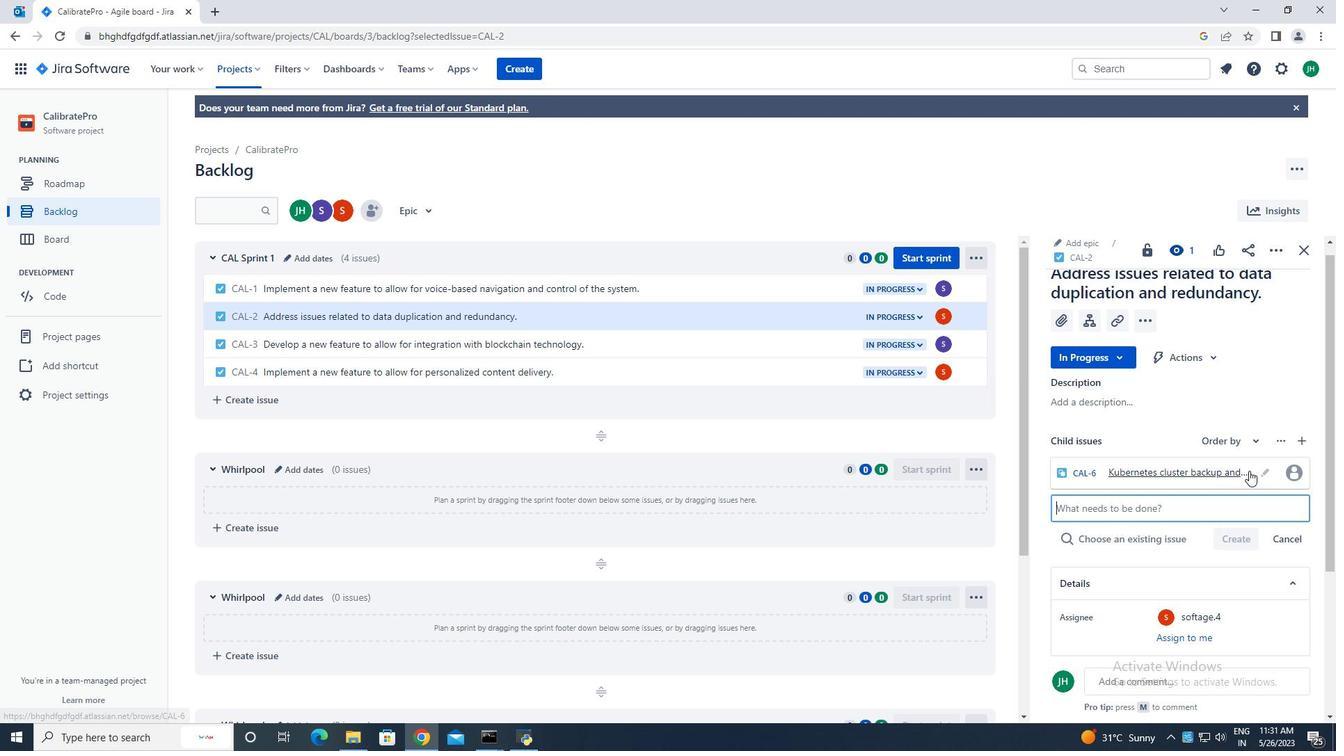 
Action: Mouse pressed left at (1249, 474)
Screenshot: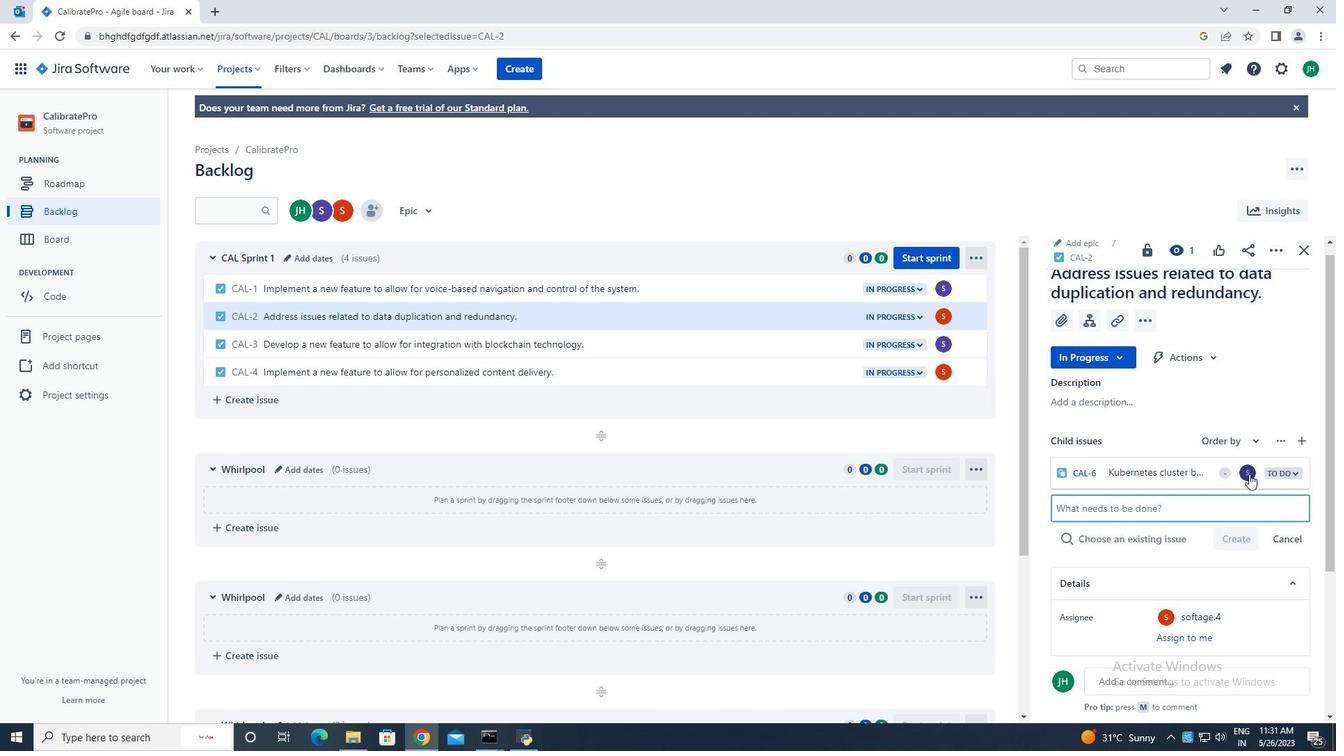 
Action: Mouse moved to (1141, 436)
Screenshot: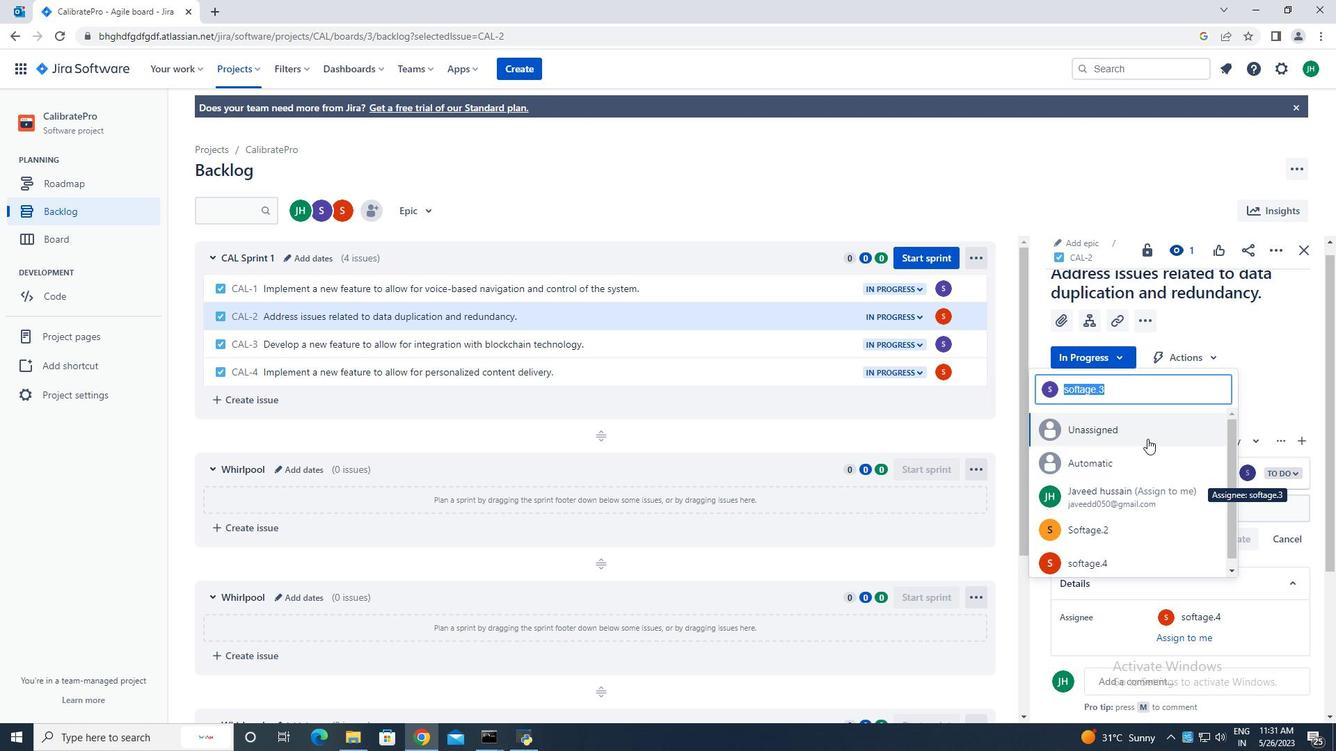
Action: Key pressed softage.4
Screenshot: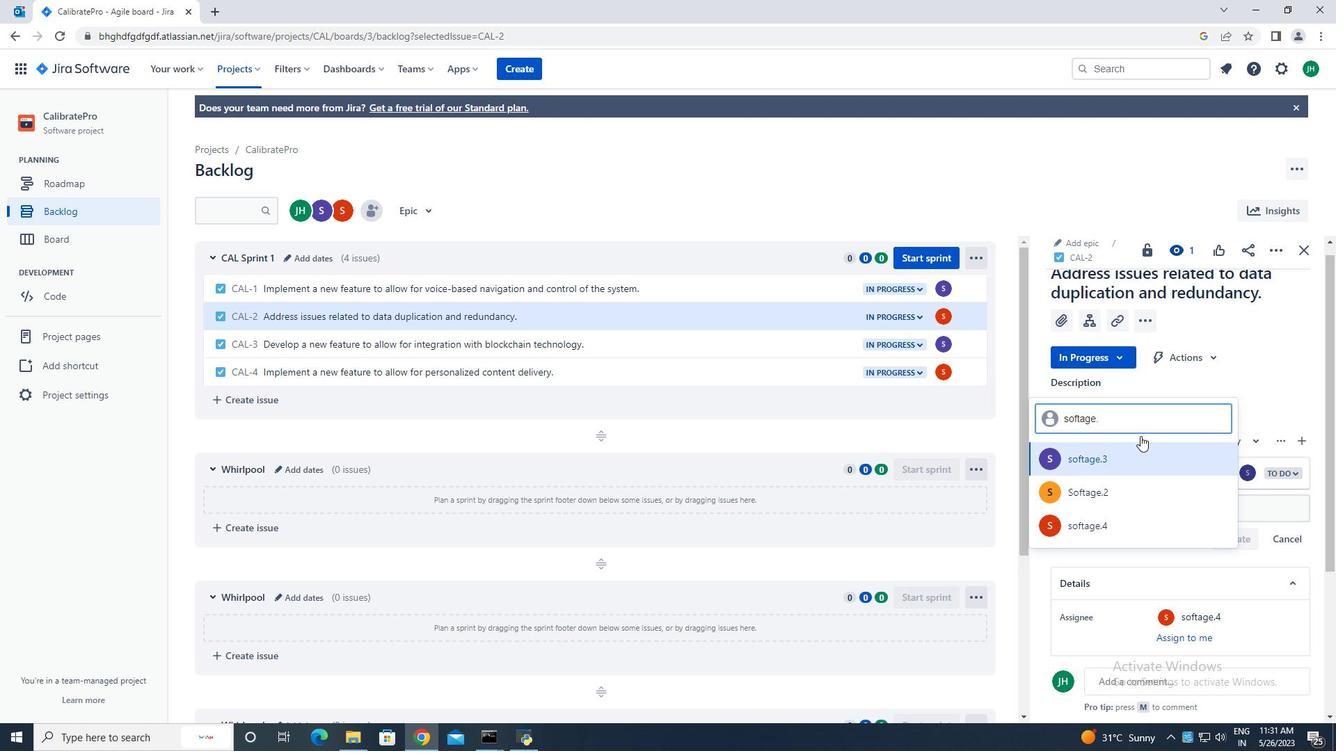 
Action: Mouse moved to (1126, 459)
Screenshot: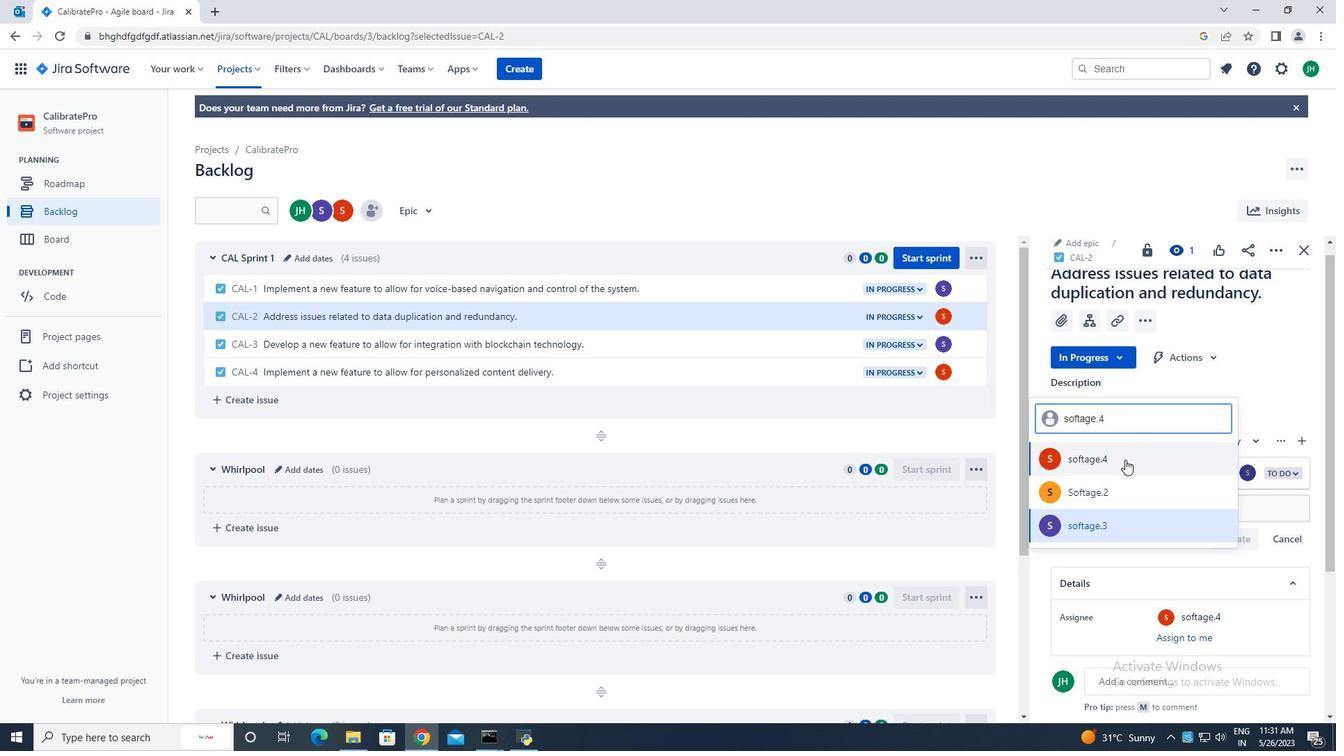 
Action: Mouse pressed left at (1126, 459)
Screenshot: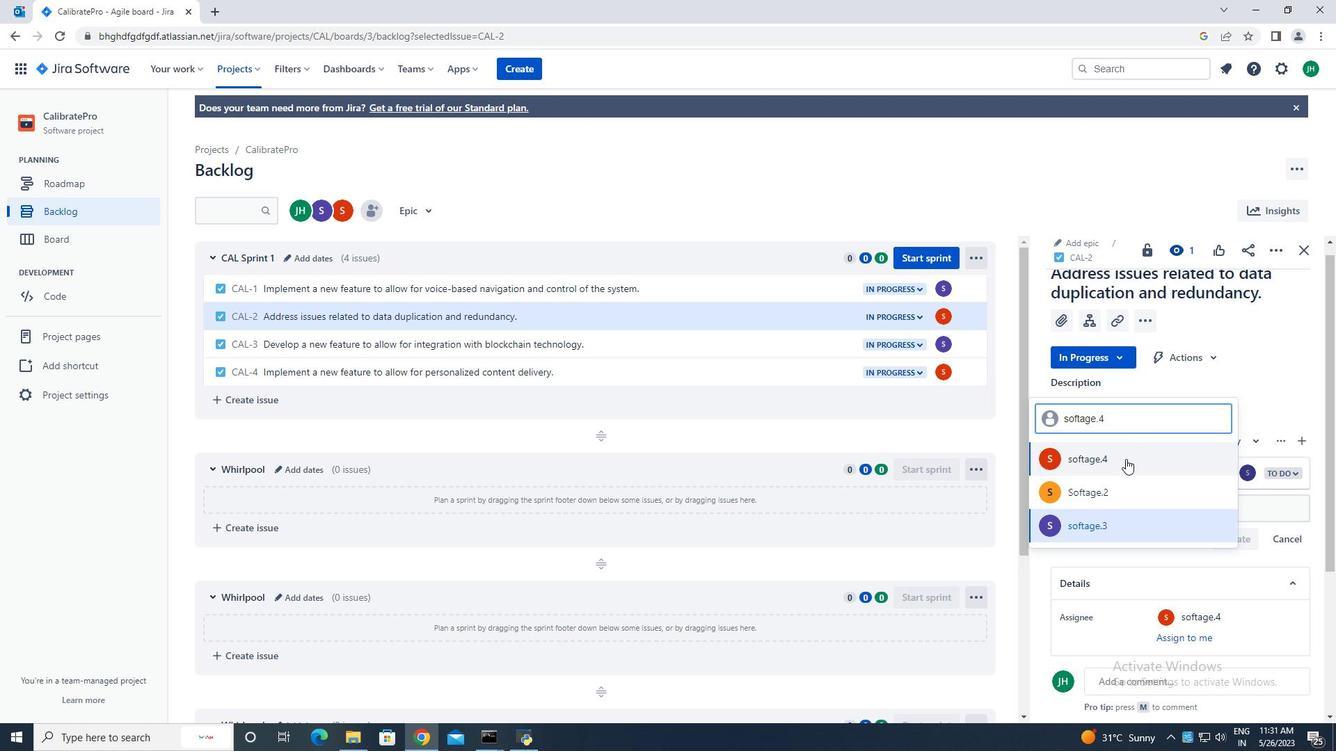 
Action: Mouse moved to (1310, 250)
Screenshot: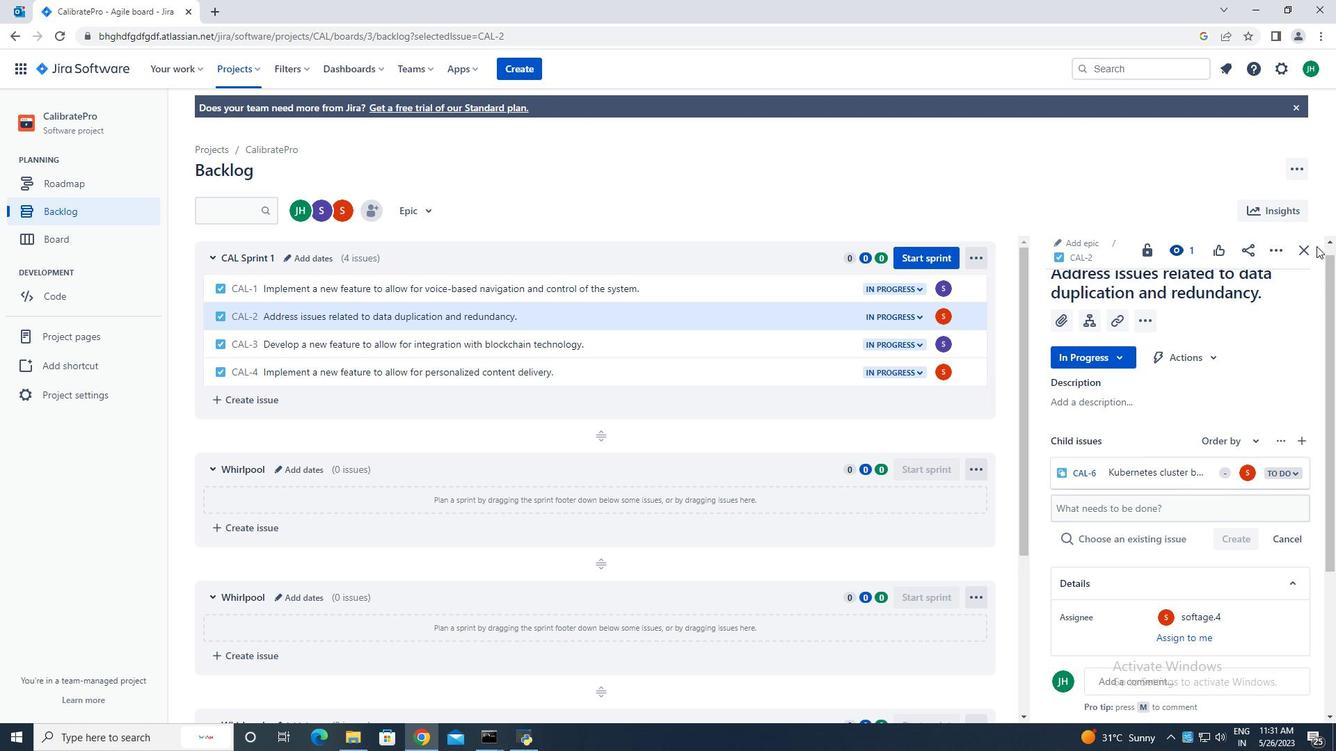 
Action: Mouse pressed left at (1310, 250)
Screenshot: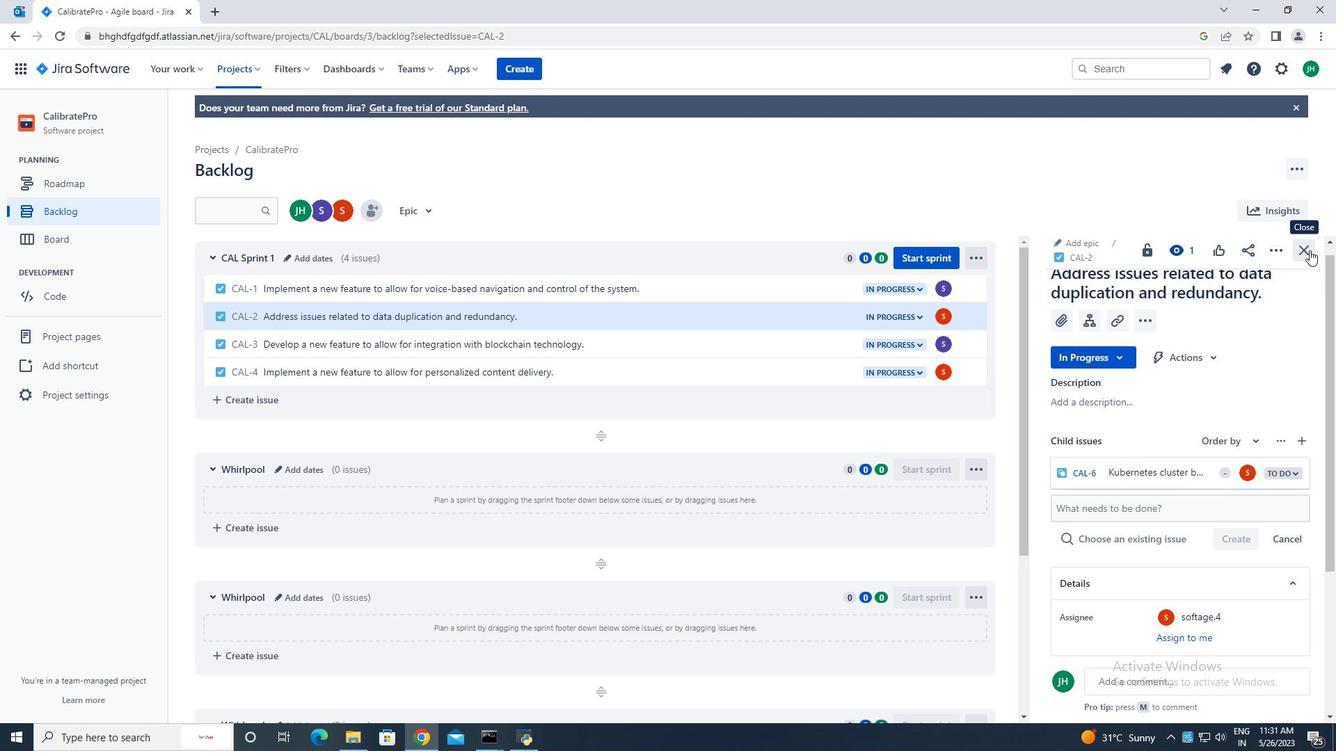 
Action: Mouse moved to (708, 280)
Screenshot: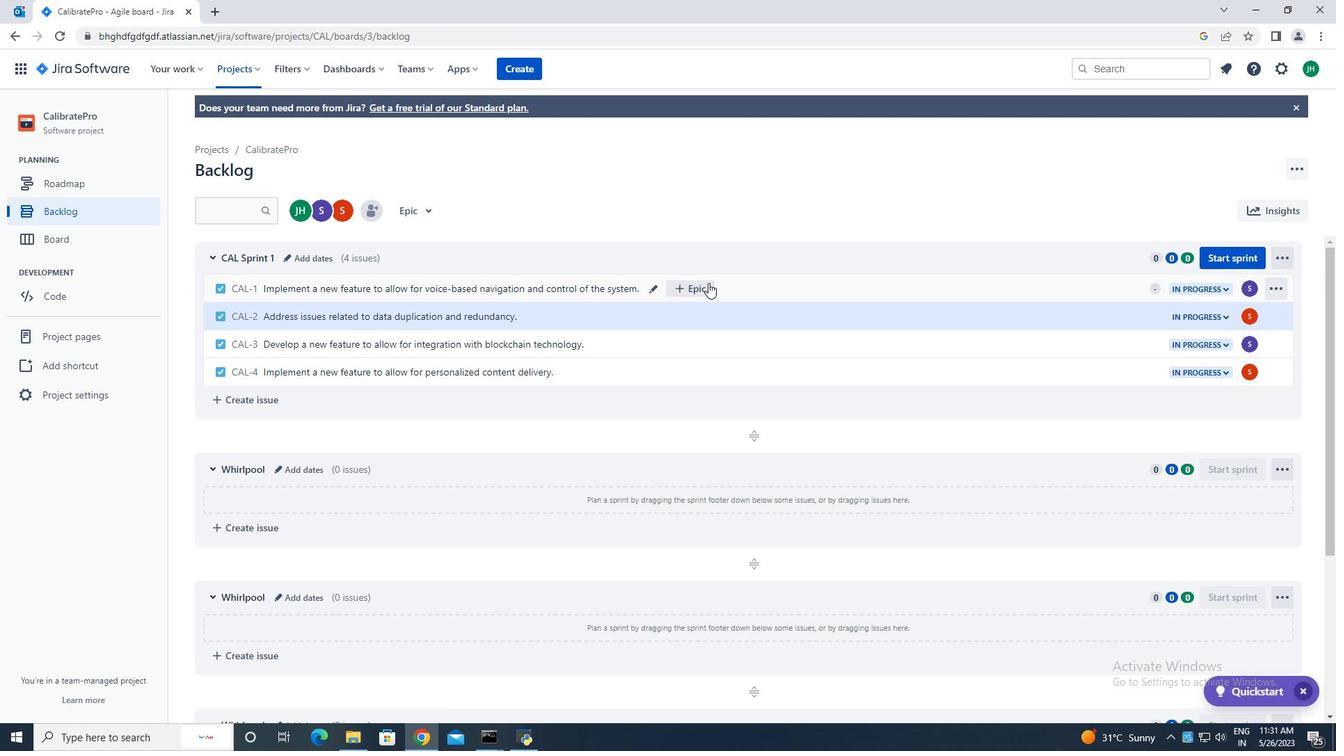 
